 Task: Design a concept for a retro-style video game cover art with pixel art elements.
Action: Mouse moved to (909, 316)
Screenshot: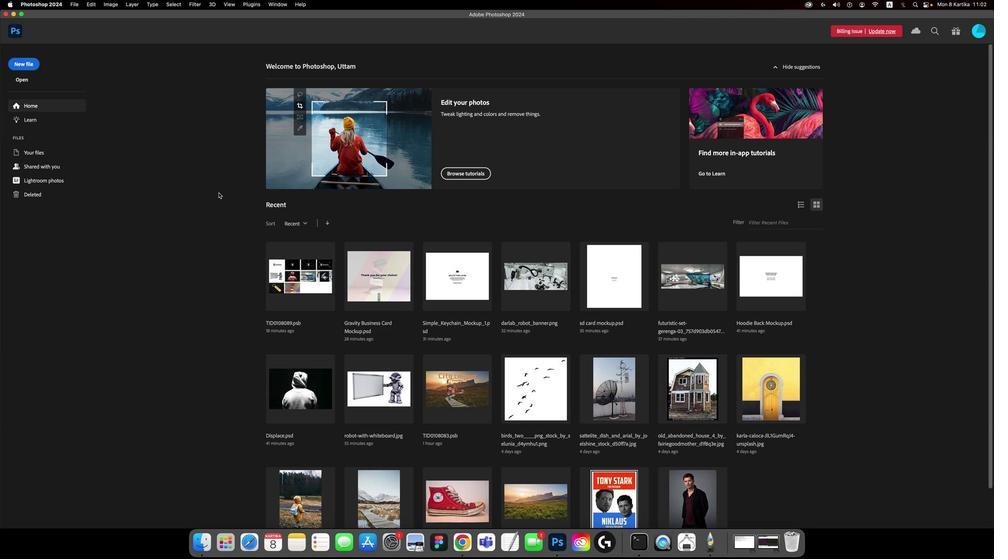 
Action: Mouse pressed left at (909, 316)
Screenshot: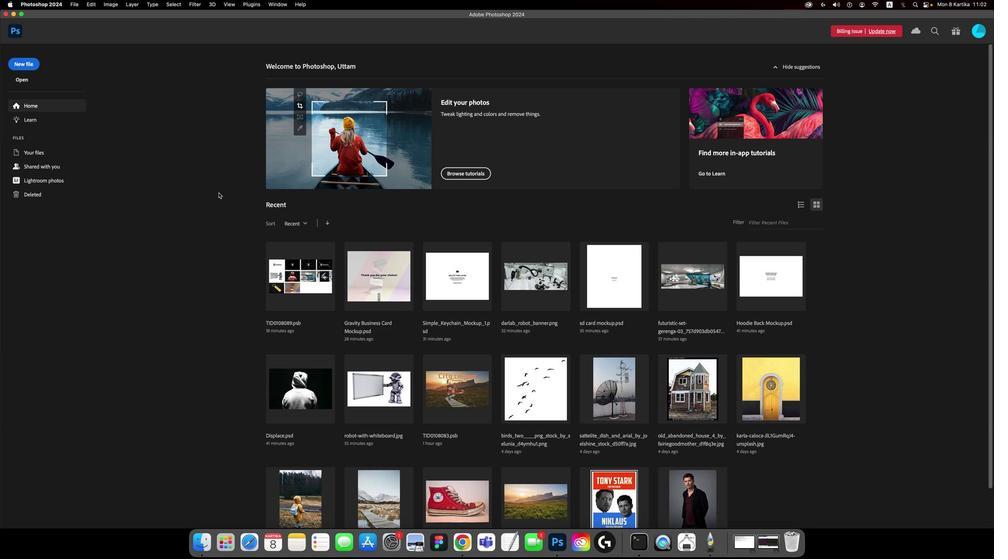 
Action: Mouse moved to (909, 316)
Screenshot: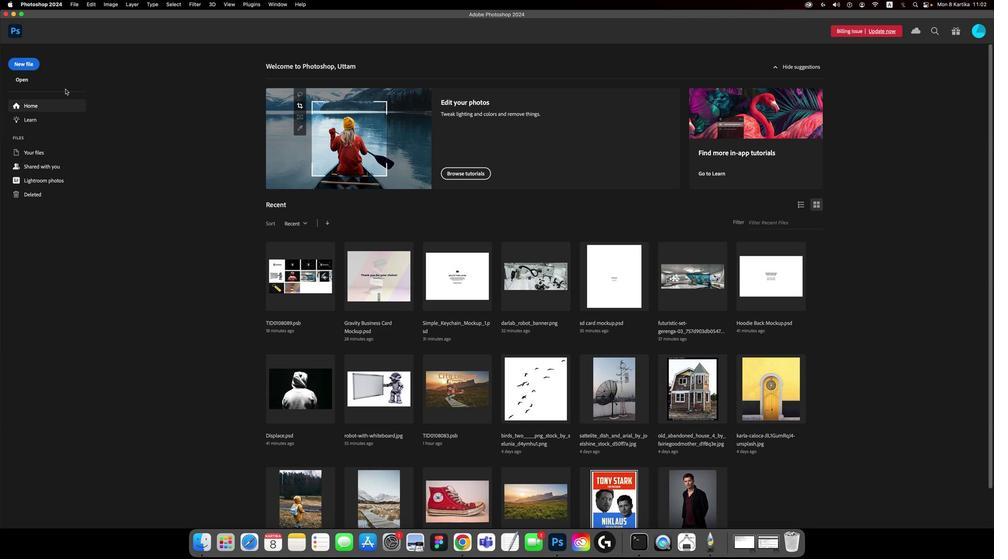 
Action: Mouse pressed left at (909, 316)
Screenshot: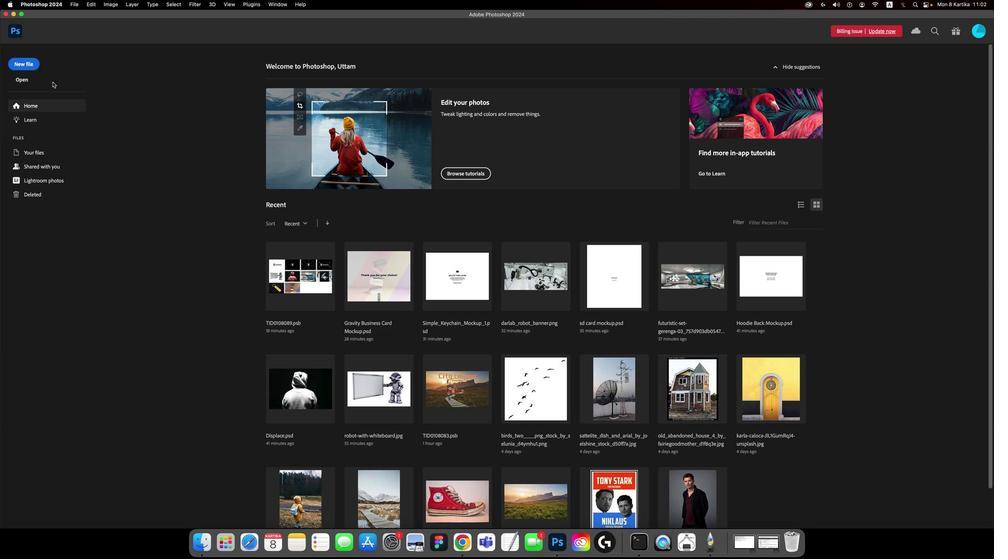 
Action: Mouse moved to (954, 292)
Screenshot: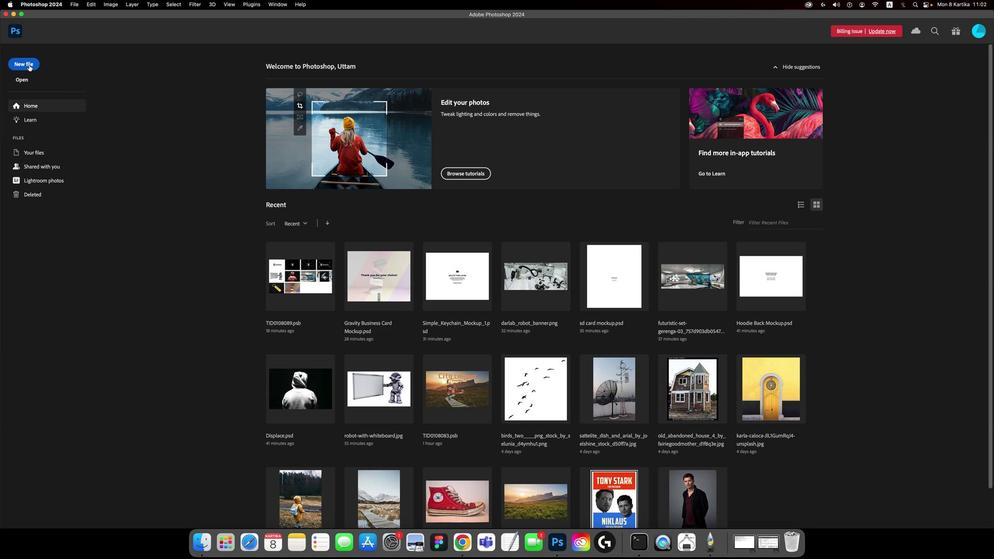 
Action: Mouse pressed left at (954, 292)
Screenshot: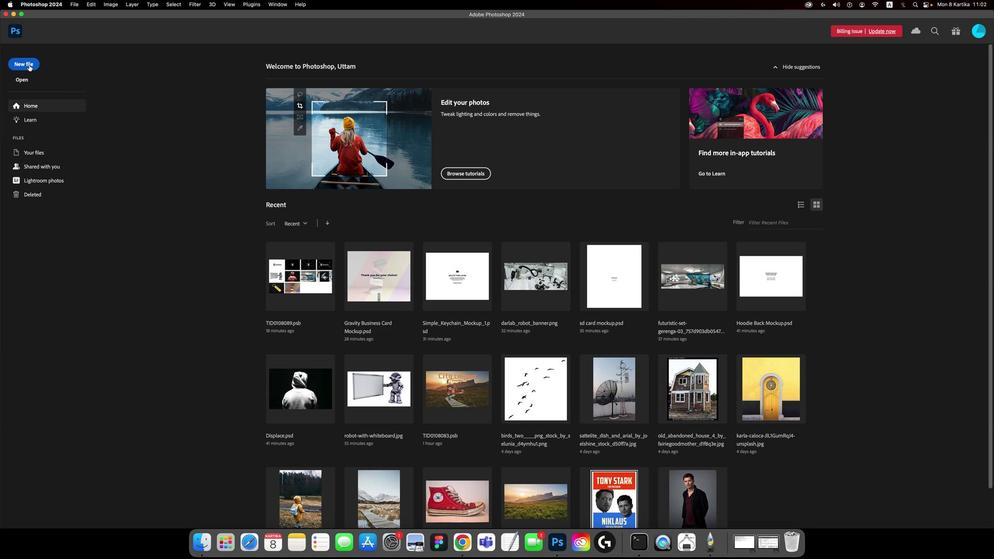 
Action: Mouse moved to (808, 320)
Screenshot: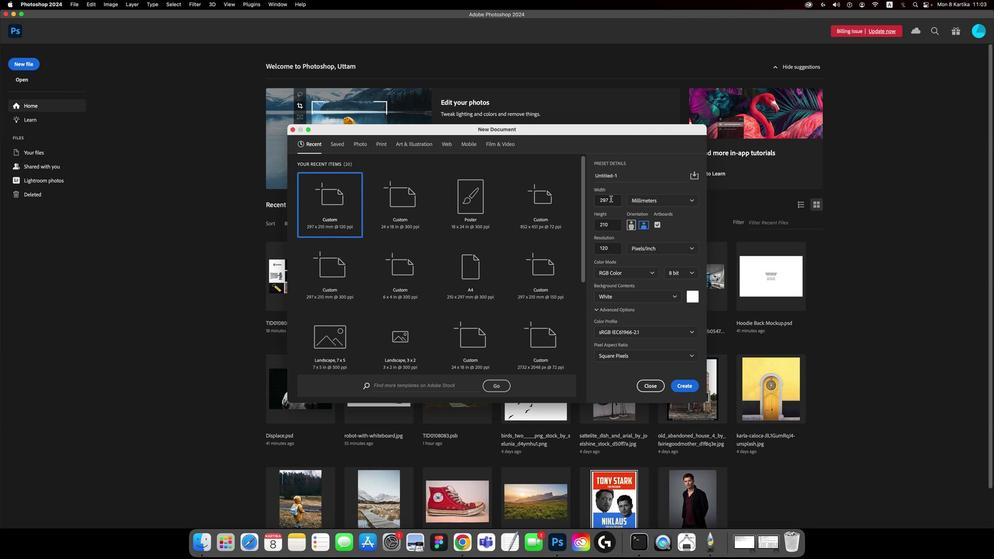 
Action: Mouse pressed left at (808, 320)
Screenshot: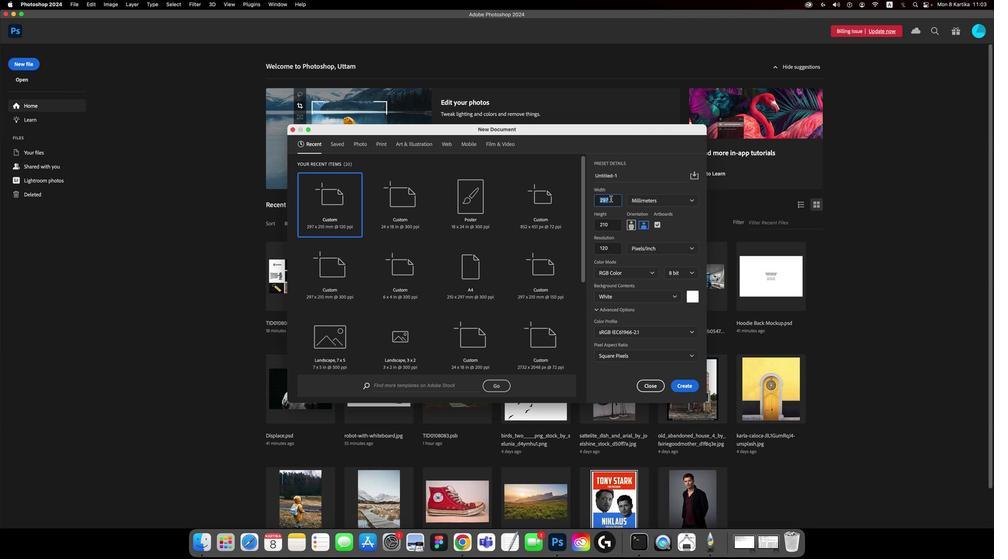 
Action: Mouse moved to (802, 320)
Screenshot: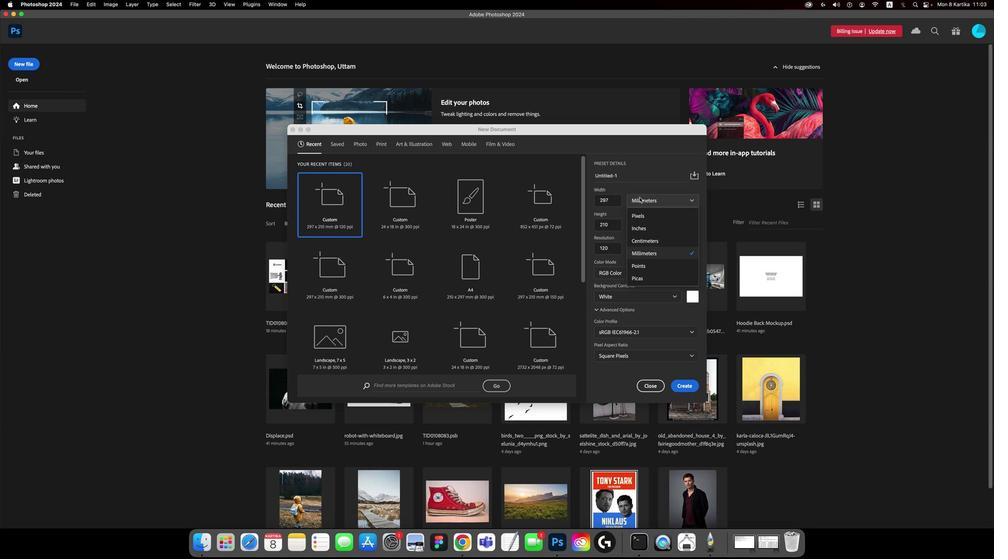 
Action: Mouse pressed left at (802, 320)
Screenshot: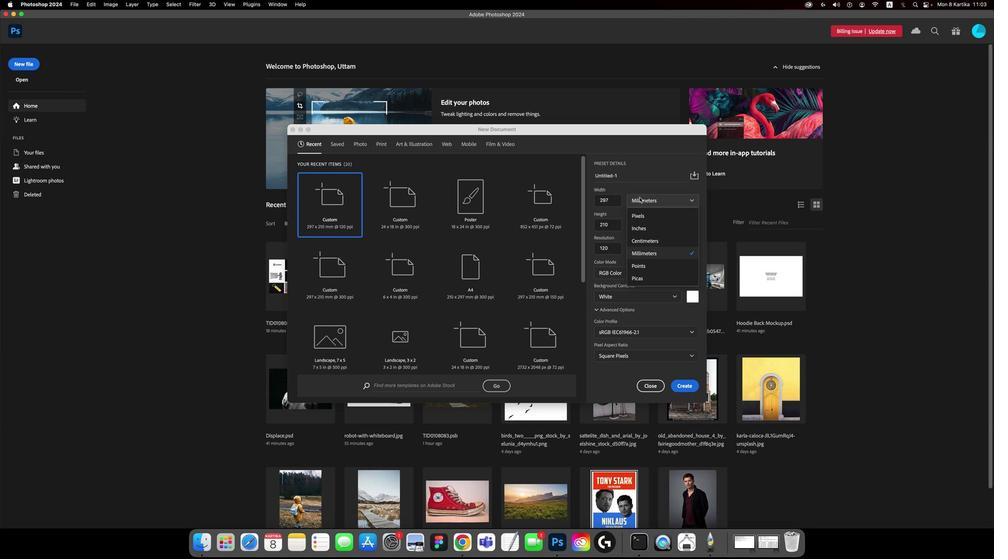 
Action: Mouse moved to (801, 325)
Screenshot: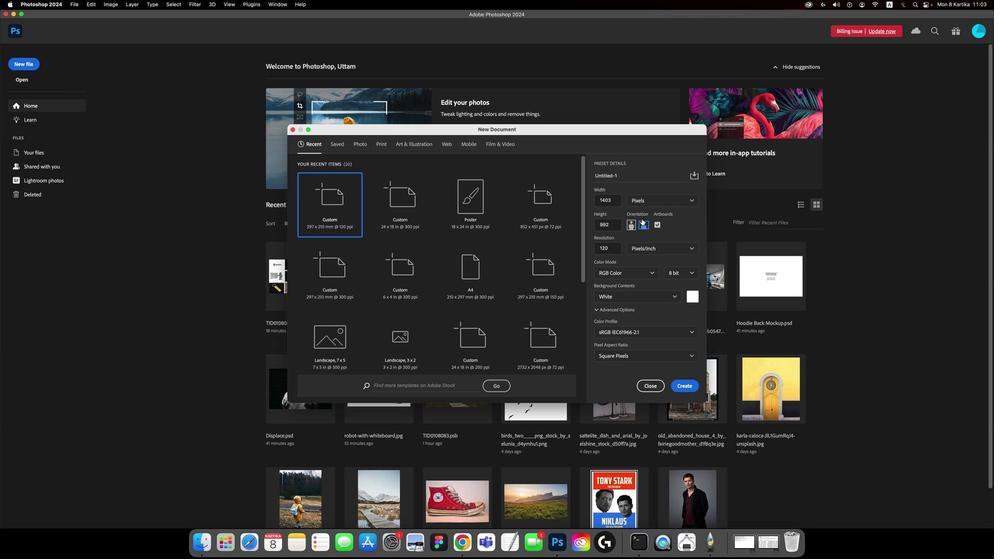
Action: Mouse pressed left at (801, 325)
Screenshot: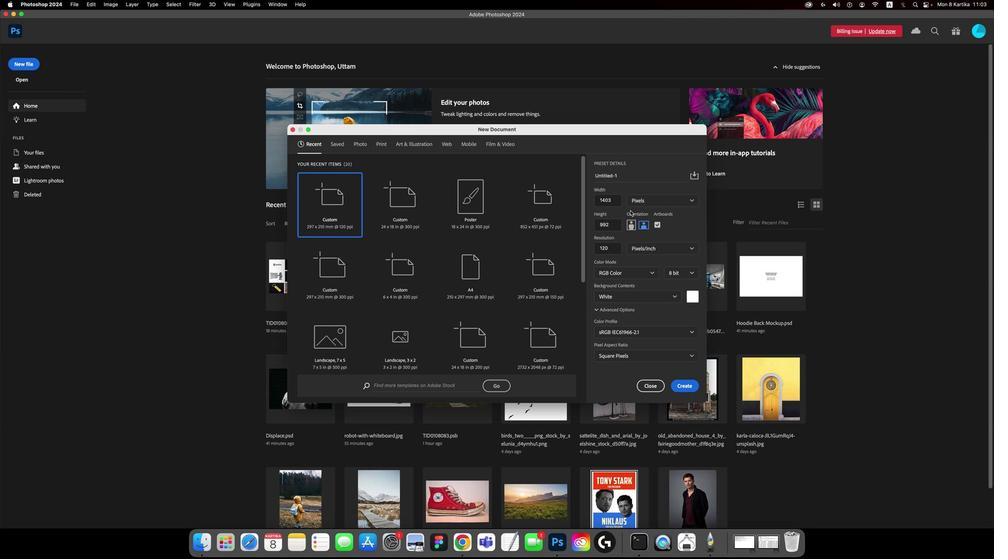 
Action: Mouse moved to (807, 321)
Screenshot: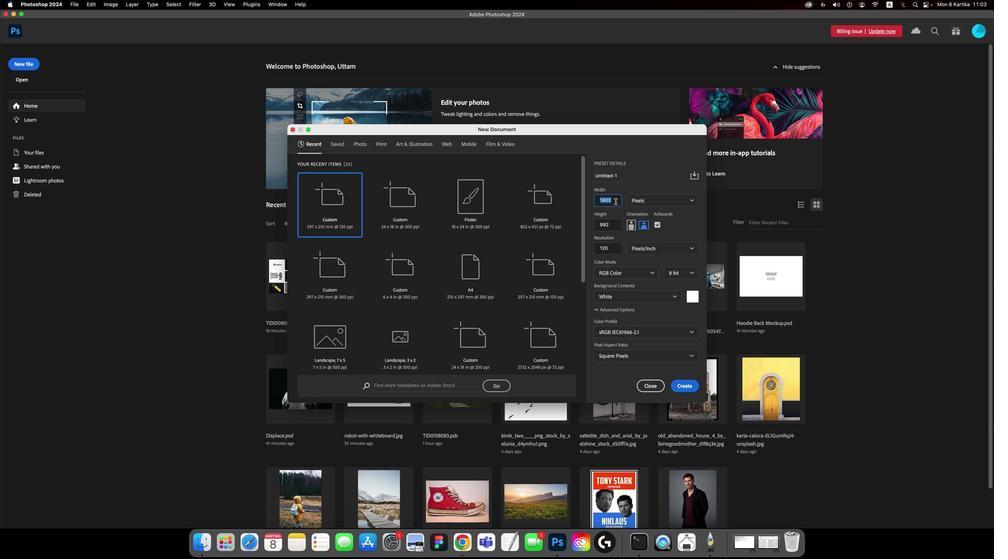 
Action: Mouse pressed left at (807, 321)
Screenshot: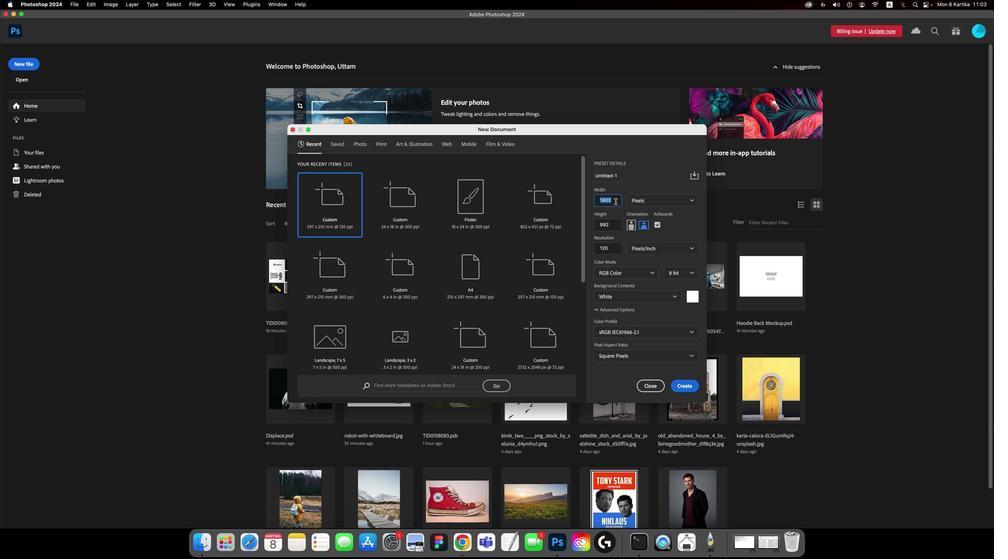 
Action: Key pressed '2''0''8''0'
Screenshot: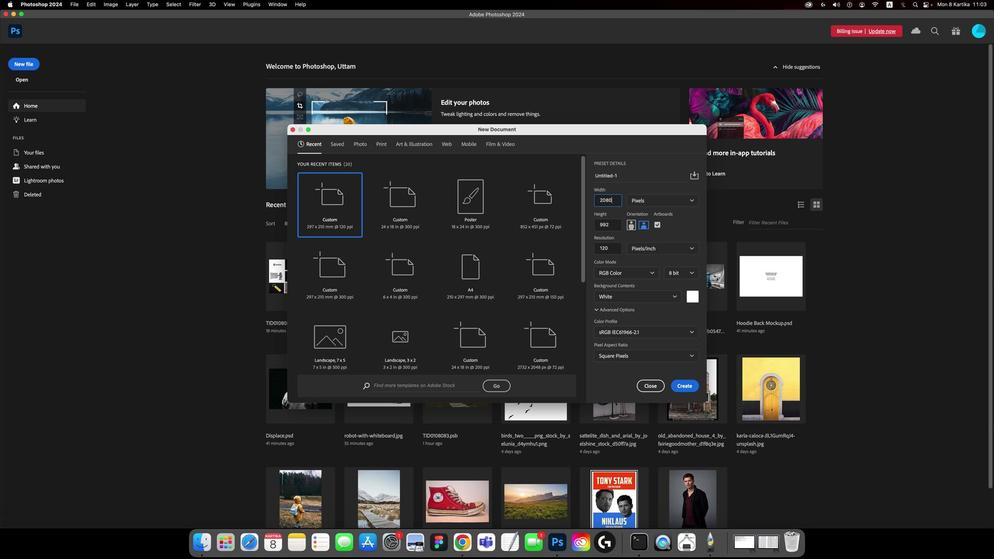 
Action: Mouse moved to (808, 326)
Screenshot: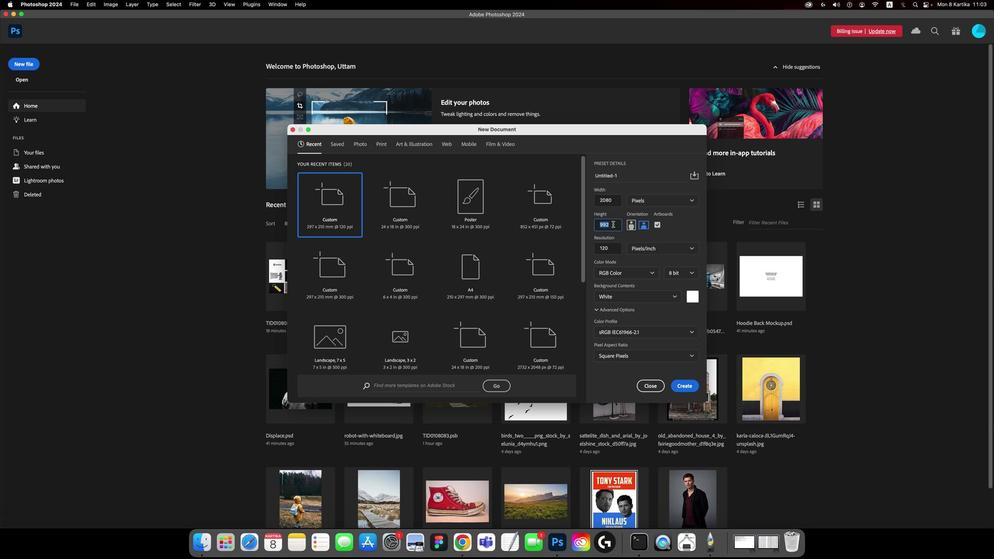 
Action: Mouse pressed left at (808, 326)
Screenshot: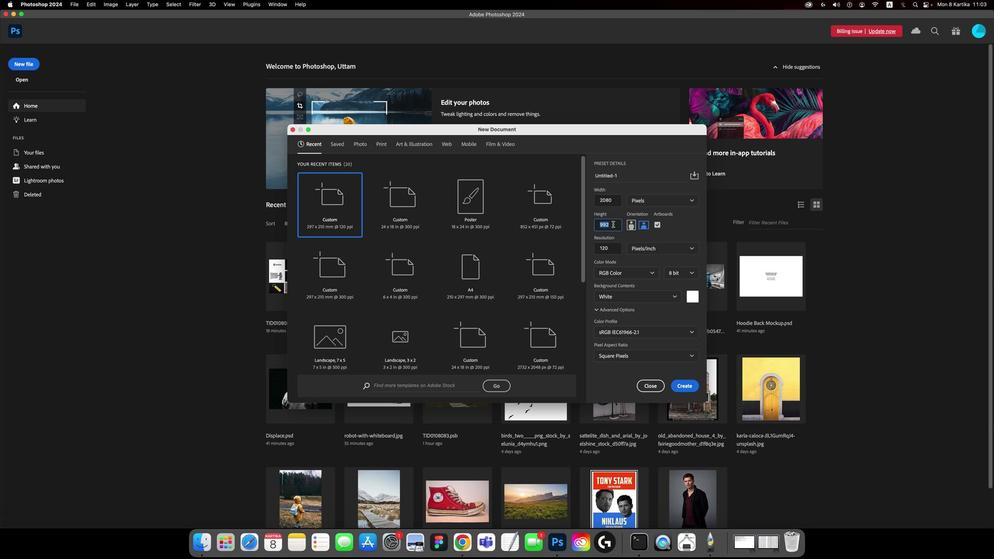 
Action: Key pressed '2''0''8''0'
Screenshot: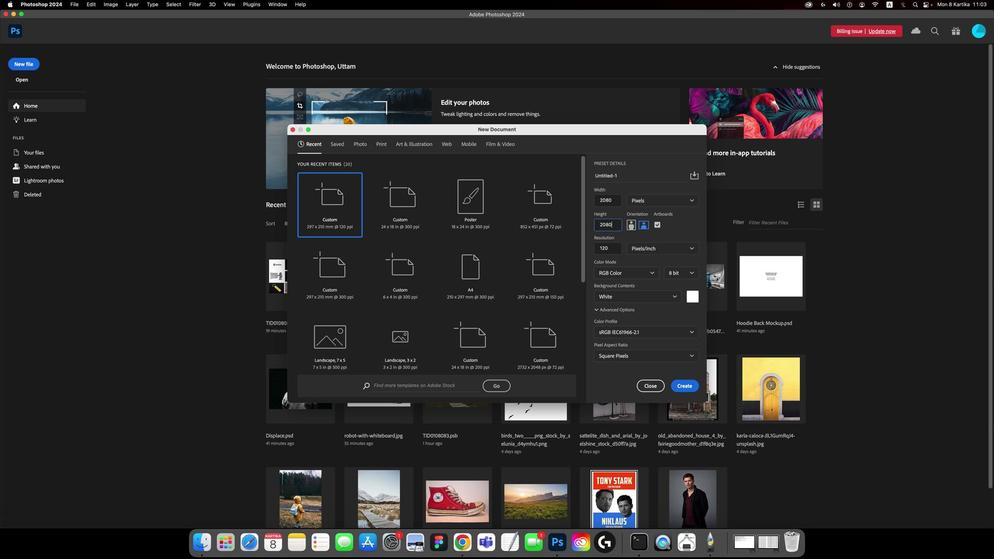 
Action: Mouse moved to (796, 326)
Screenshot: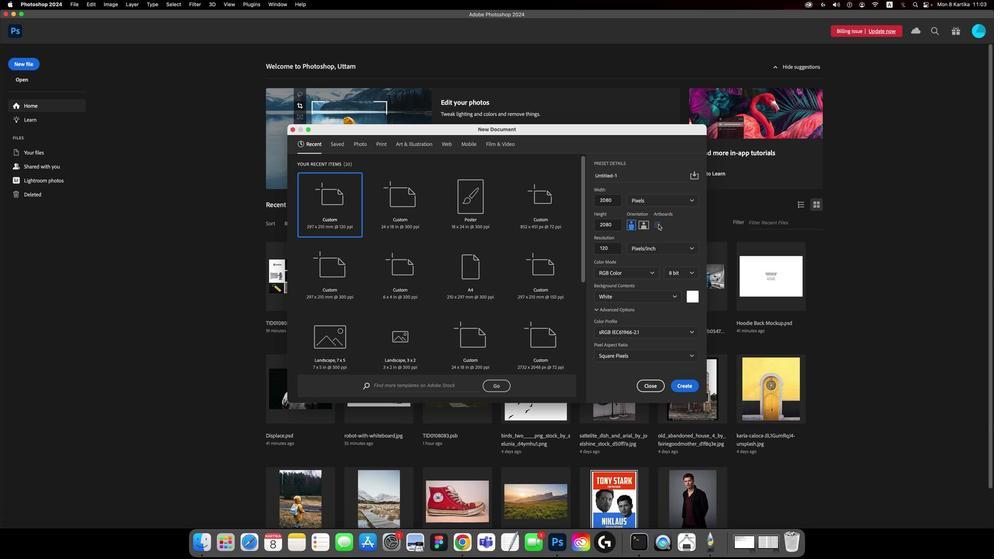 
Action: Mouse pressed left at (796, 326)
Screenshot: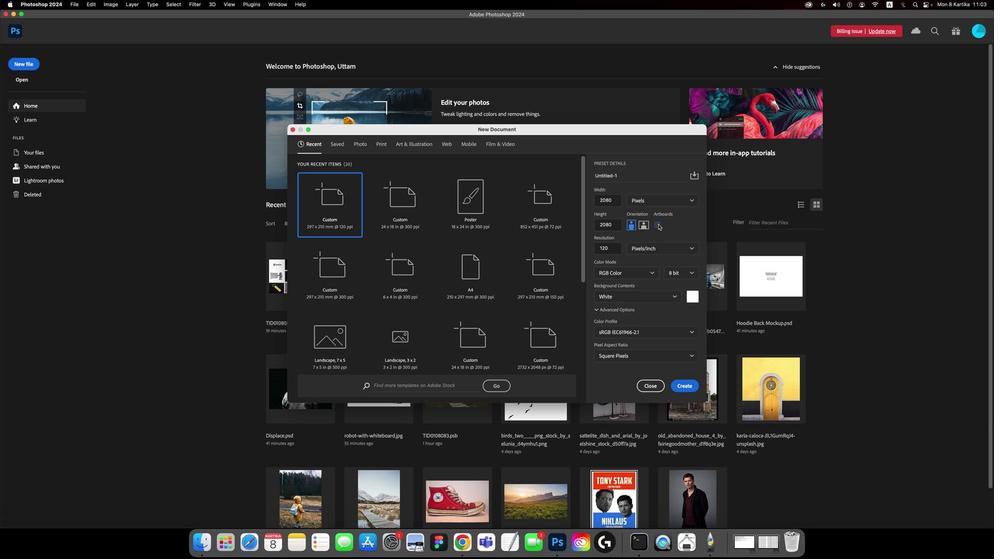 
Action: Mouse moved to (791, 361)
Screenshot: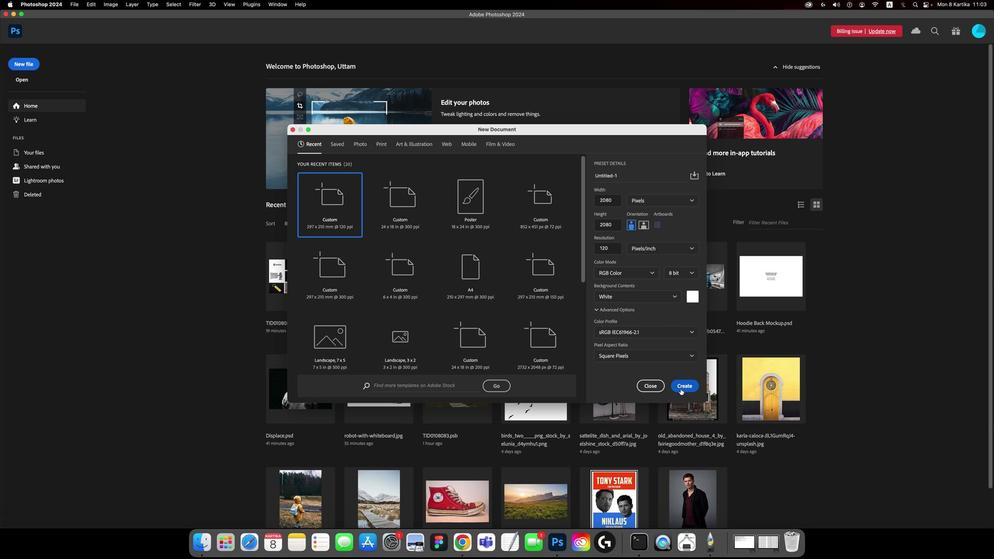 
Action: Mouse pressed left at (791, 361)
Screenshot: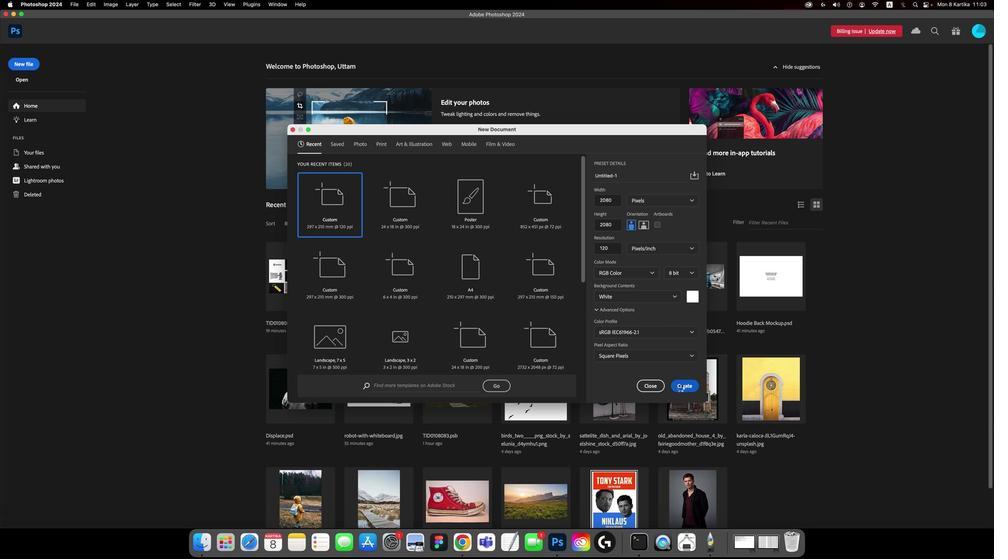 
Action: Mouse moved to (930, 305)
Screenshot: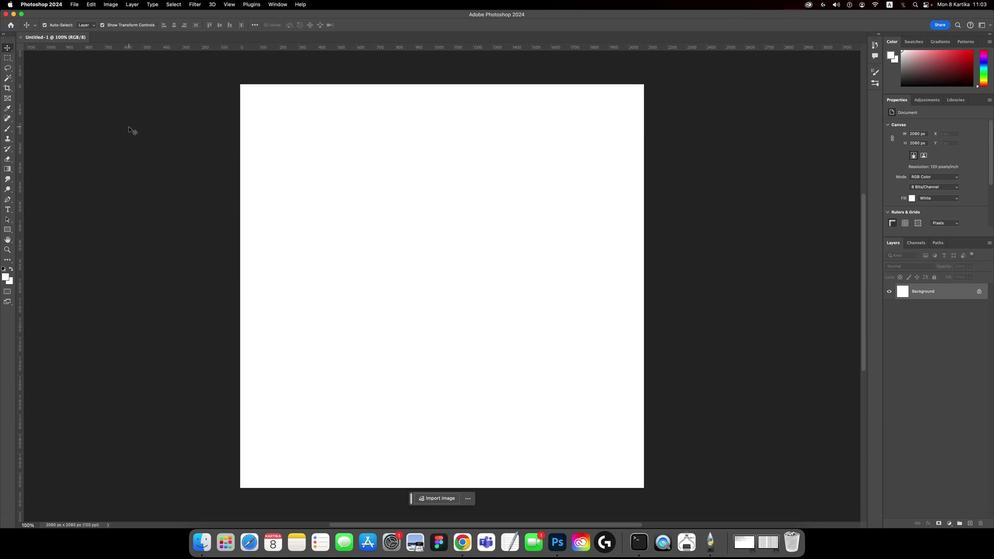 
Action: Mouse pressed left at (930, 305)
Screenshot: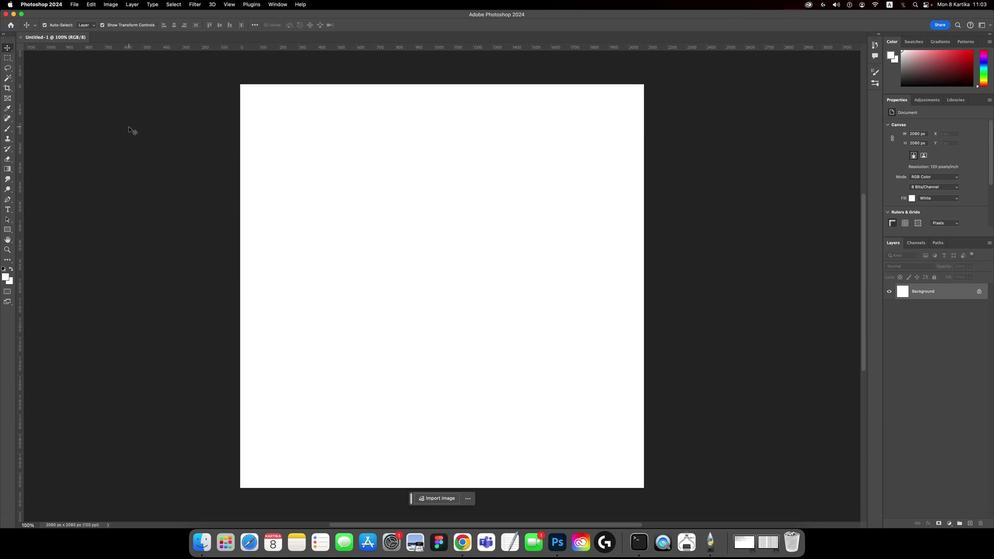 
Action: Mouse moved to (932, 304)
Screenshot: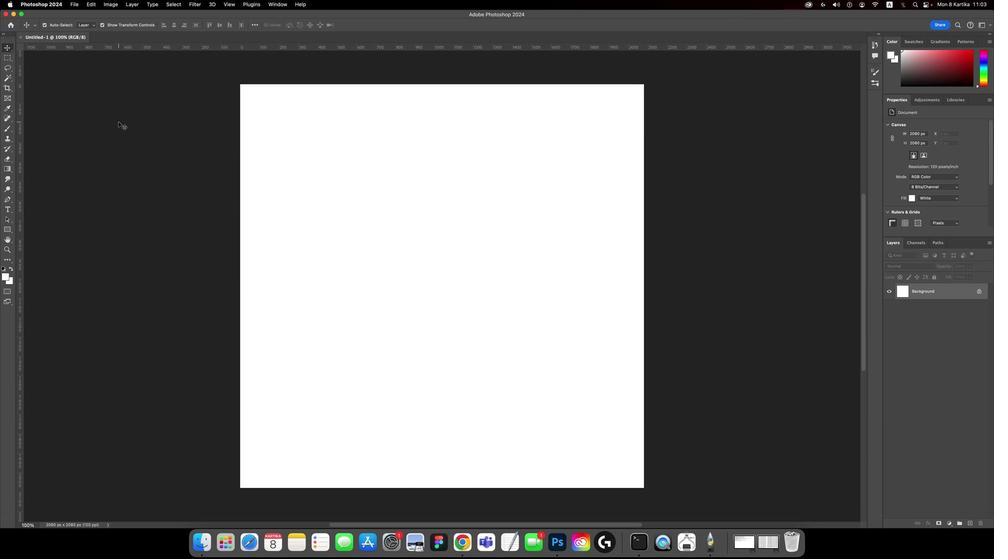 
Action: Mouse pressed left at (932, 304)
Screenshot: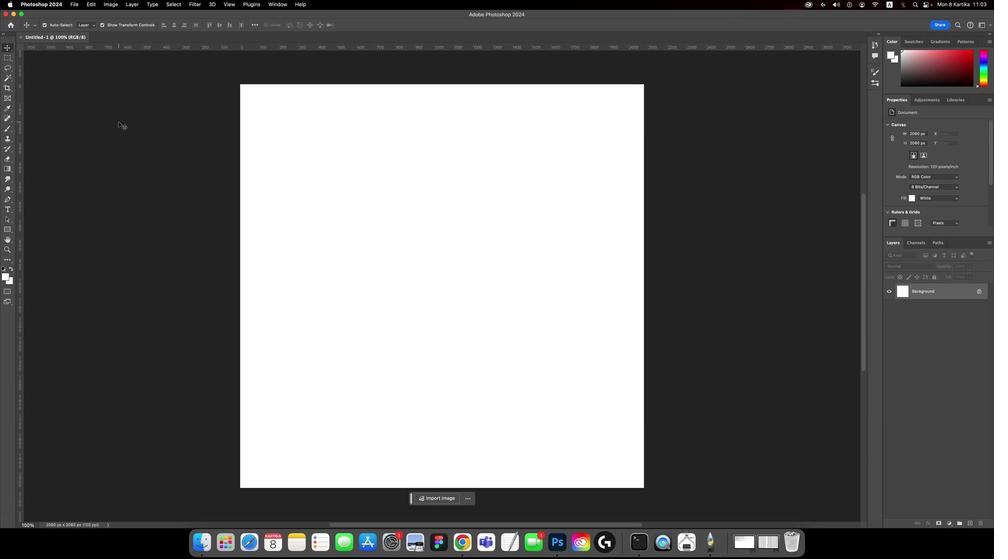 
Action: Mouse moved to (961, 327)
Screenshot: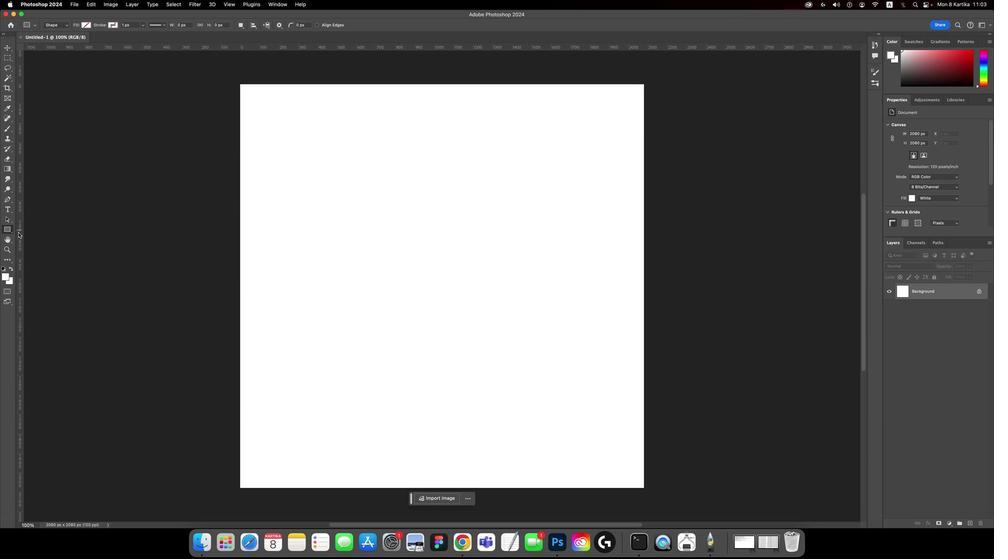 
Action: Mouse pressed left at (961, 327)
Screenshot: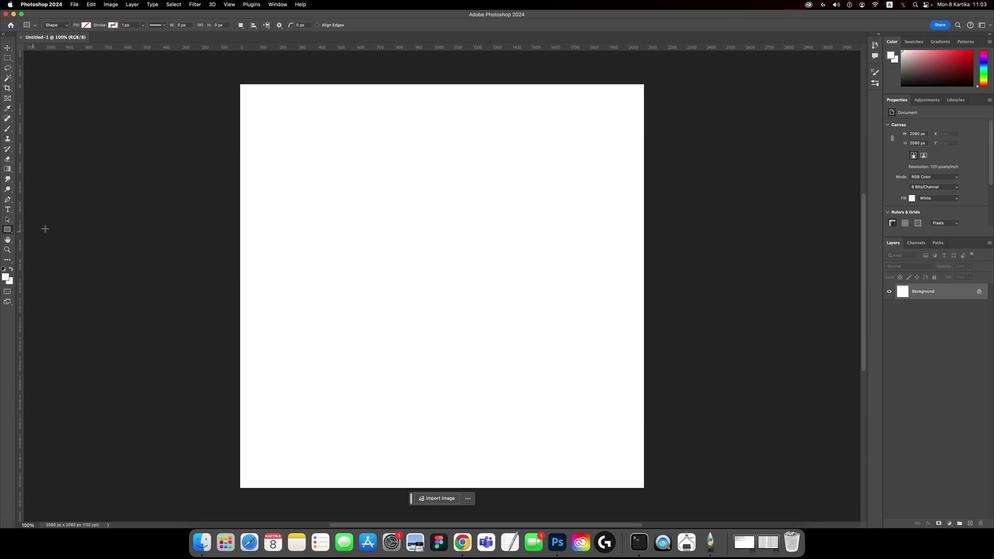 
Action: Mouse moved to (902, 296)
Screenshot: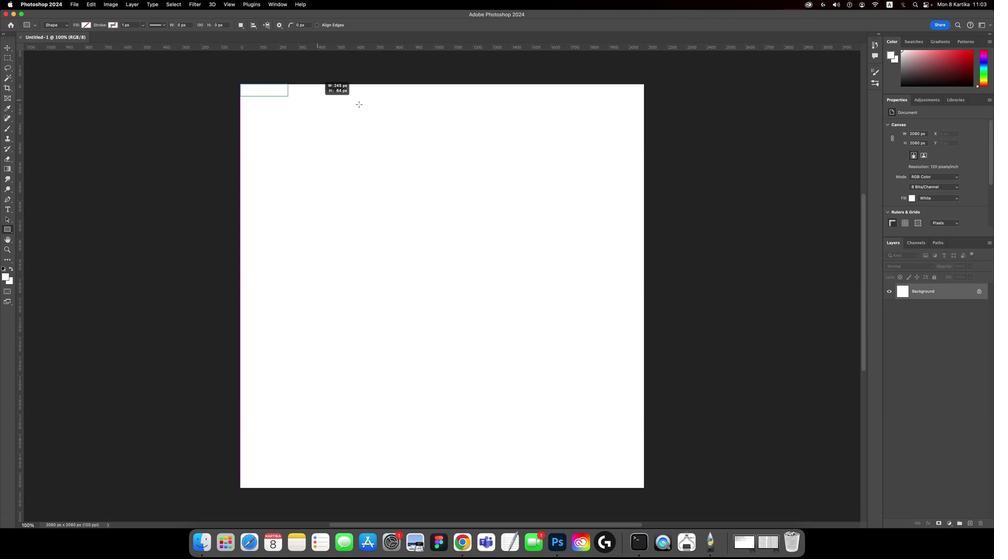 
Action: Mouse pressed left at (902, 296)
Screenshot: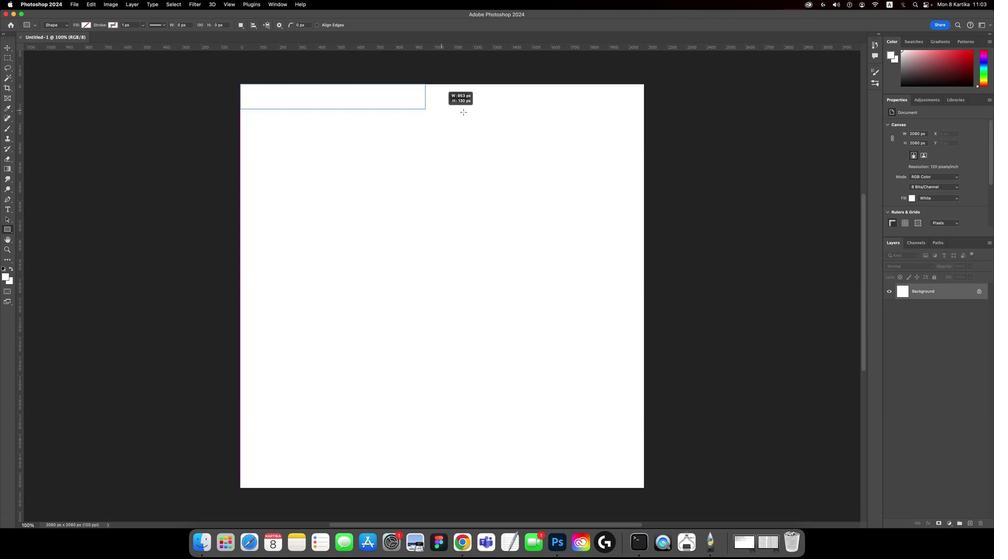 
Action: Mouse moved to (734, 317)
Screenshot: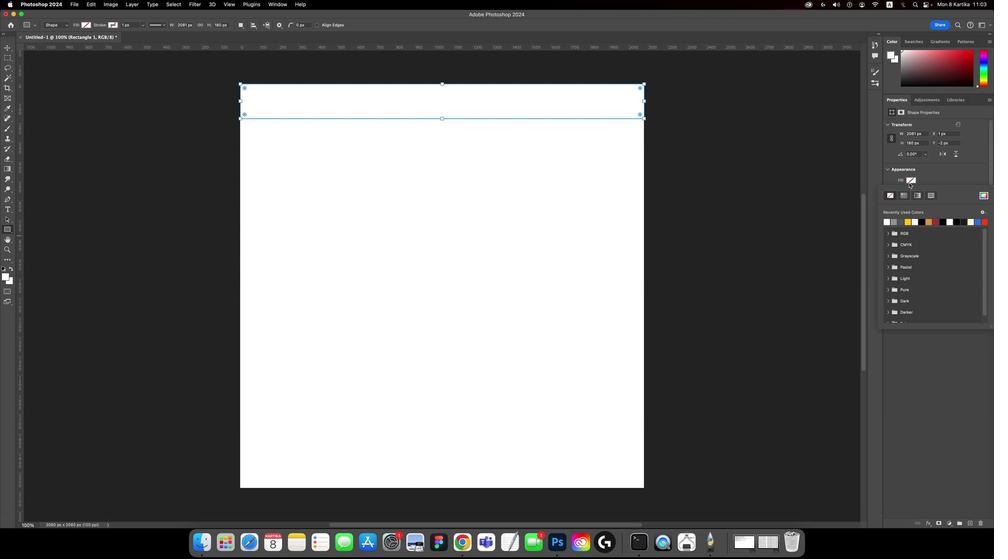 
Action: Mouse pressed left at (734, 317)
Screenshot: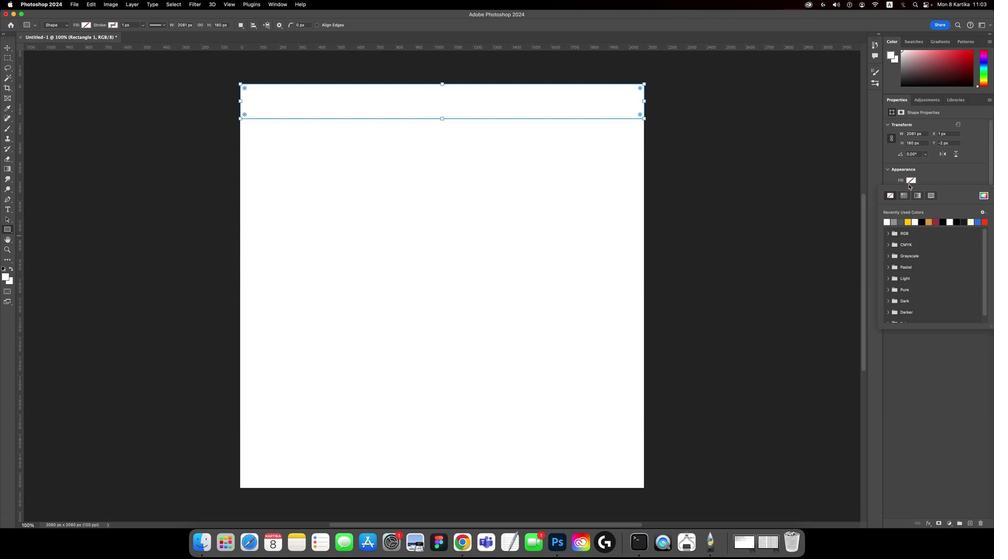 
Action: Mouse moved to (734, 325)
Screenshot: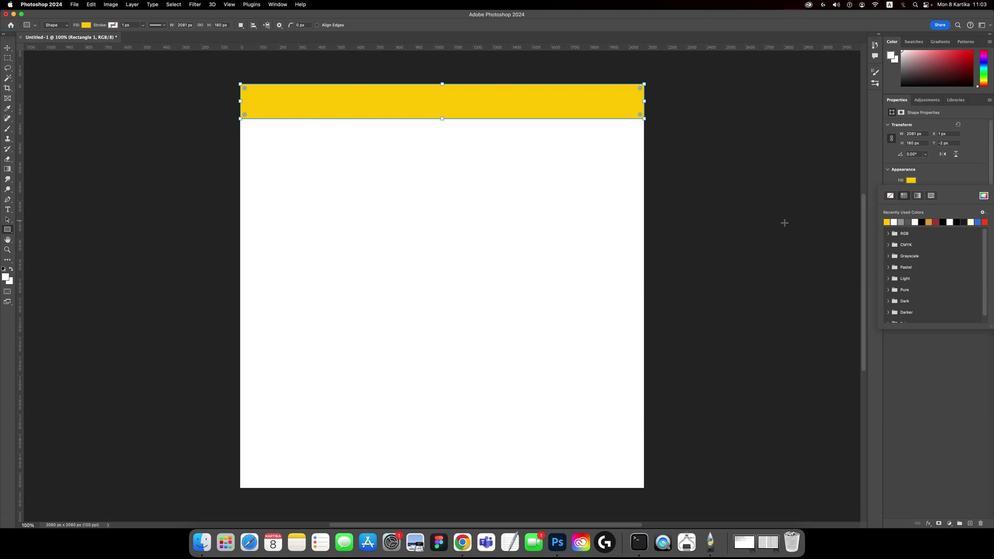 
Action: Mouse pressed left at (734, 325)
Screenshot: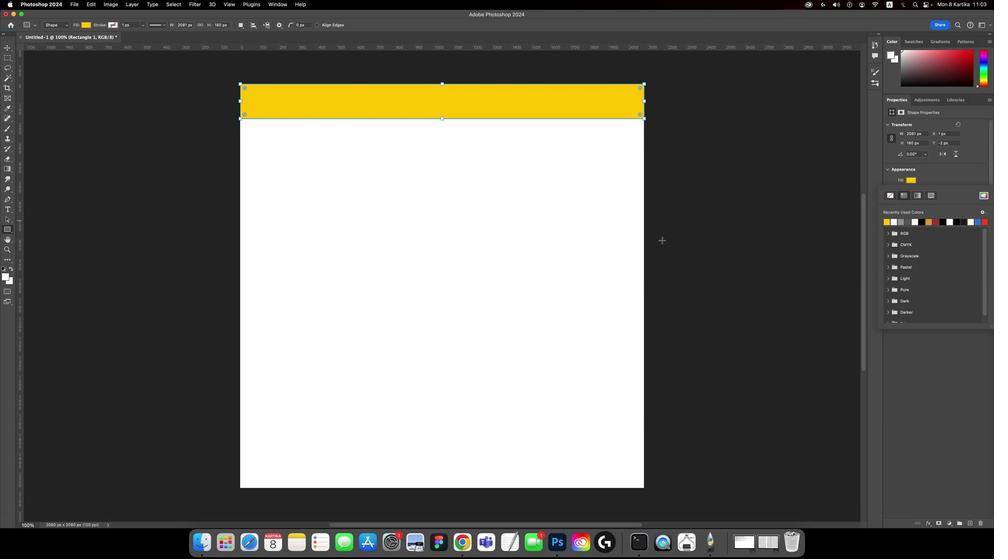 
Action: Mouse moved to (795, 329)
Screenshot: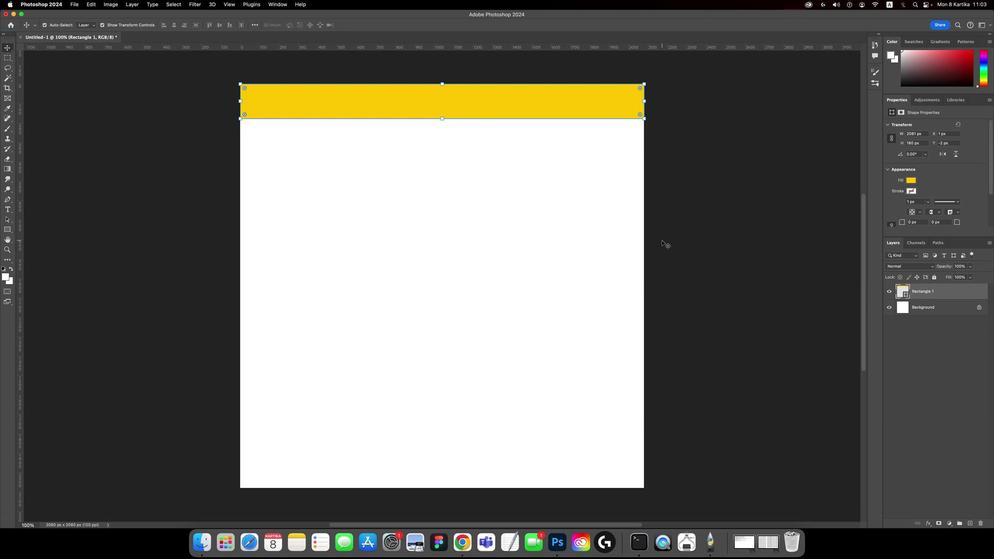 
Action: Key pressed 'v'
Screenshot: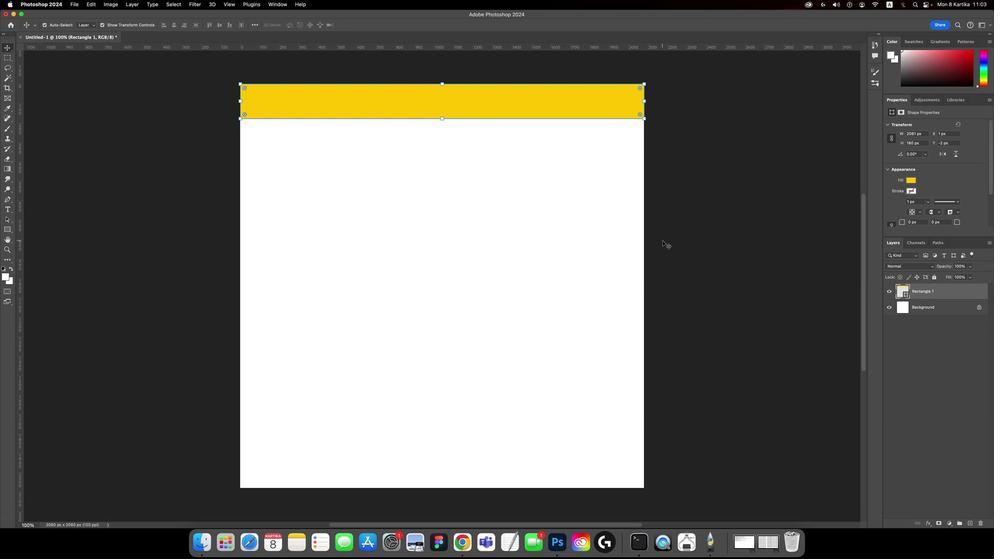 
Action: Mouse moved to (798, 331)
Screenshot: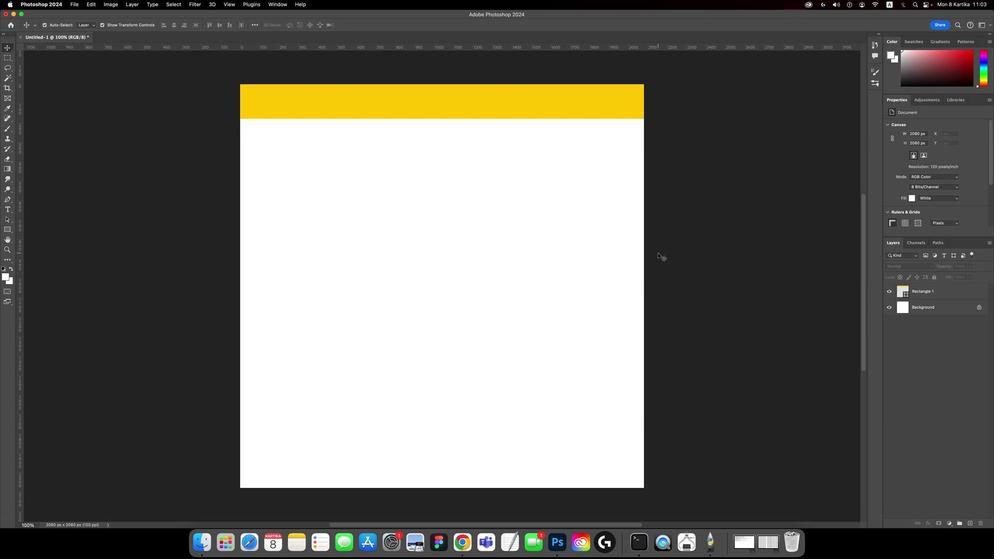 
Action: Mouse pressed left at (798, 331)
Screenshot: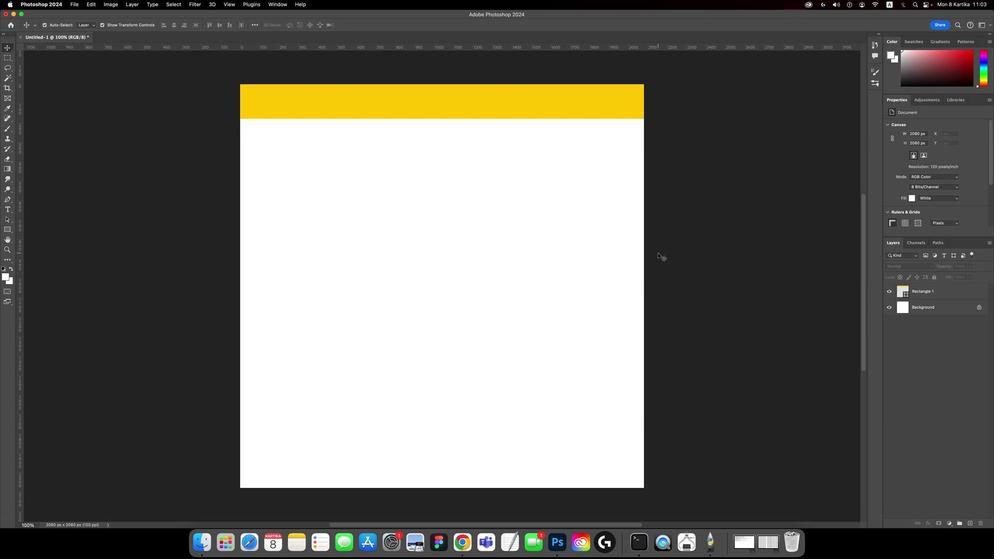 
Action: Mouse moved to (943, 279)
Screenshot: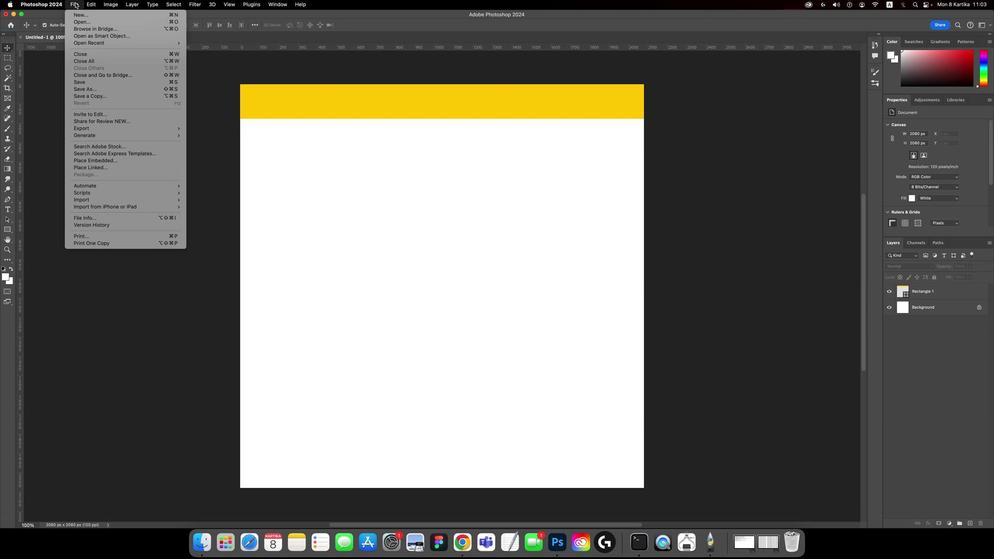 
Action: Mouse pressed left at (943, 279)
Screenshot: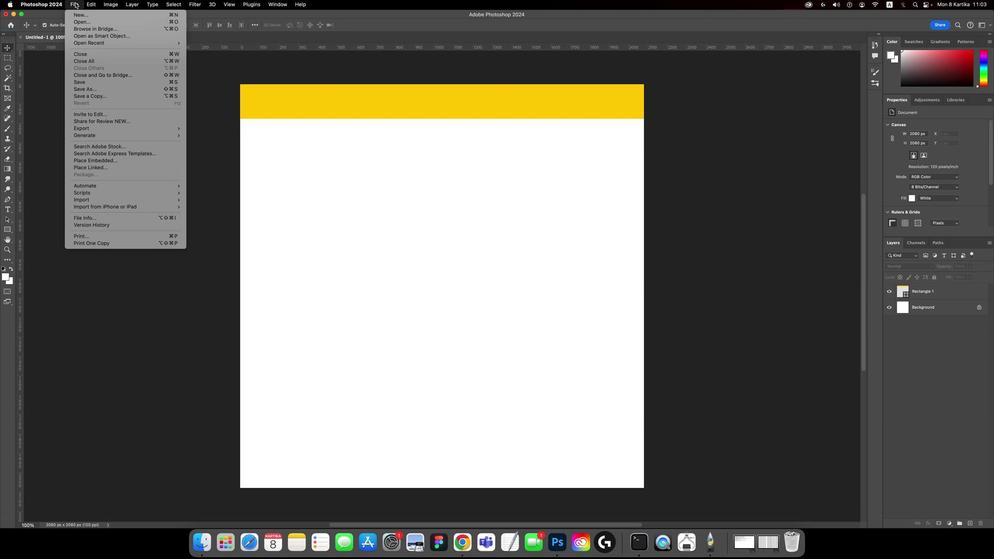 
Action: Mouse moved to (943, 283)
Screenshot: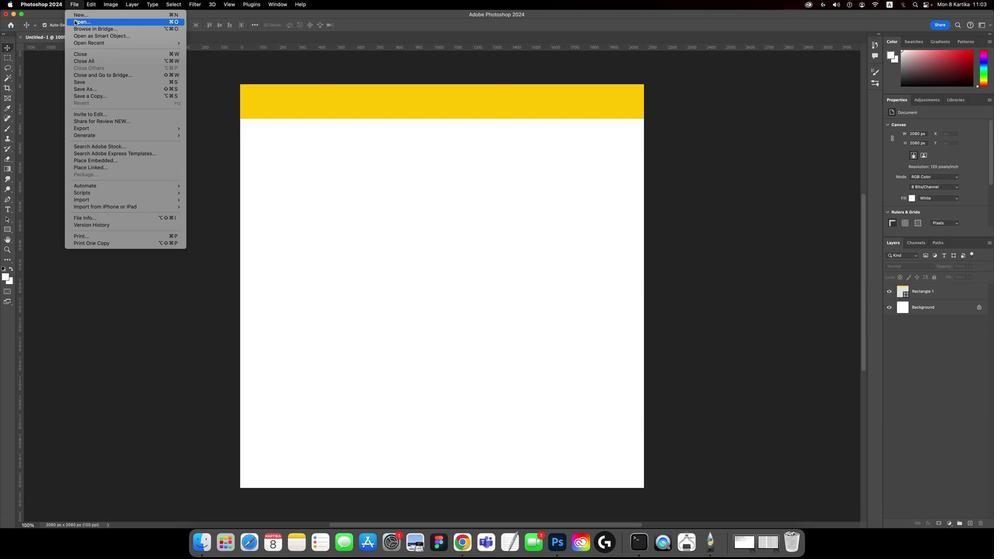 
Action: Mouse pressed left at (943, 283)
Screenshot: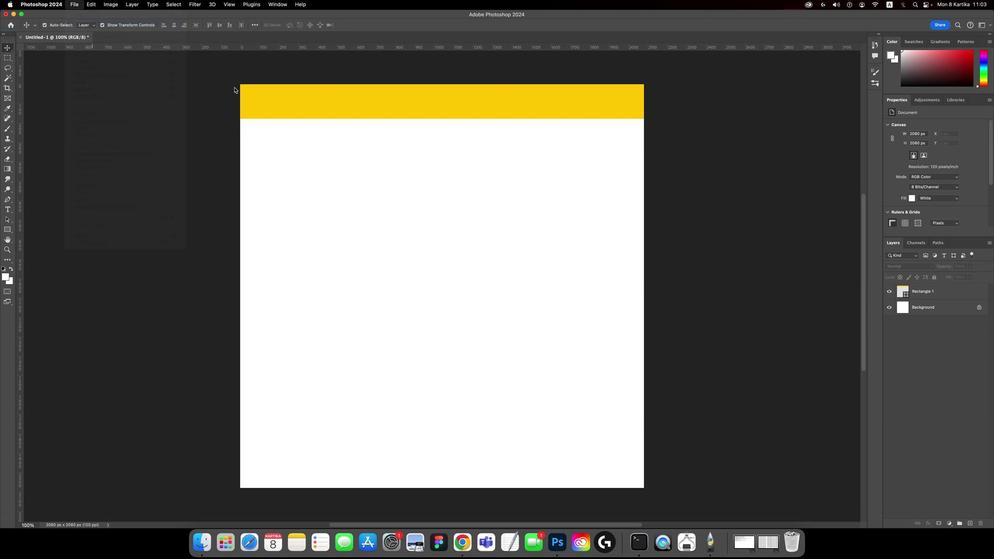 
Action: Mouse moved to (871, 312)
Screenshot: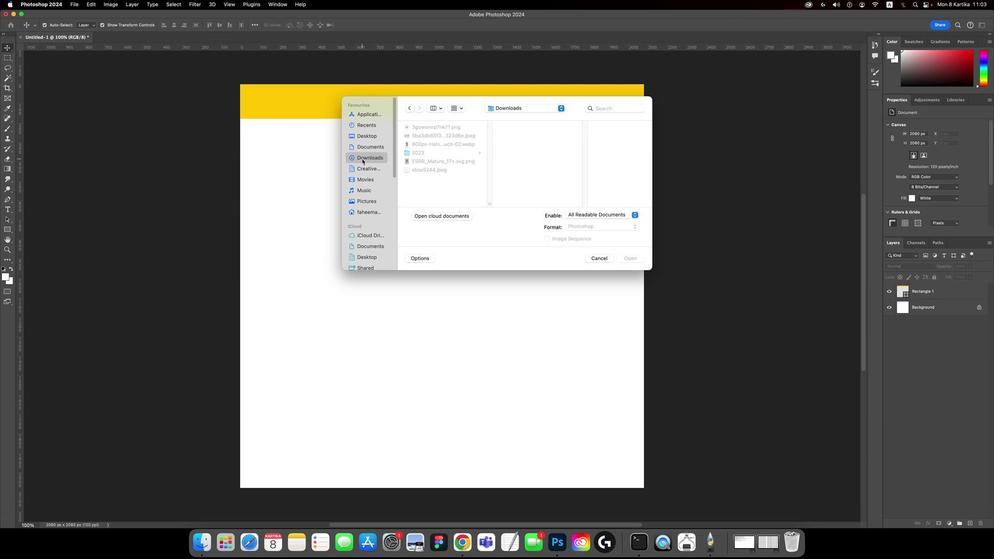 
Action: Mouse pressed left at (871, 312)
Screenshot: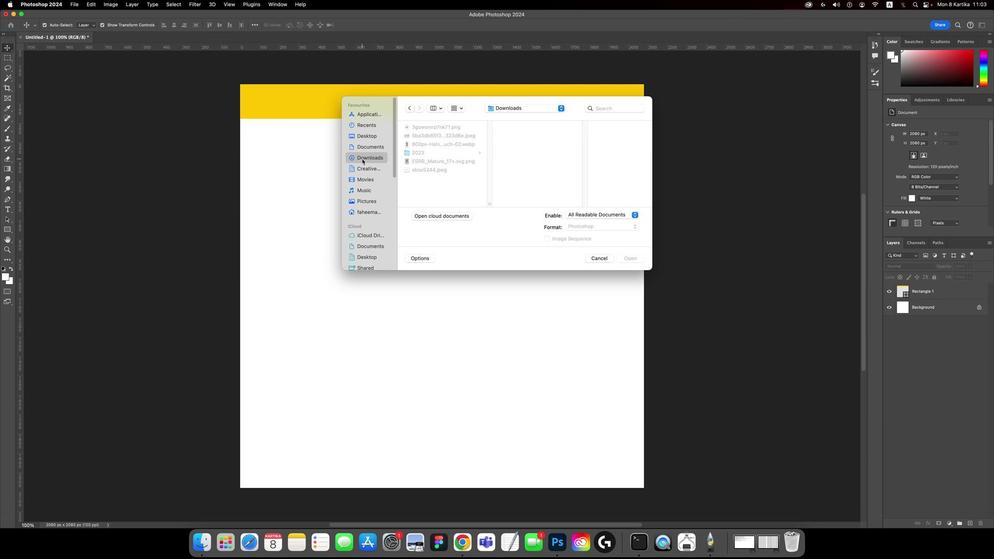 
Action: Mouse moved to (856, 305)
Screenshot: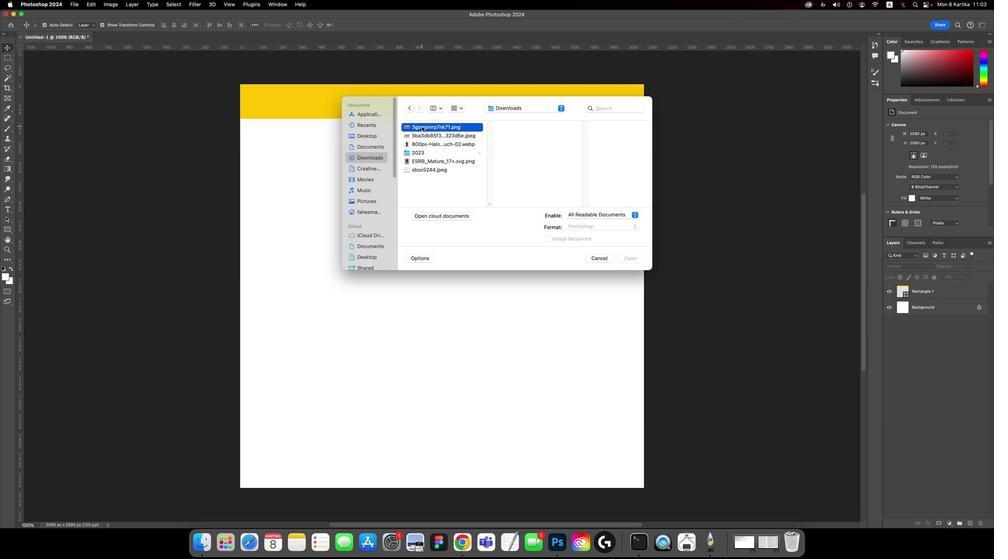 
Action: Mouse pressed left at (856, 305)
Screenshot: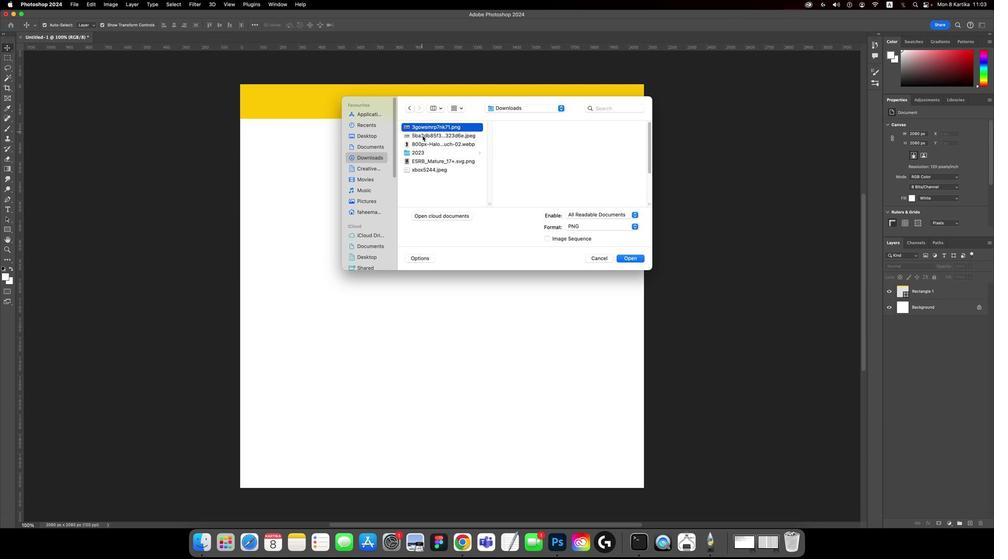
Action: Mouse moved to (855, 308)
Screenshot: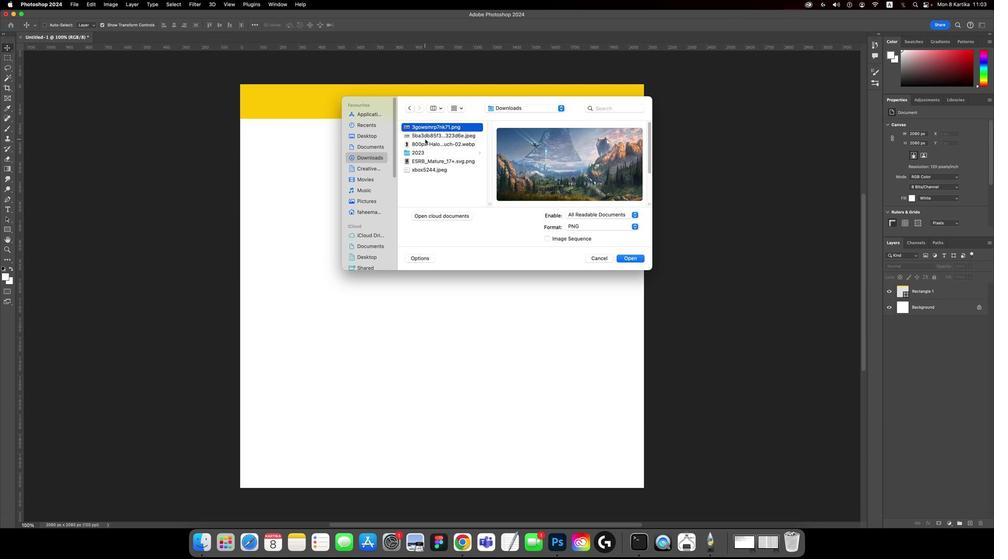 
Action: Key pressed Key.cmd
Screenshot: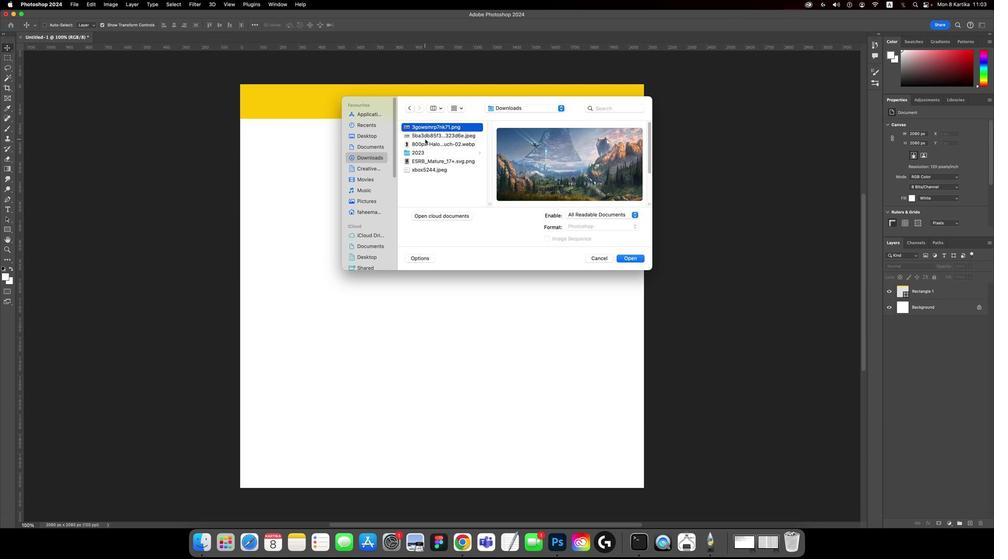 
Action: Mouse moved to (855, 308)
Screenshot: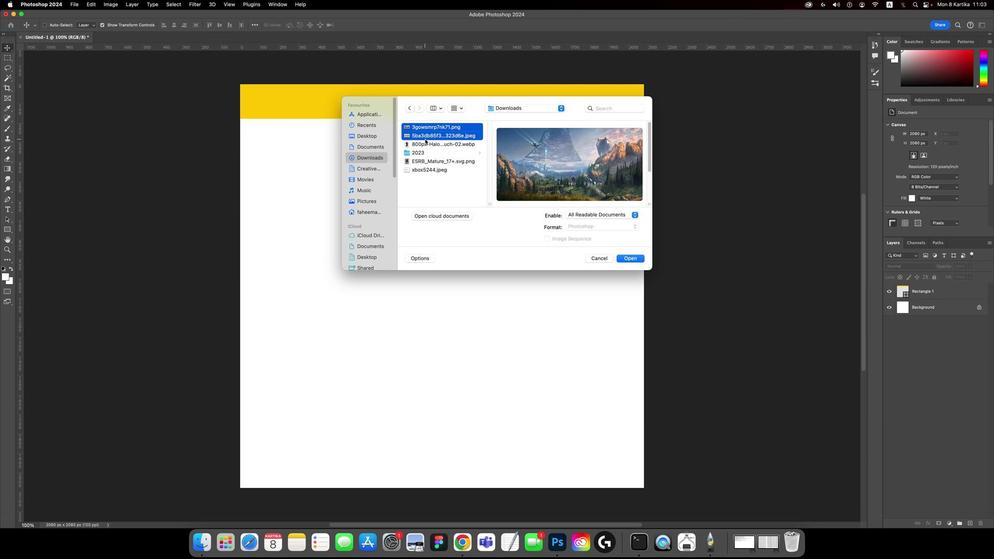
Action: Mouse pressed left at (855, 308)
Screenshot: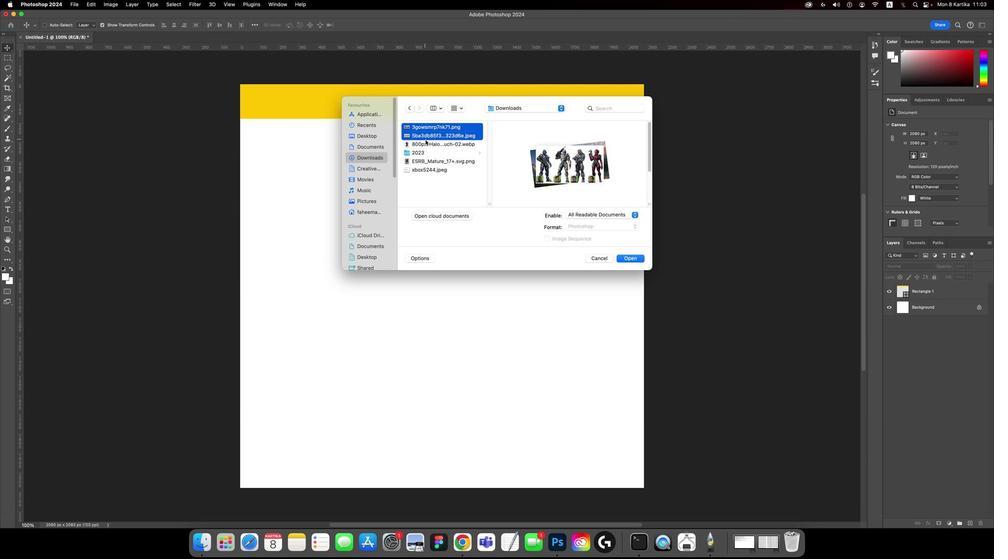 
Action: Mouse moved to (855, 309)
Screenshot: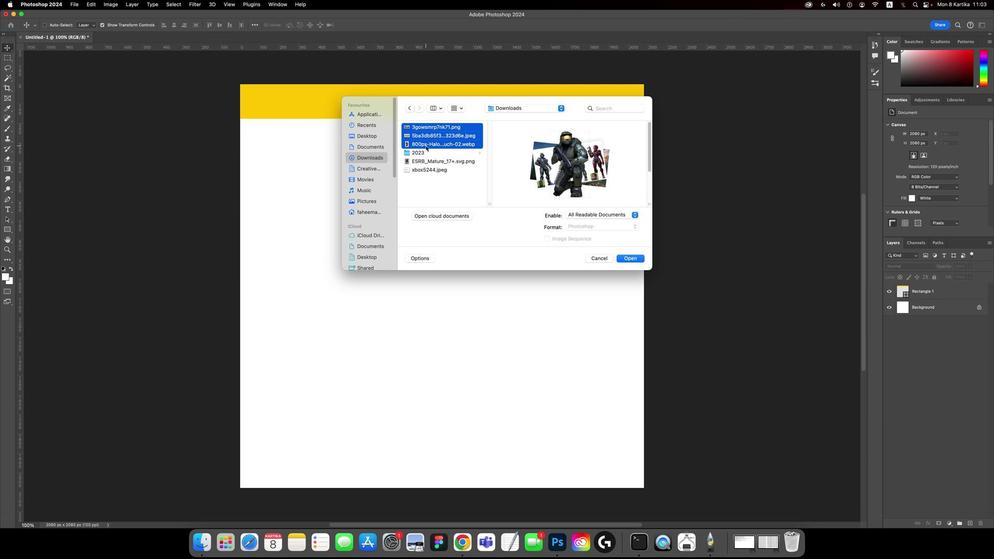 
Action: Mouse pressed left at (855, 309)
Screenshot: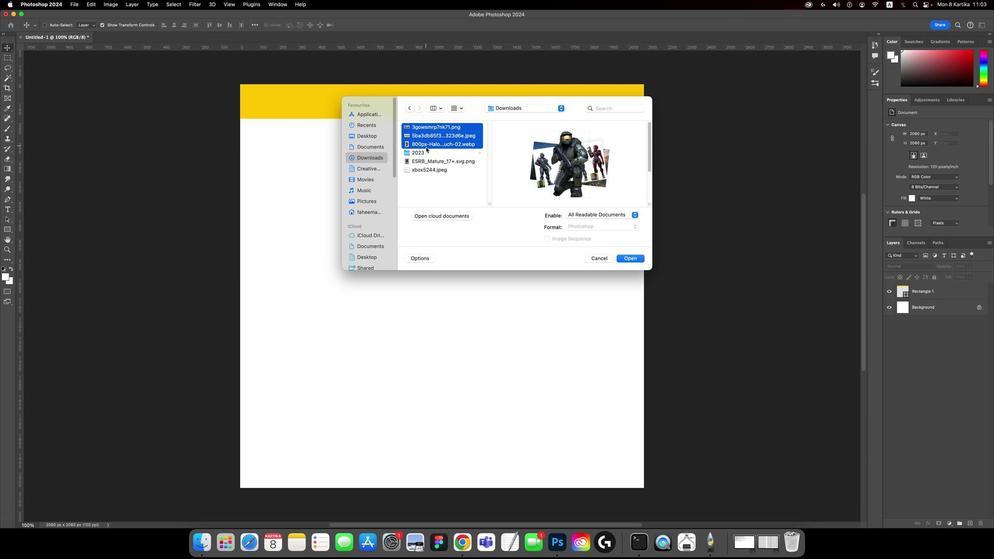 
Action: Mouse moved to (856, 313)
Screenshot: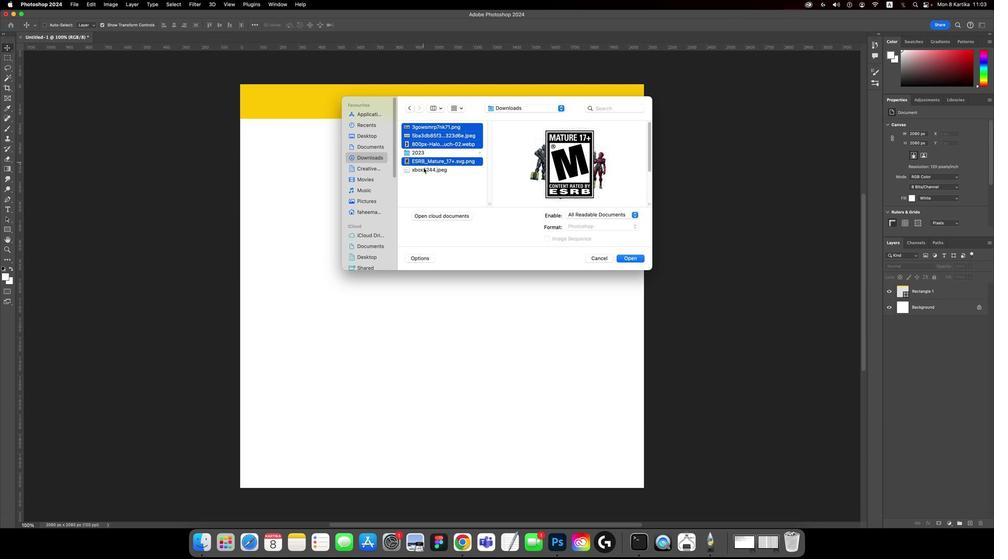 
Action: Mouse pressed left at (856, 313)
Screenshot: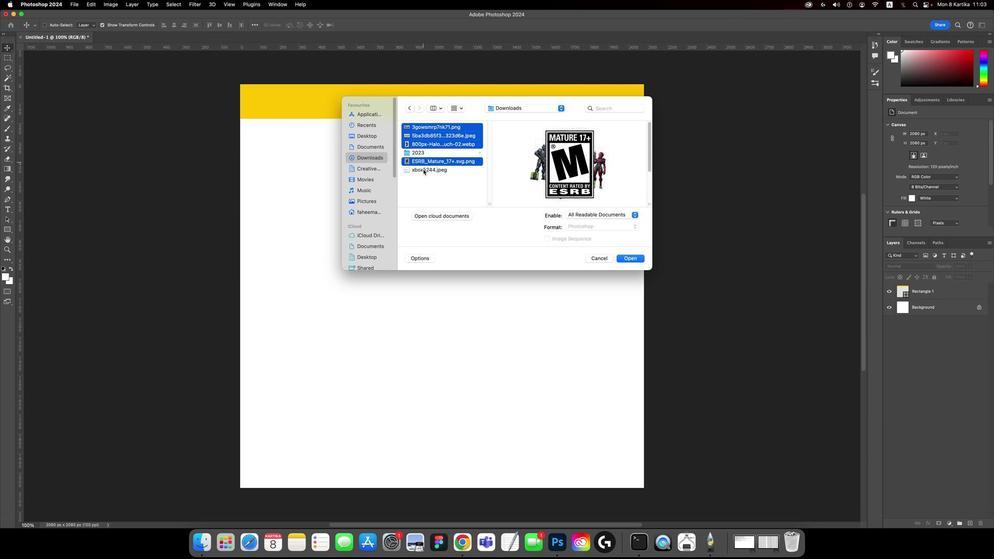 
Action: Mouse moved to (856, 315)
Screenshot: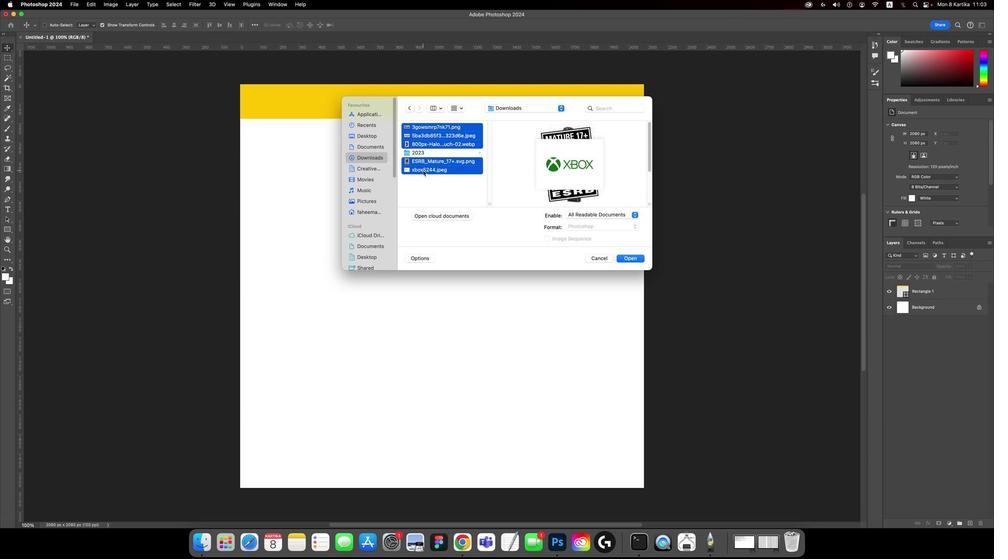 
Action: Mouse pressed left at (856, 315)
Screenshot: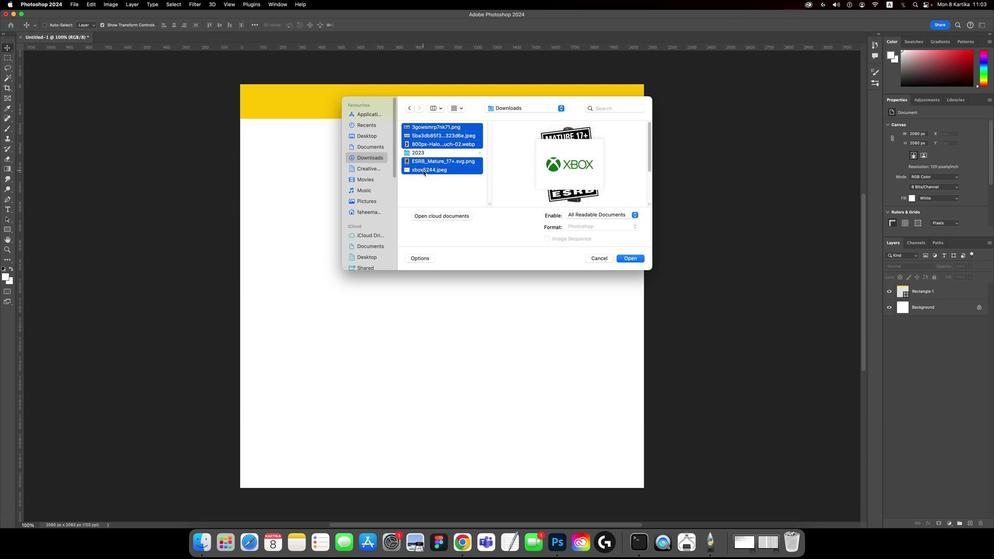 
Action: Key pressed Key.enter
Screenshot: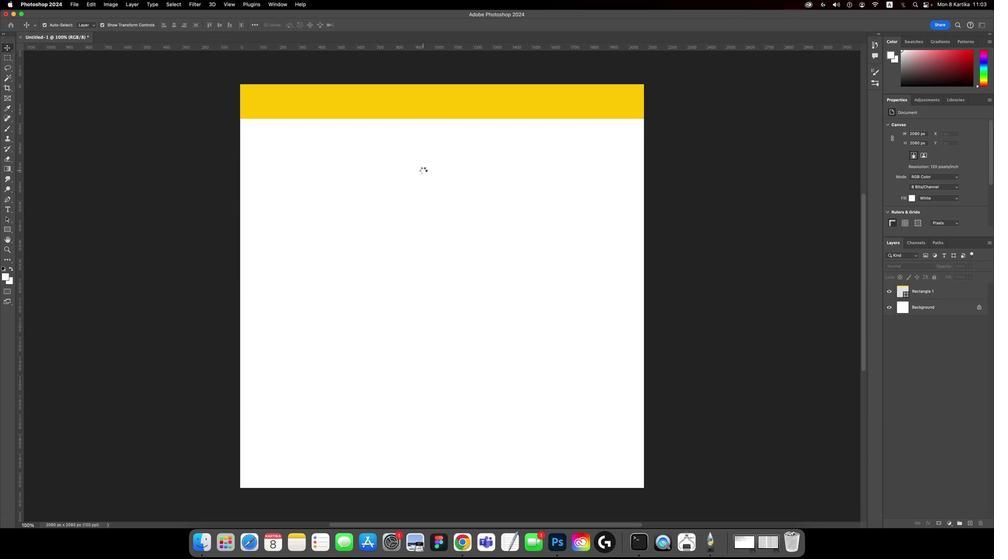 
Action: Mouse moved to (852, 350)
Screenshot: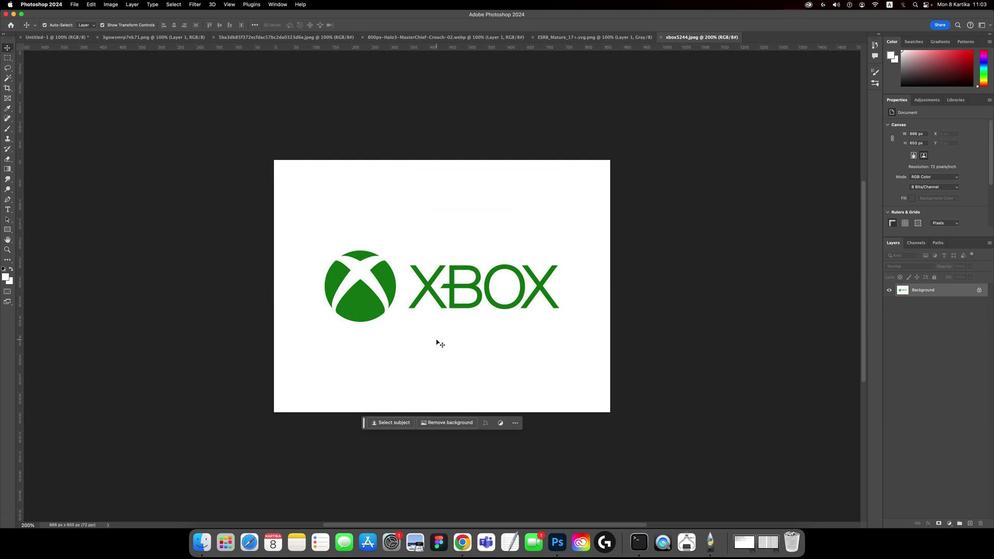 
Action: Key pressed Key.cmd
Screenshot: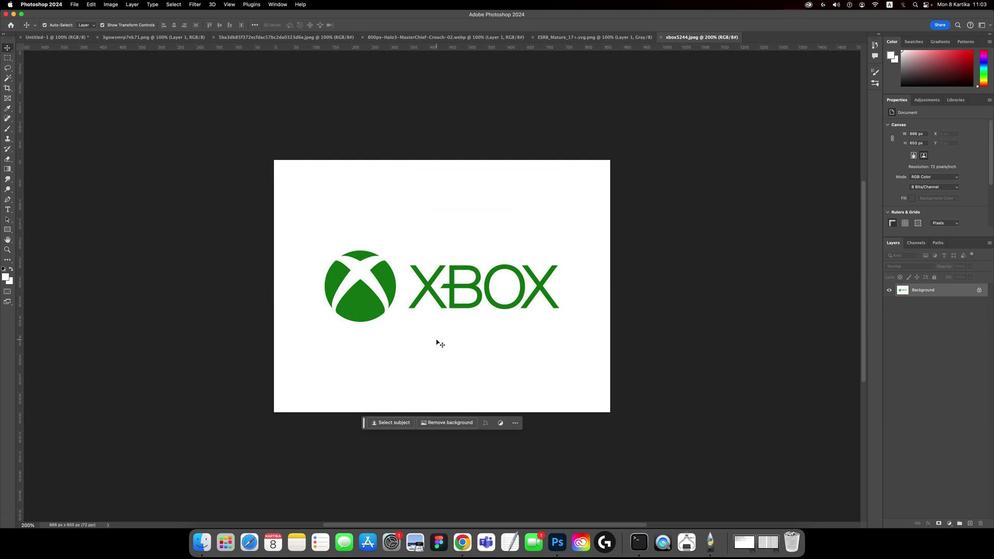
Action: Mouse moved to (852, 350)
Screenshot: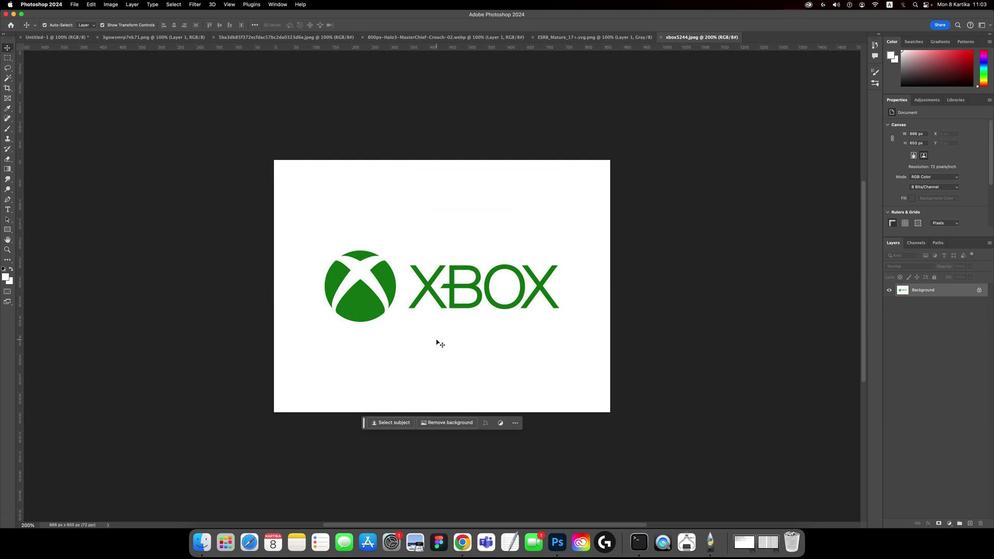 
Action: Key pressed '='
Screenshot: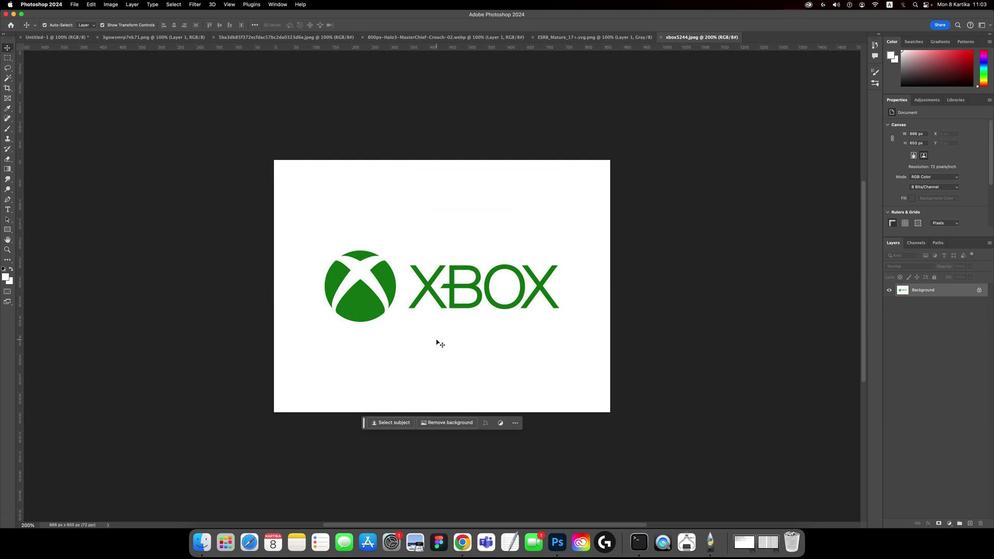 
Action: Mouse moved to (852, 350)
Screenshot: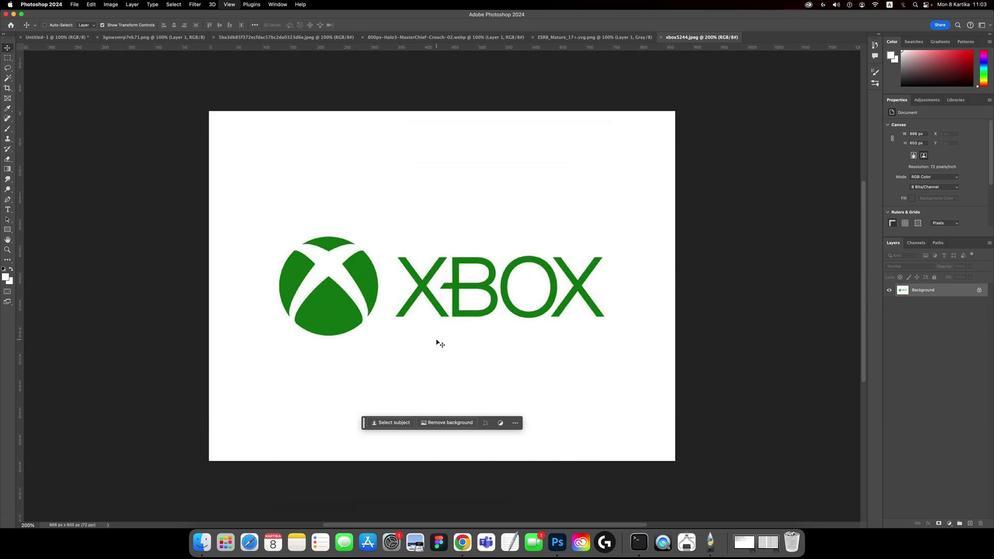 
Action: Key pressed Key.cmd'='
Screenshot: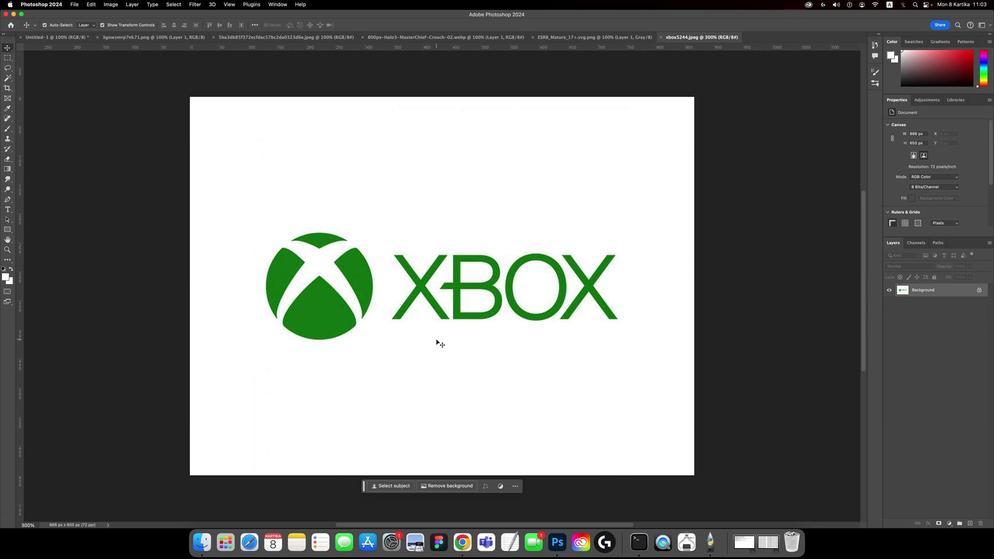 
Action: Mouse moved to (822, 328)
Screenshot: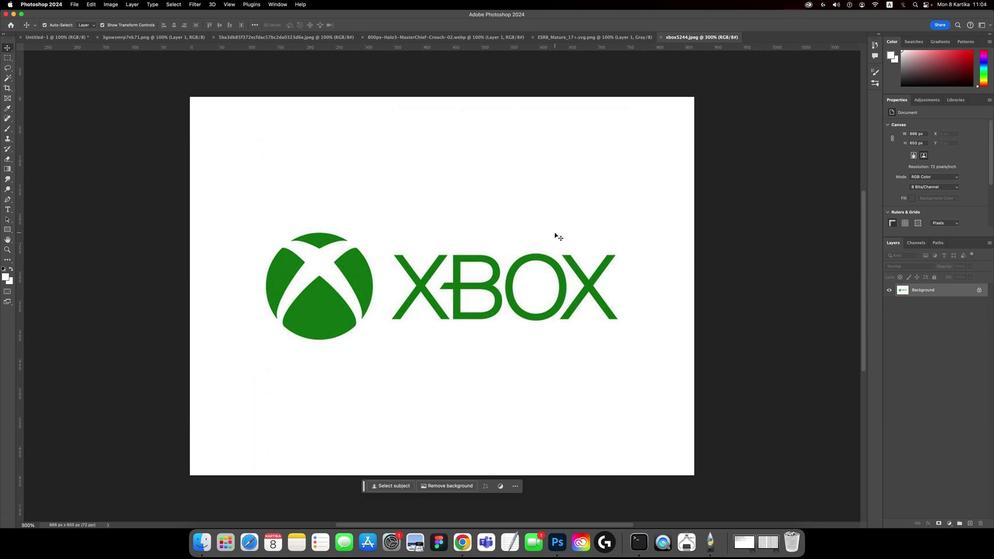 
Action: Mouse pressed left at (822, 328)
Screenshot: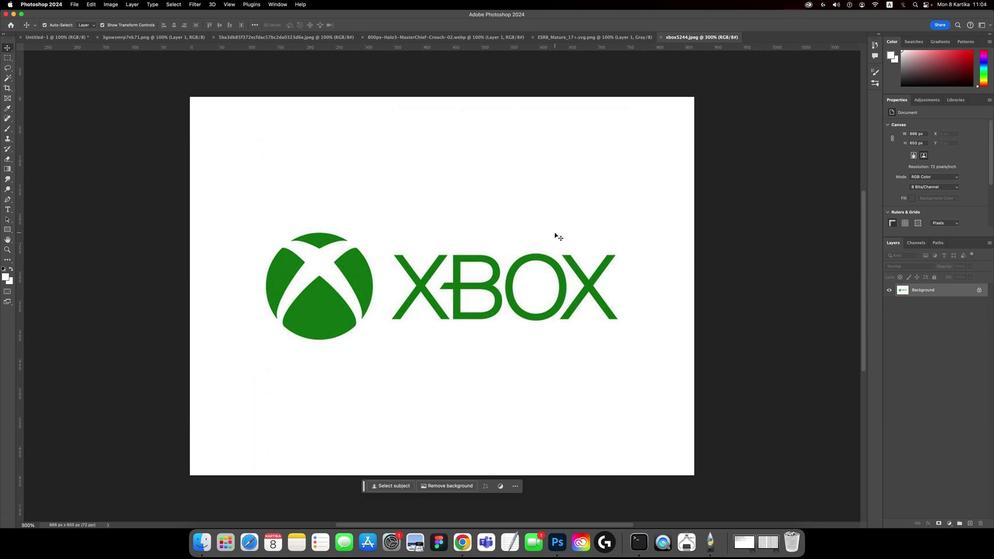 
Action: Mouse moved to (883, 319)
Screenshot: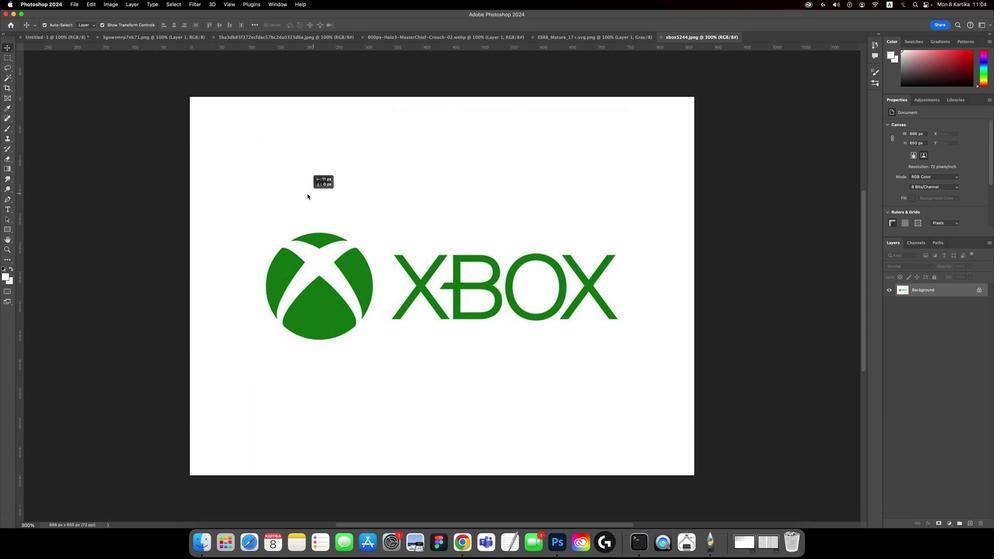 
Action: Mouse pressed left at (883, 319)
Screenshot: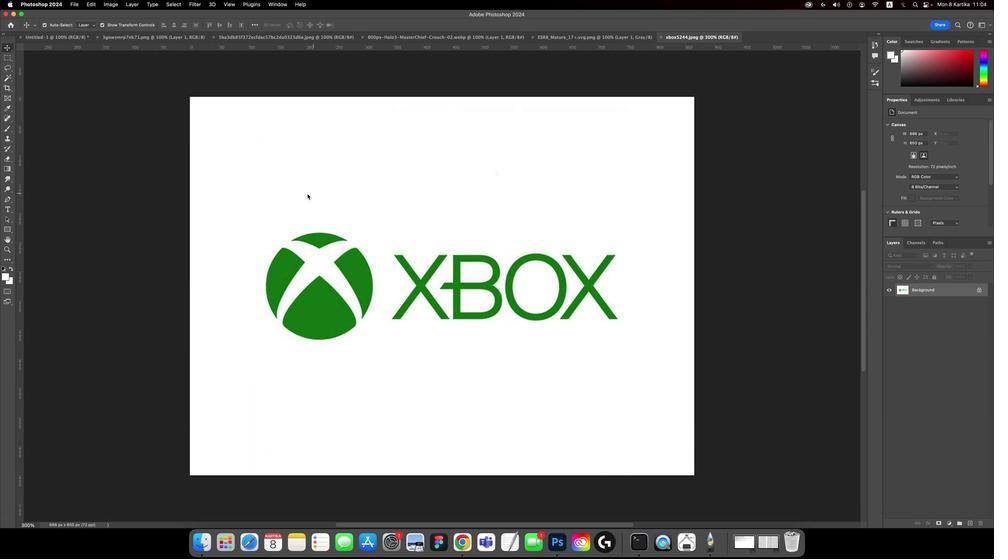 
Action: Mouse moved to (841, 324)
Screenshot: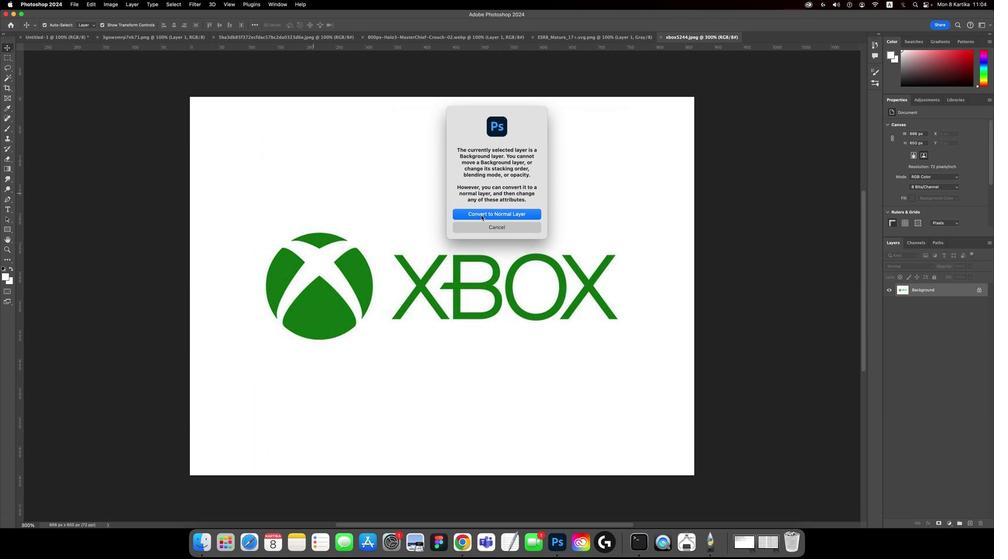
Action: Mouse pressed left at (841, 324)
Screenshot: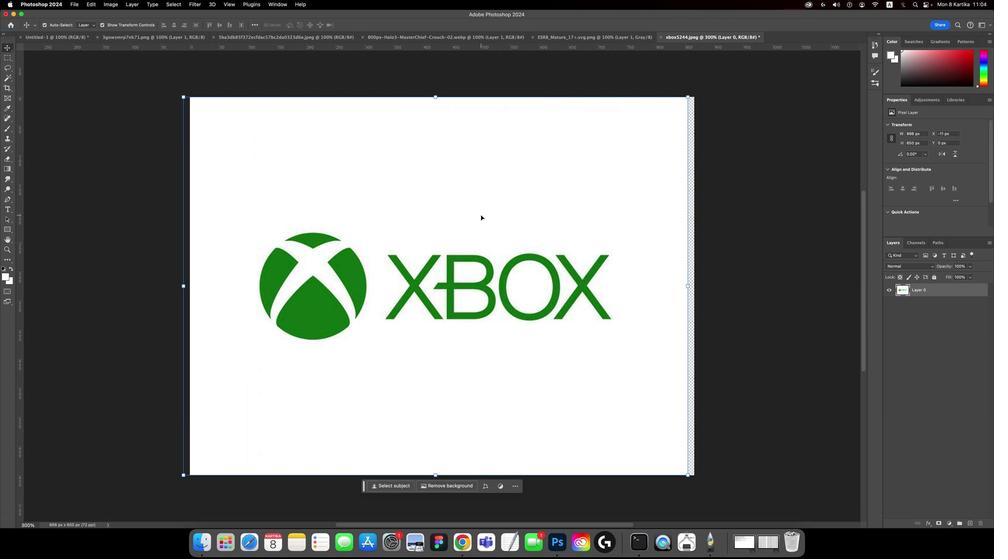 
Action: Mouse moved to (848, 327)
Screenshot: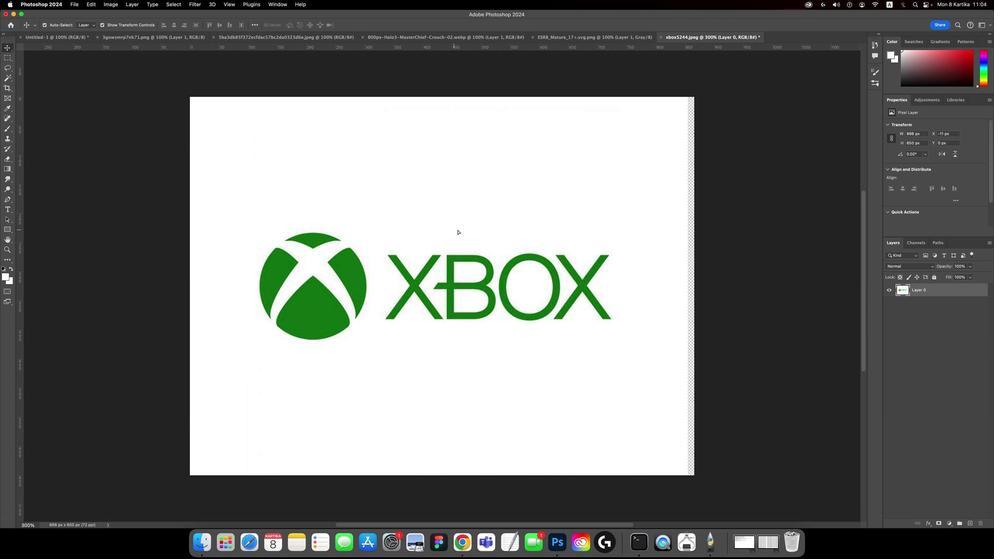 
Action: Mouse pressed left at (848, 327)
Screenshot: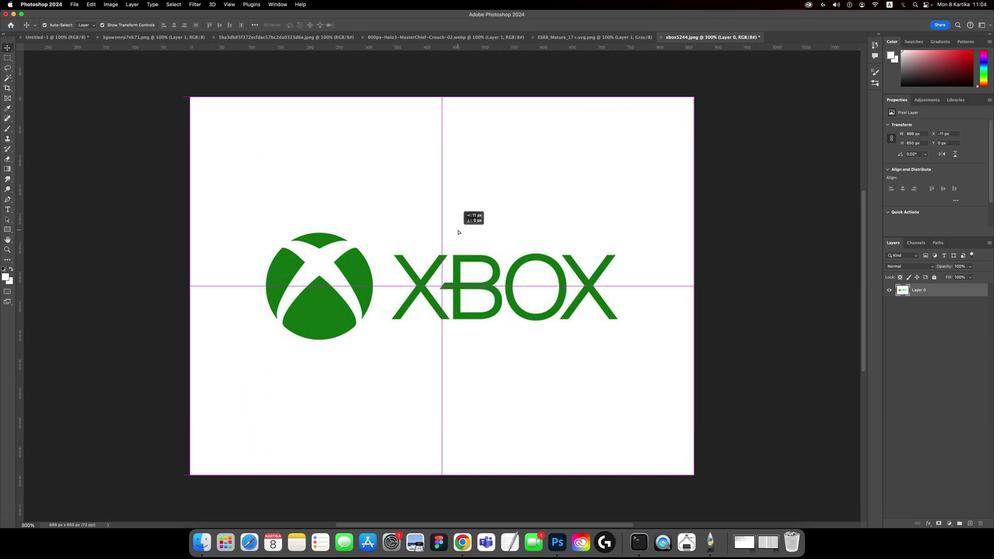 
Action: Mouse moved to (961, 295)
Screenshot: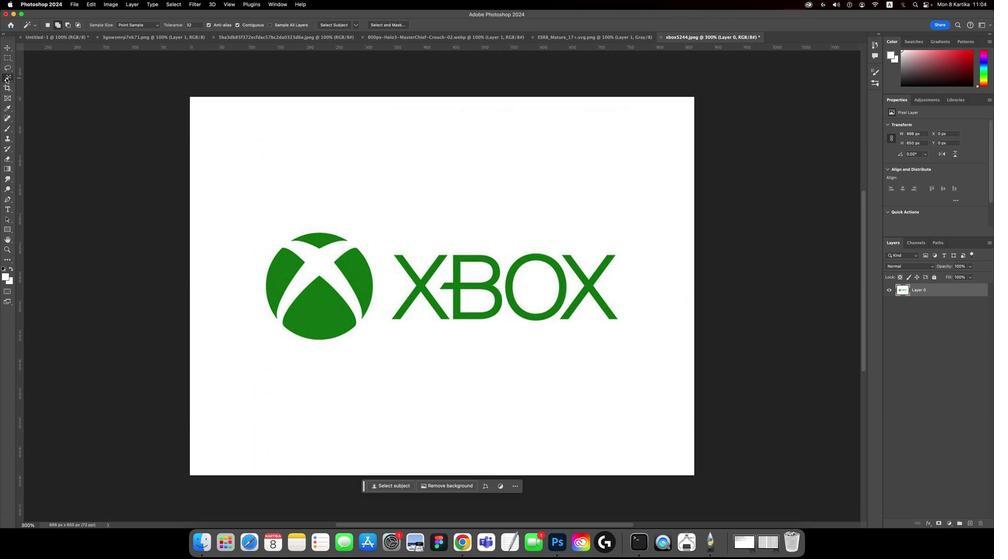 
Action: Mouse pressed left at (961, 295)
Screenshot: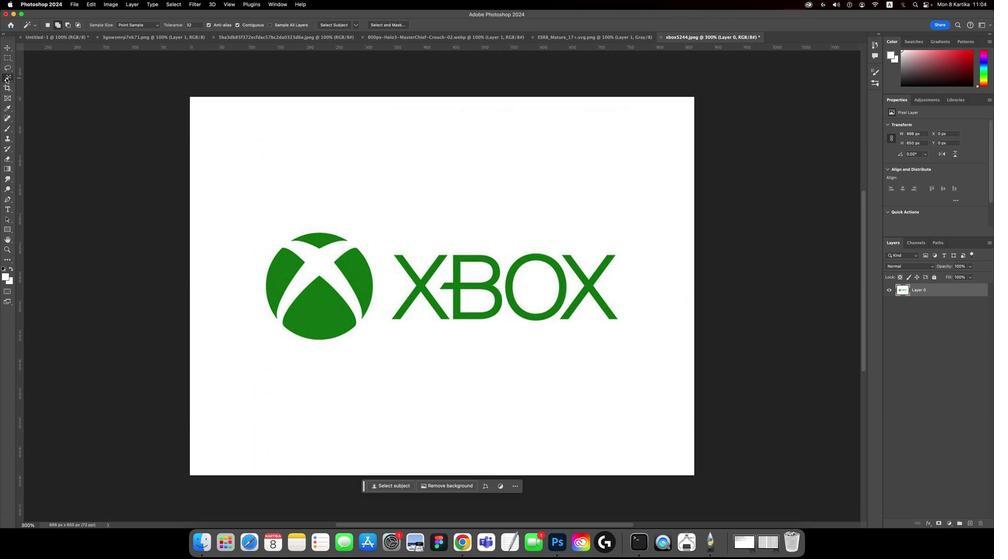 
Action: Mouse pressed left at (961, 295)
Screenshot: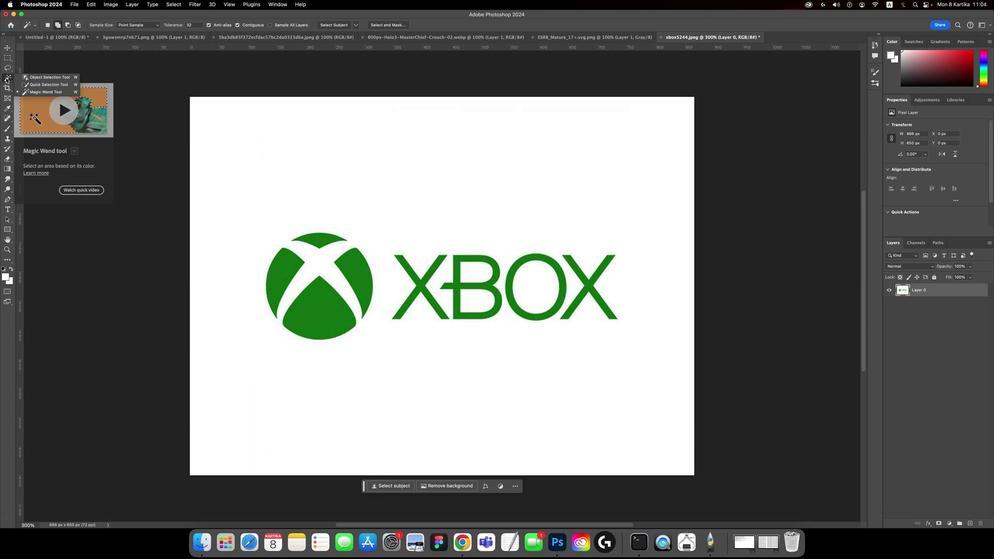 
Action: Mouse pressed left at (961, 295)
Screenshot: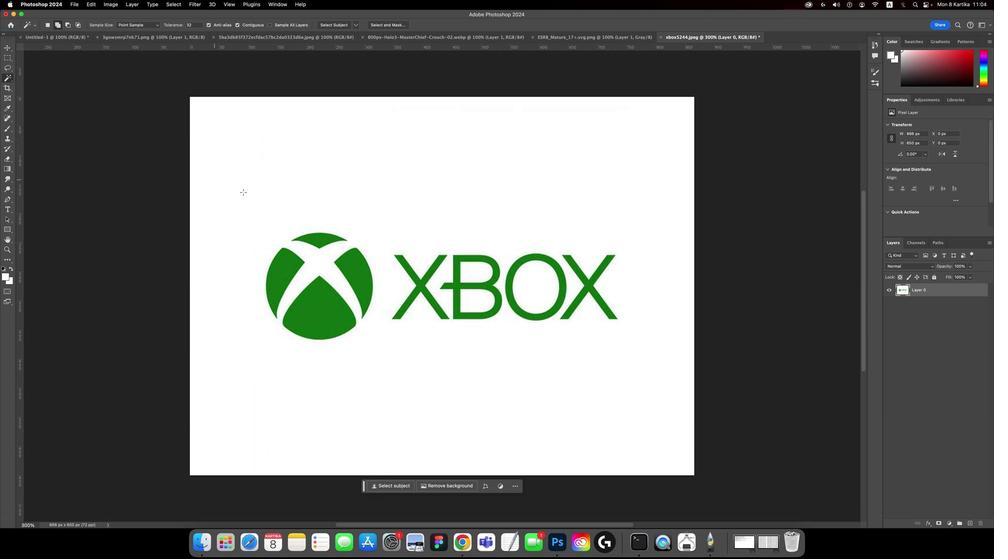 
Action: Mouse moved to (892, 321)
Screenshot: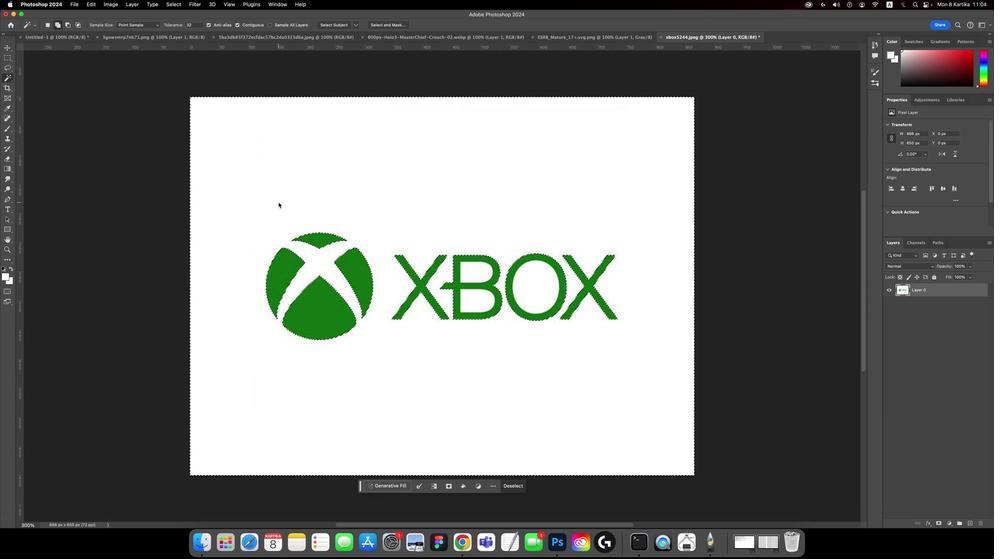 
Action: Mouse pressed left at (892, 321)
Screenshot: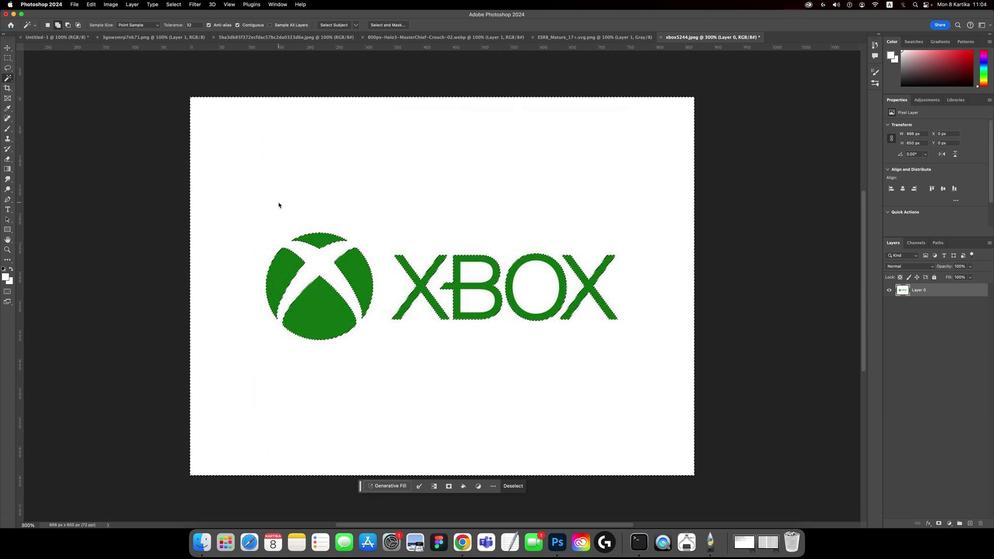 
Action: Key pressed Key.backspace
Screenshot: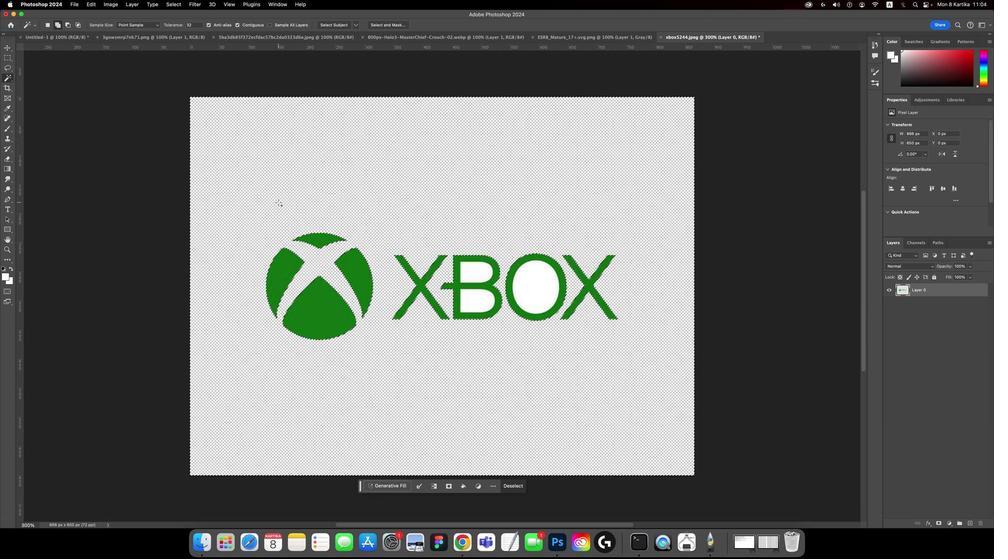 
Action: Mouse moved to (843, 336)
Screenshot: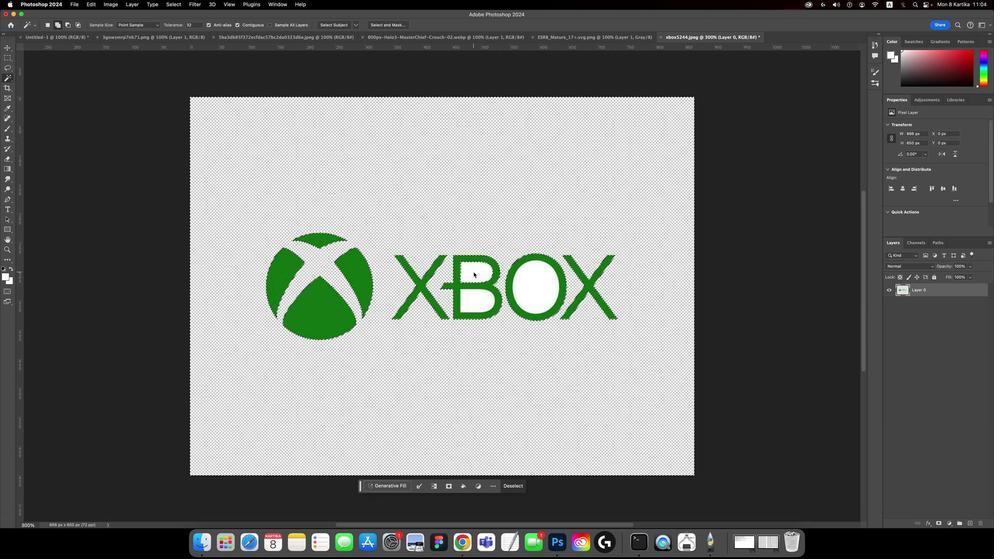 
Action: Mouse pressed left at (843, 336)
Screenshot: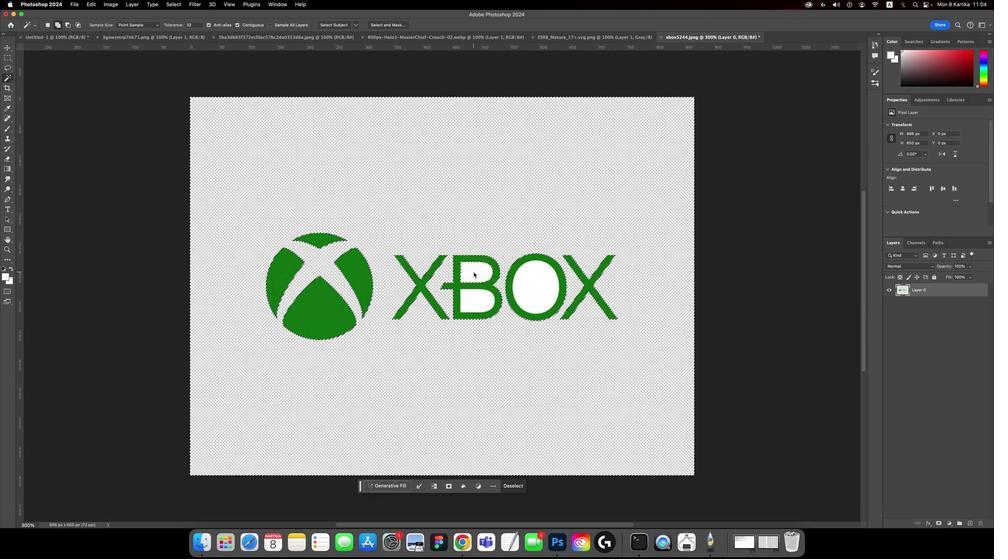 
Action: Mouse moved to (843, 336)
Screenshot: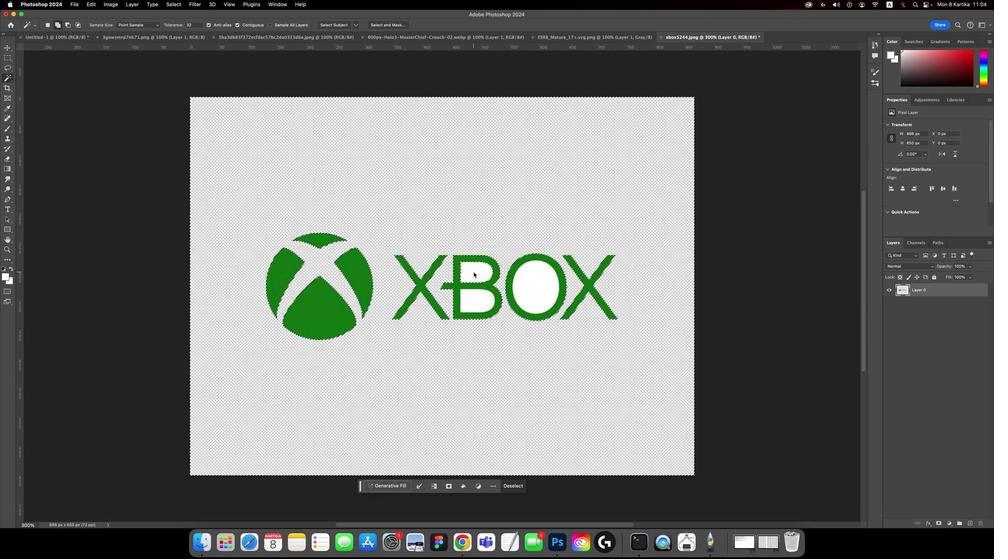 
Action: Key pressed Key.backspace
Screenshot: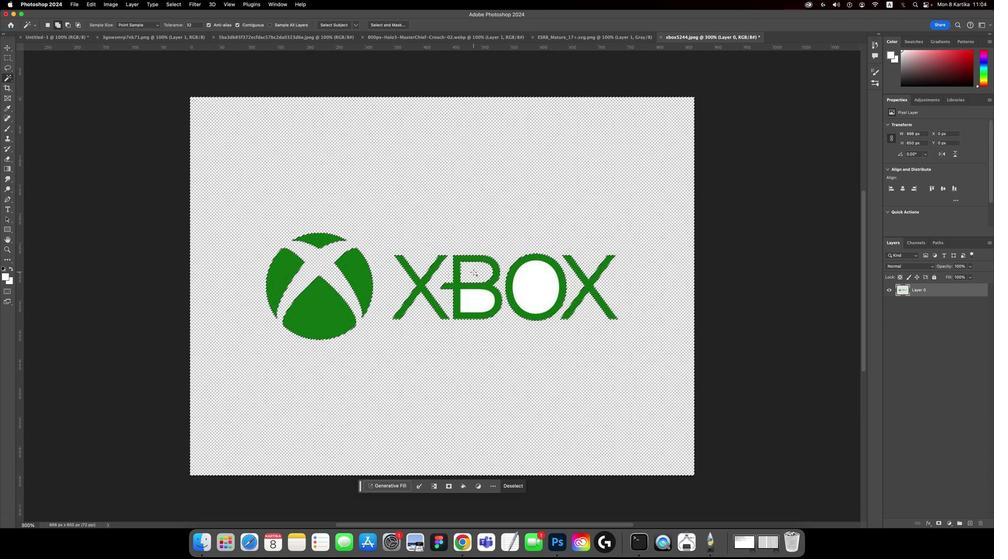 
Action: Mouse moved to (842, 341)
Screenshot: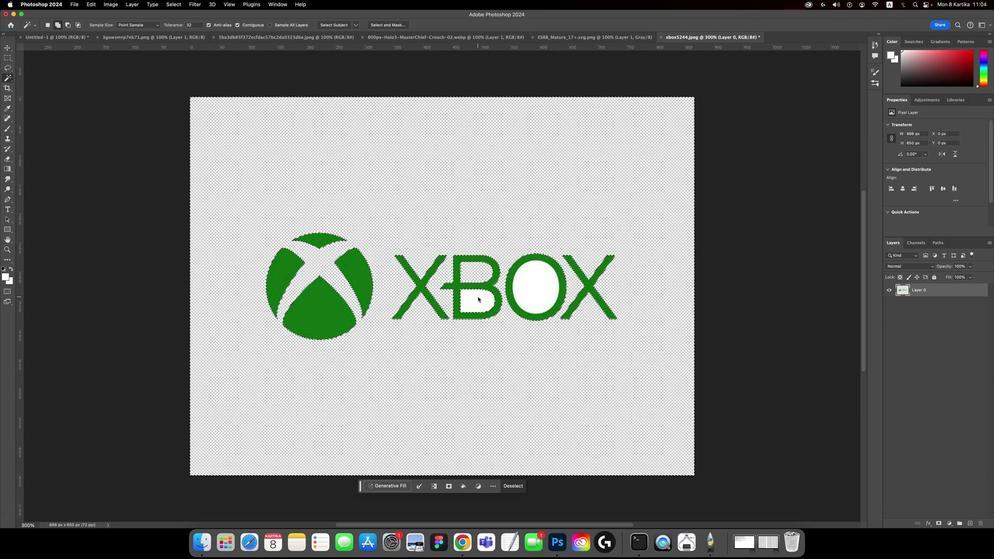 
Action: Mouse pressed left at (842, 341)
Screenshot: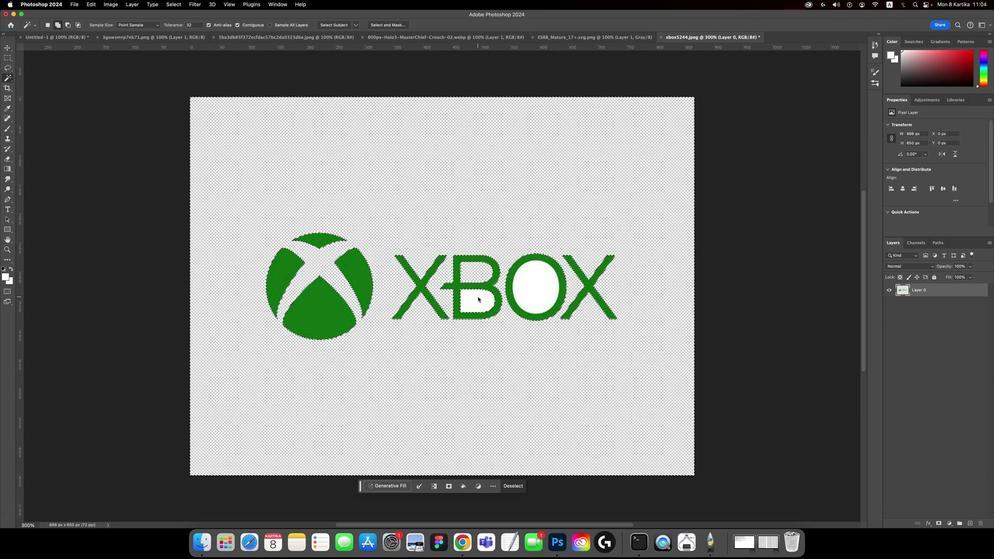 
Action: Key pressed Key.backspace
Screenshot: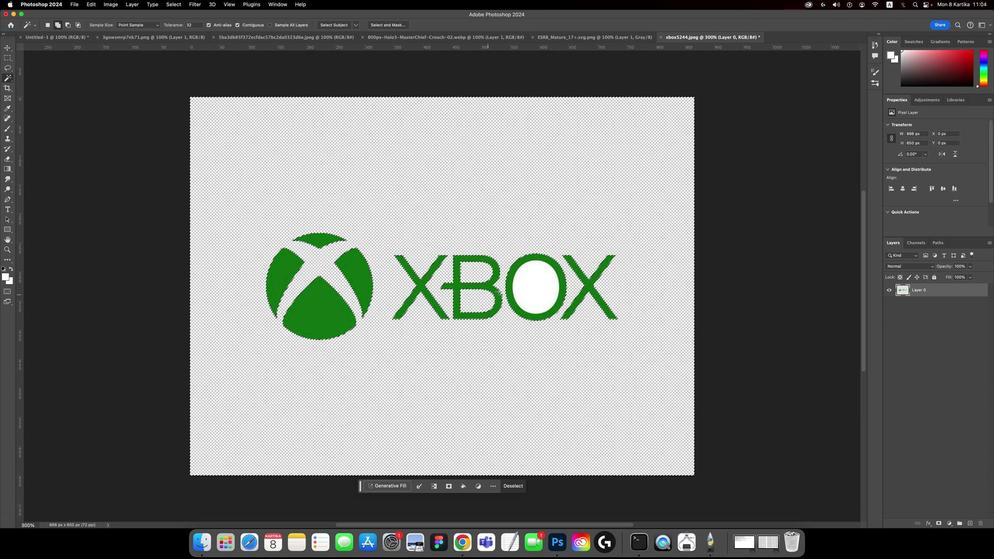 
Action: Mouse moved to (828, 337)
Screenshot: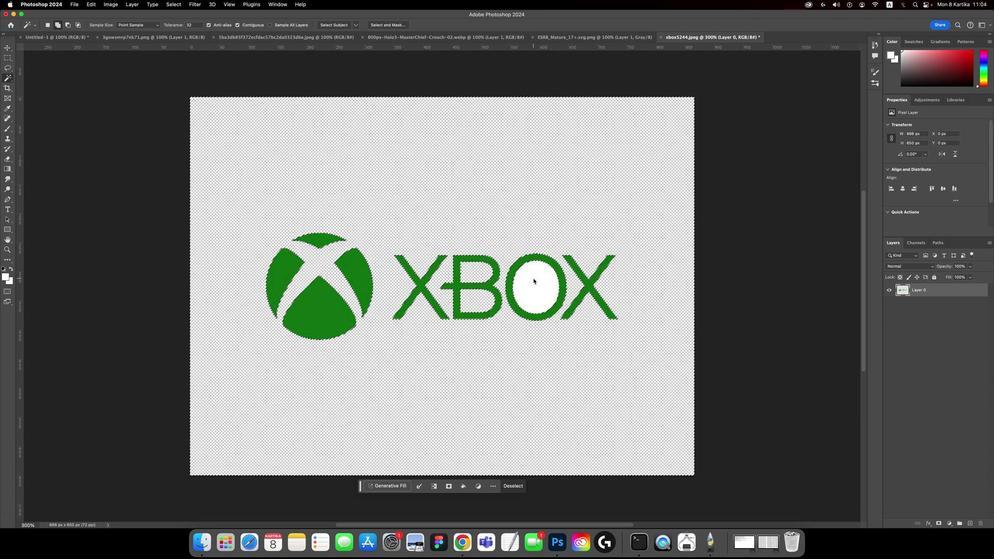 
Action: Mouse pressed left at (828, 337)
Screenshot: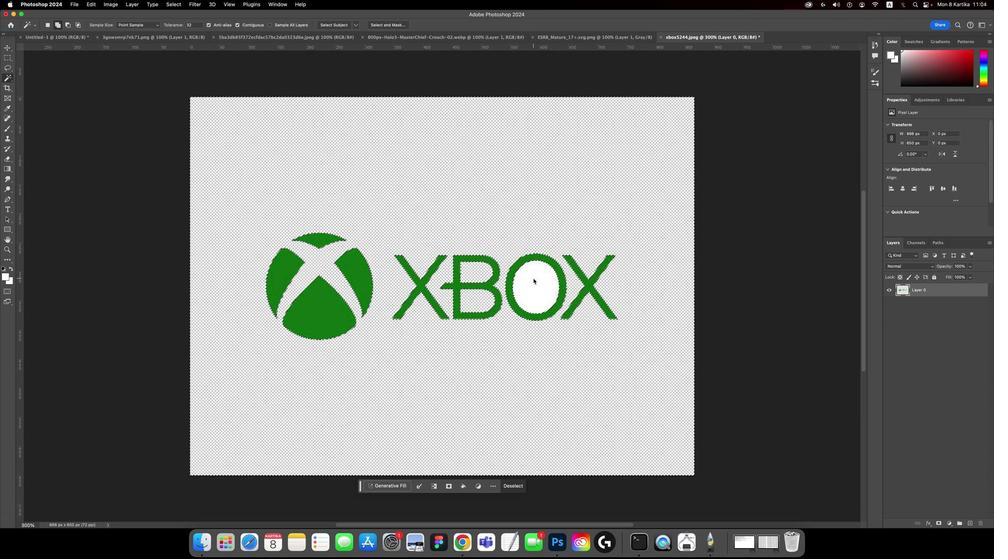 
Action: Key pressed Key.backspaceKey.cmd'd'
Screenshot: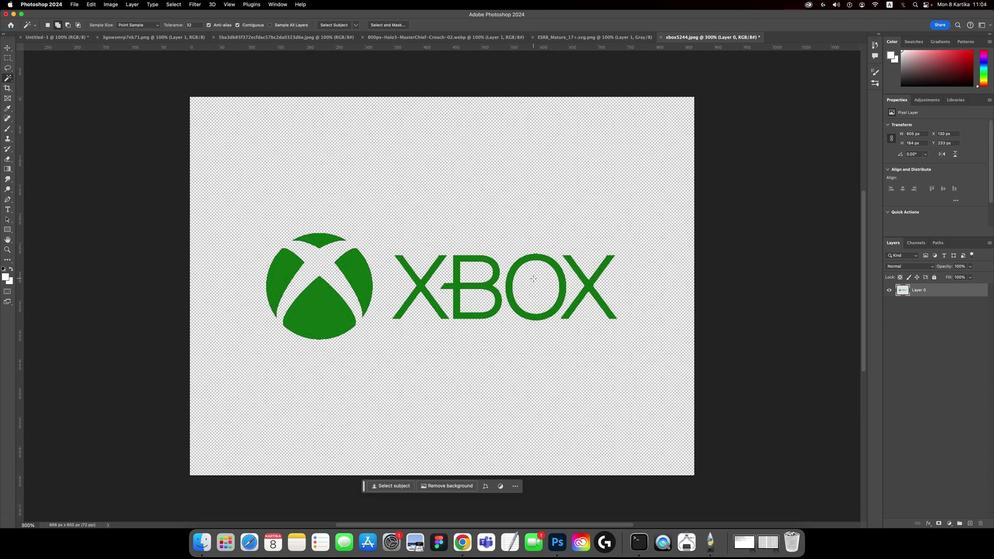 
Action: Mouse moved to (838, 333)
Screenshot: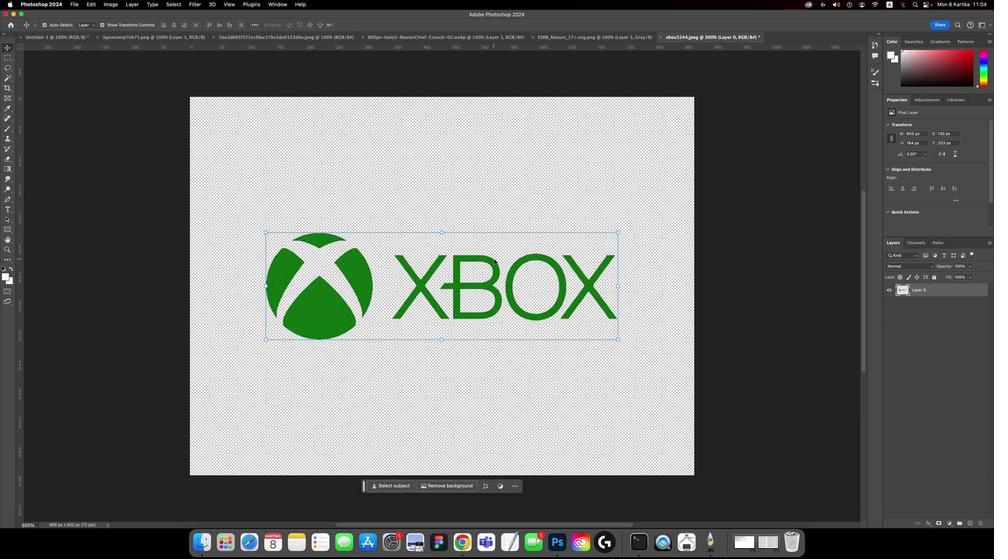
Action: Key pressed 'v'
Screenshot: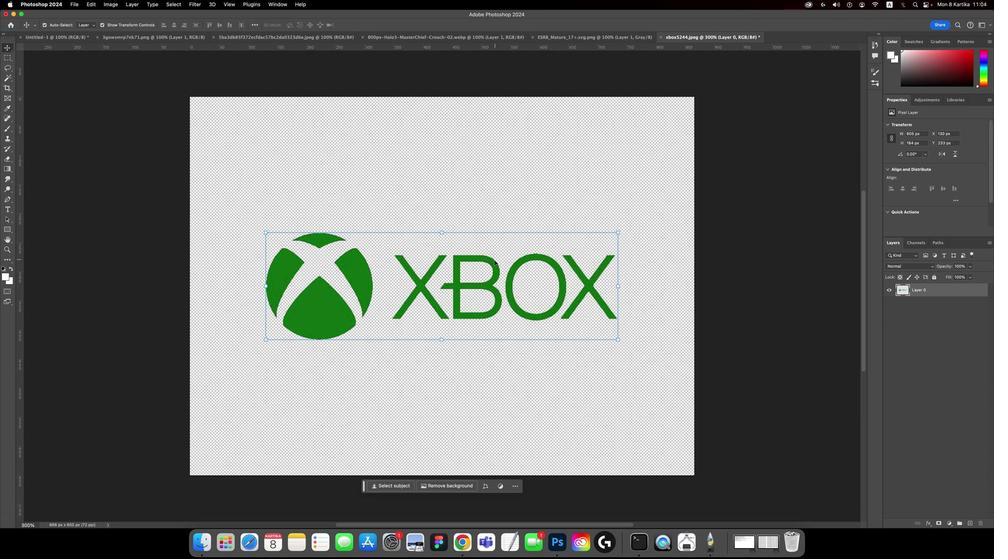 
Action: Mouse moved to (848, 336)
Screenshot: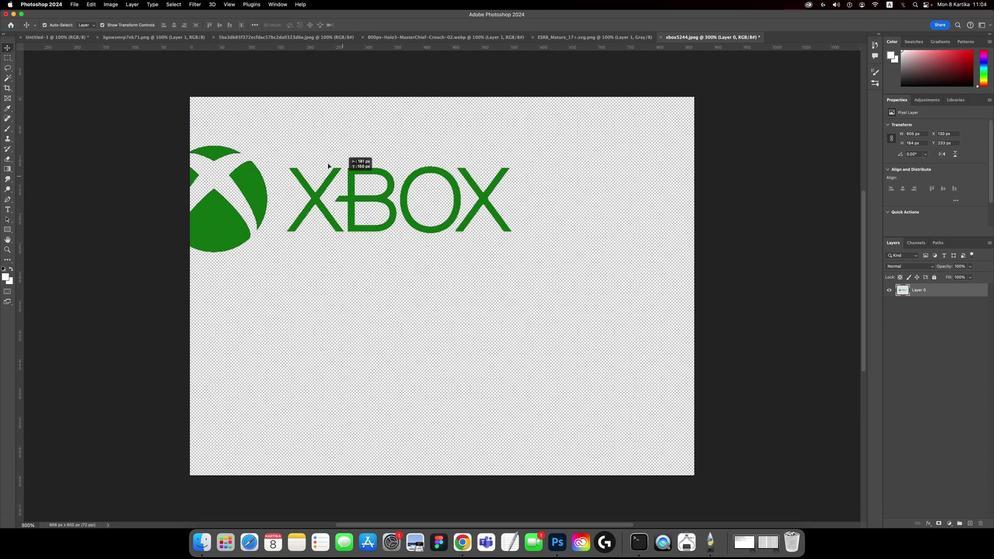 
Action: Mouse pressed left at (848, 336)
Screenshot: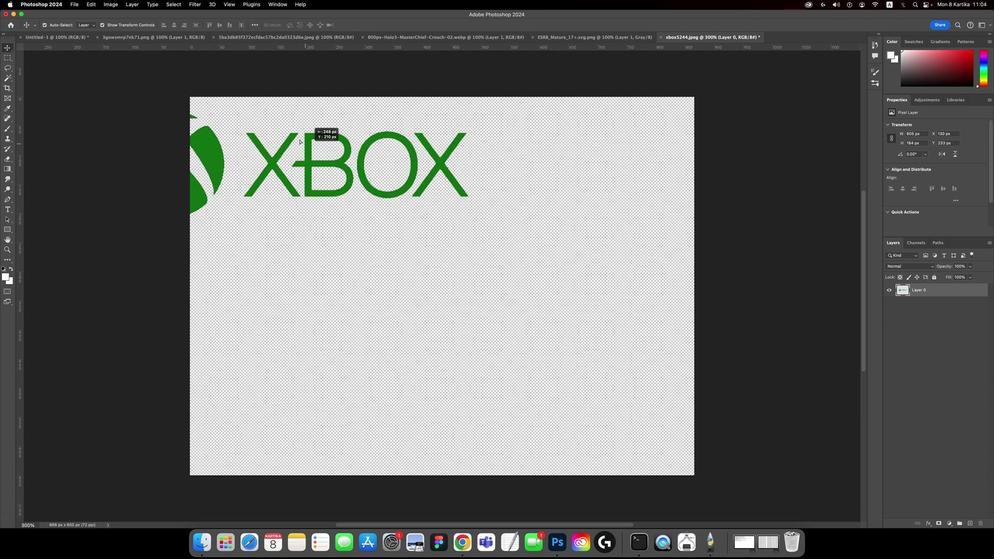 
Action: Mouse moved to (933, 295)
Screenshot: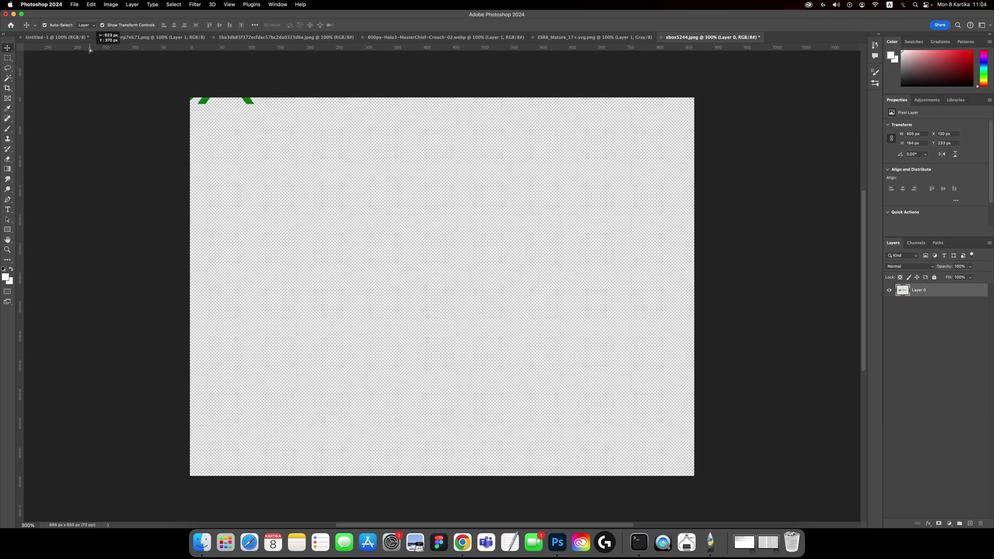 
Action: Key pressed Key.space
Screenshot: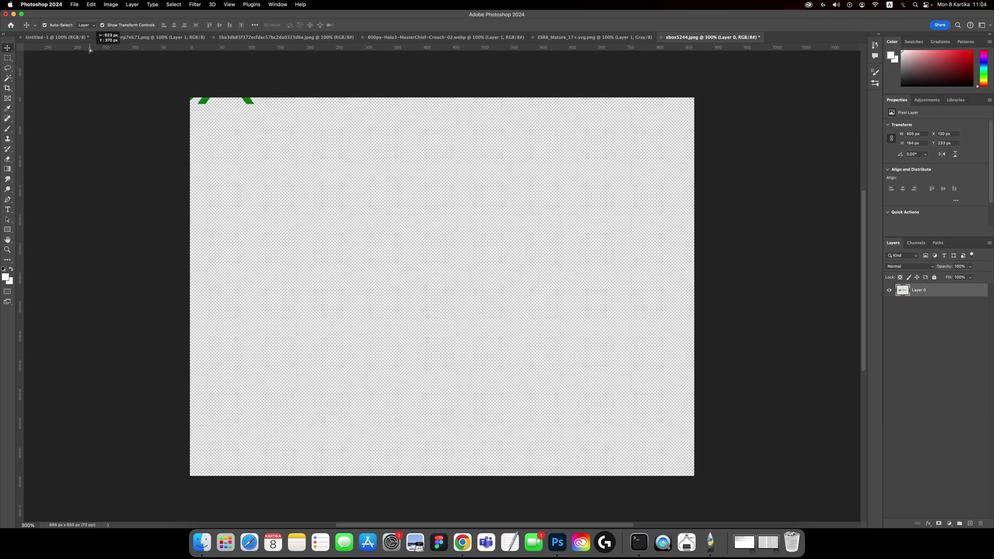 
Action: Mouse moved to (945, 287)
Screenshot: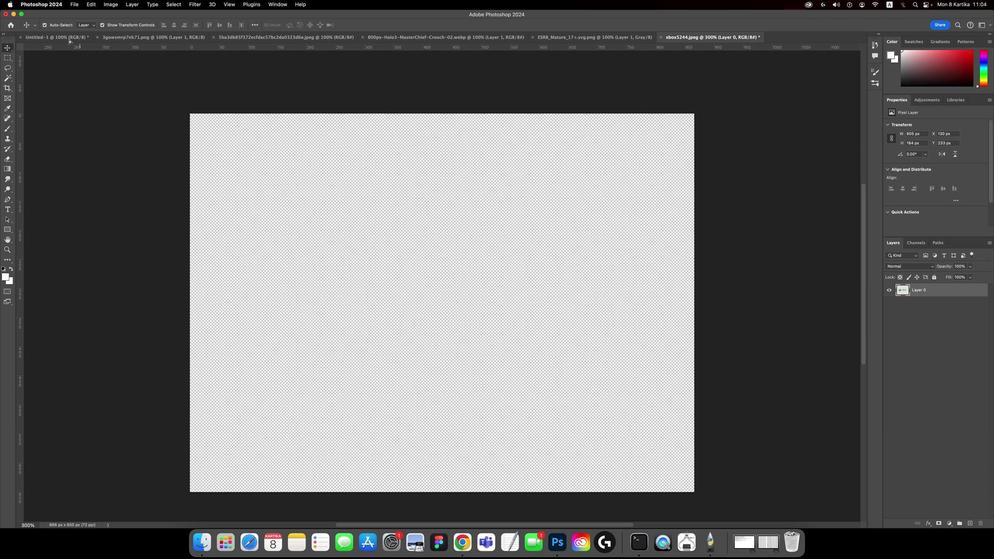 
Action: Key pressed Key.space
Screenshot: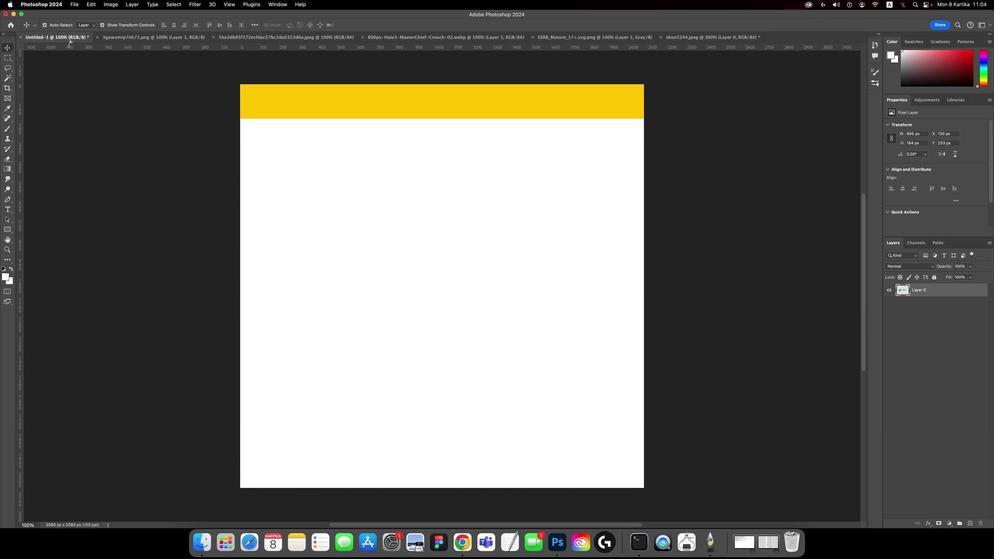 
Action: Mouse moved to (890, 296)
Screenshot: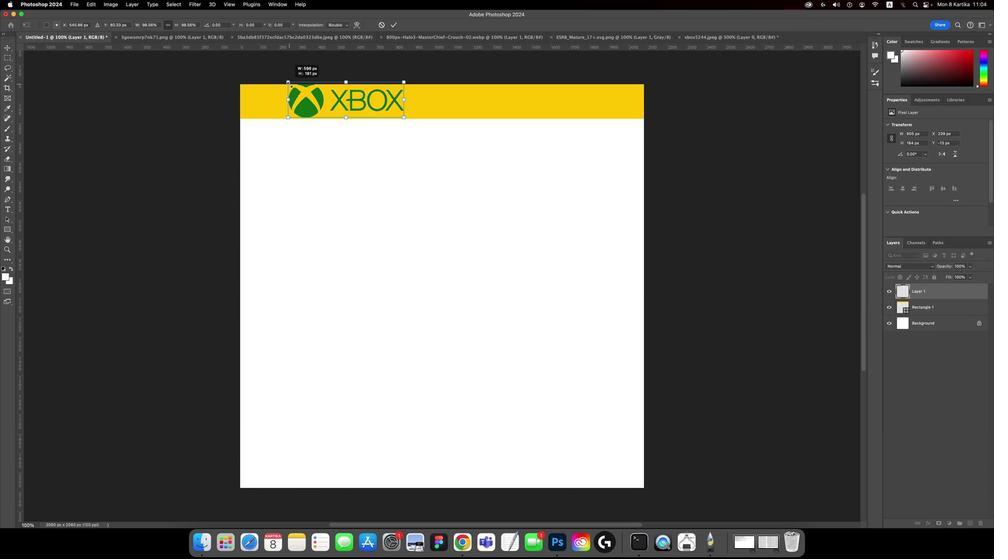 
Action: Mouse pressed left at (890, 296)
Screenshot: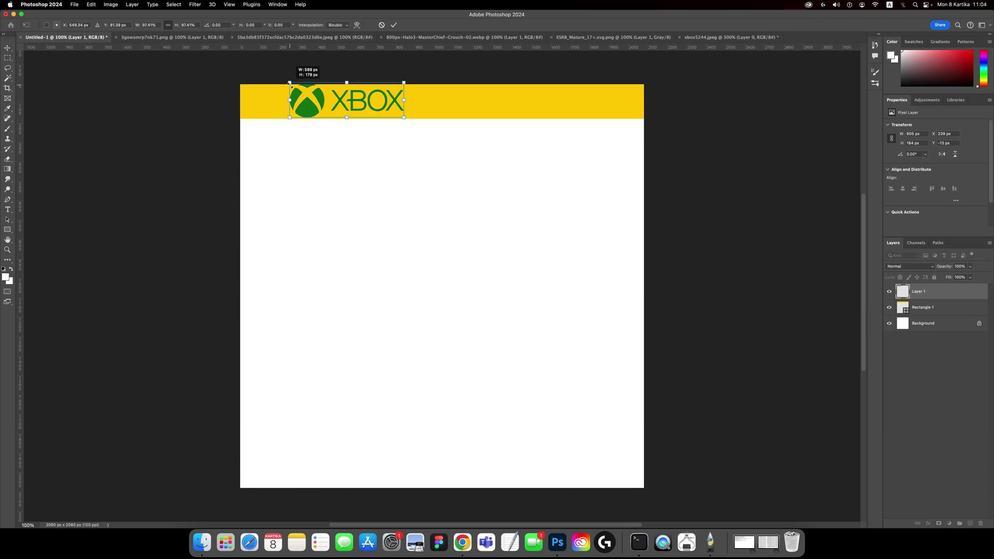 
Action: Mouse moved to (875, 300)
Screenshot: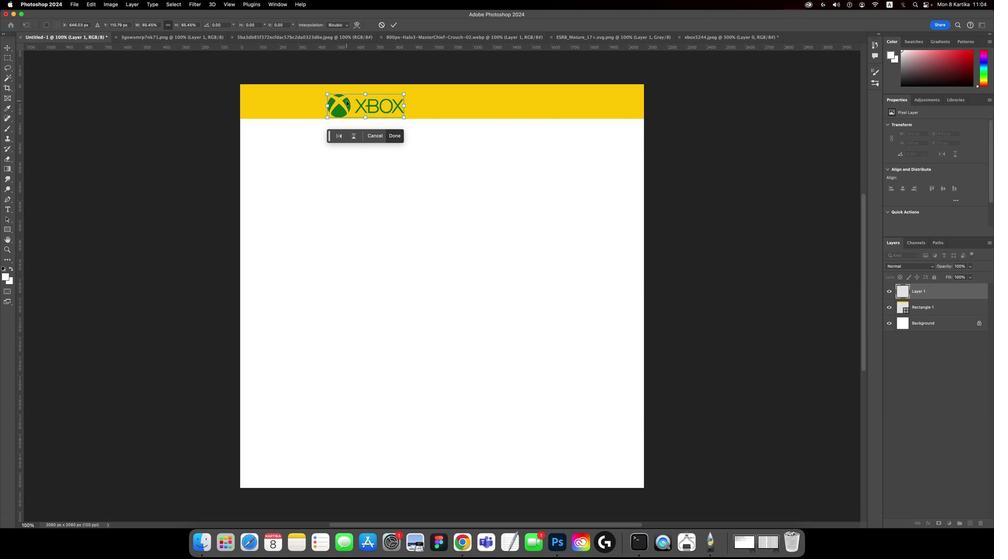 
Action: Mouse pressed left at (875, 300)
Screenshot: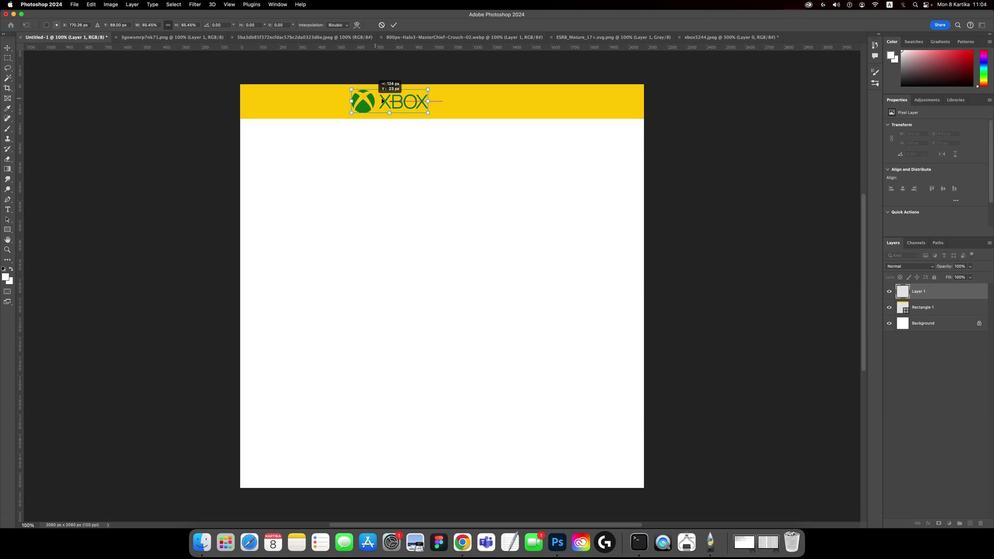 
Action: Mouse moved to (769, 331)
Screenshot: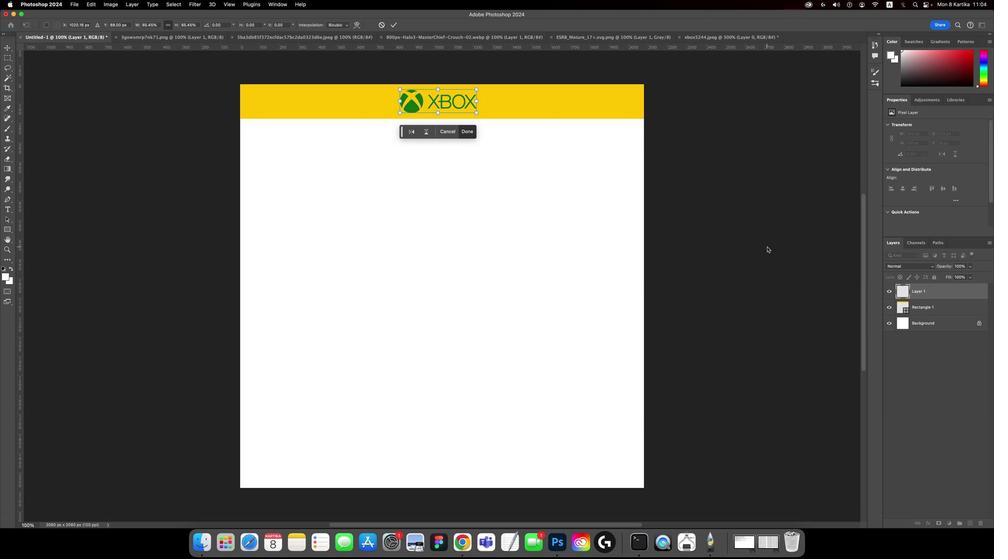 
Action: Key pressed Key.enter
Screenshot: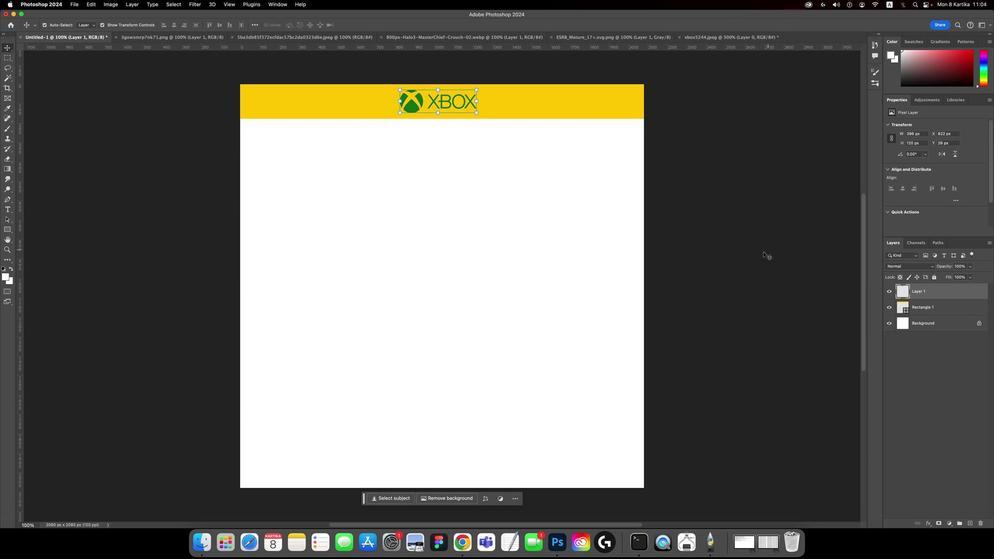 
Action: Mouse moved to (730, 344)
Screenshot: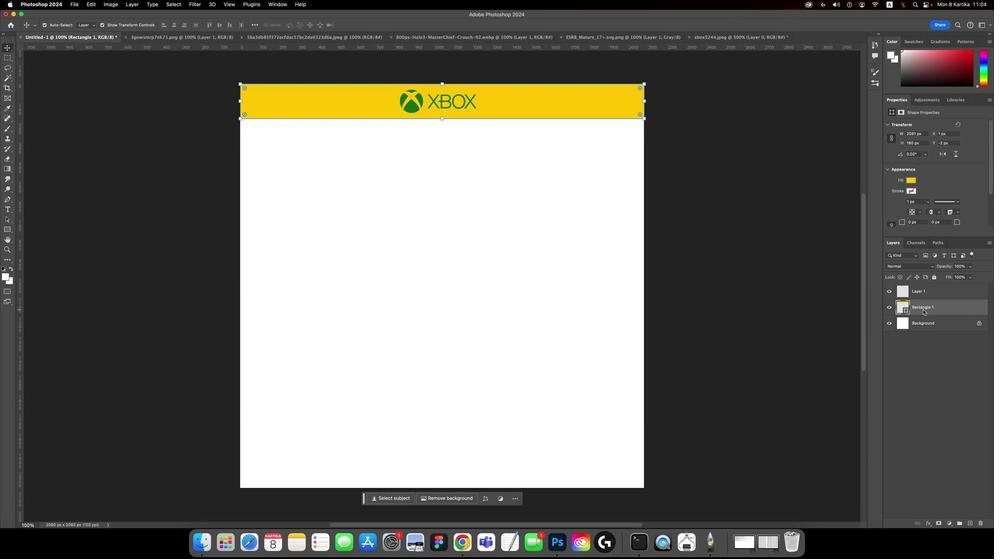 
Action: Mouse pressed left at (730, 344)
Screenshot: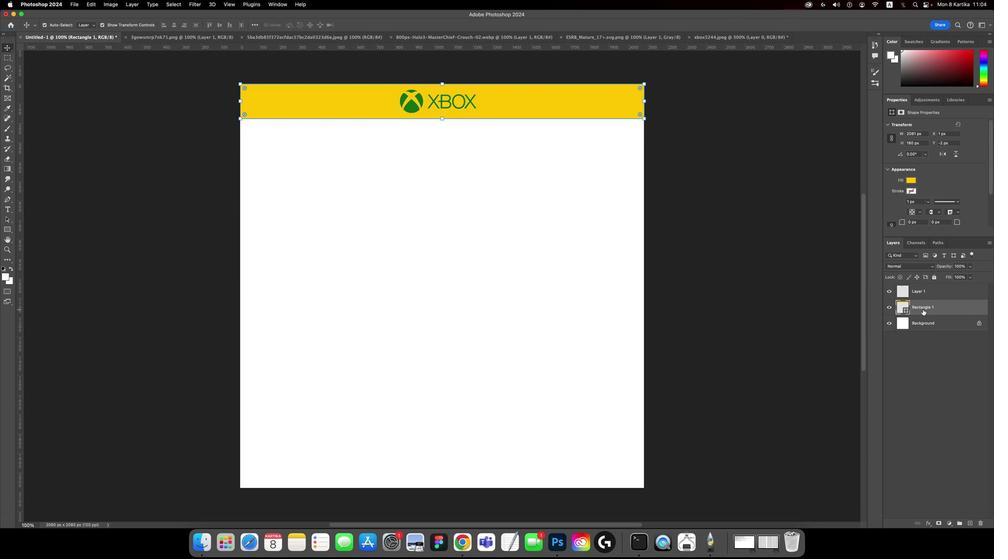 
Action: Mouse pressed right at (730, 344)
Screenshot: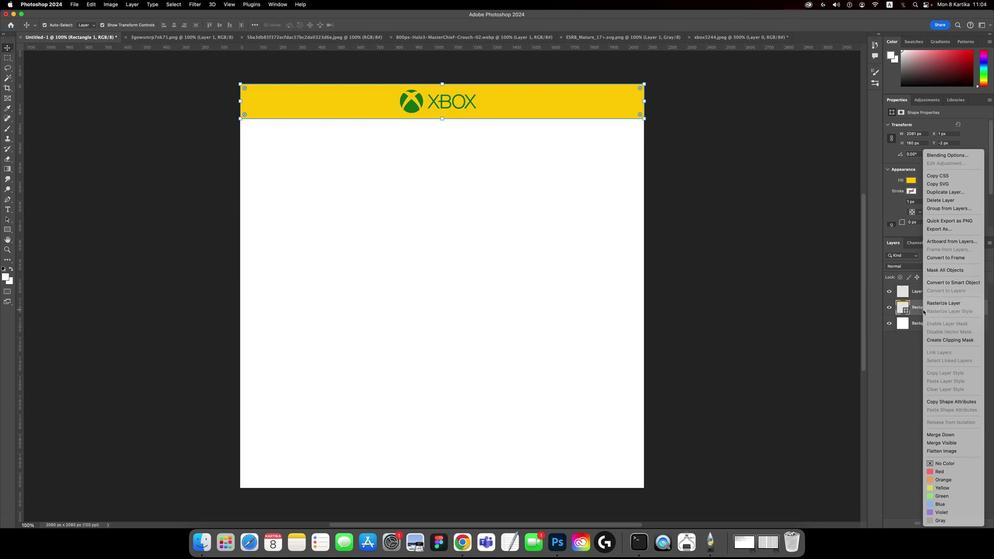 
Action: Mouse moved to (736, 315)
Screenshot: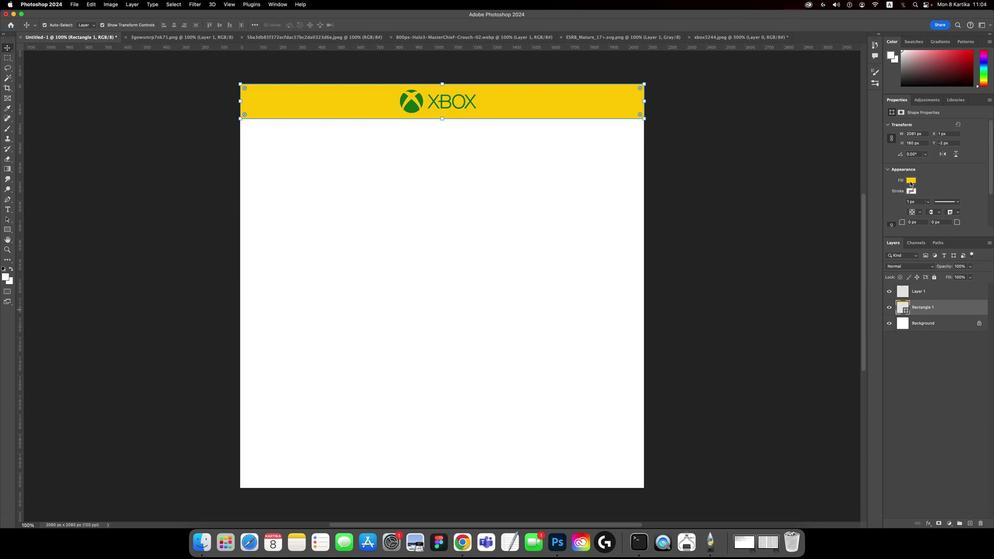 
Action: Mouse pressed left at (736, 315)
Screenshot: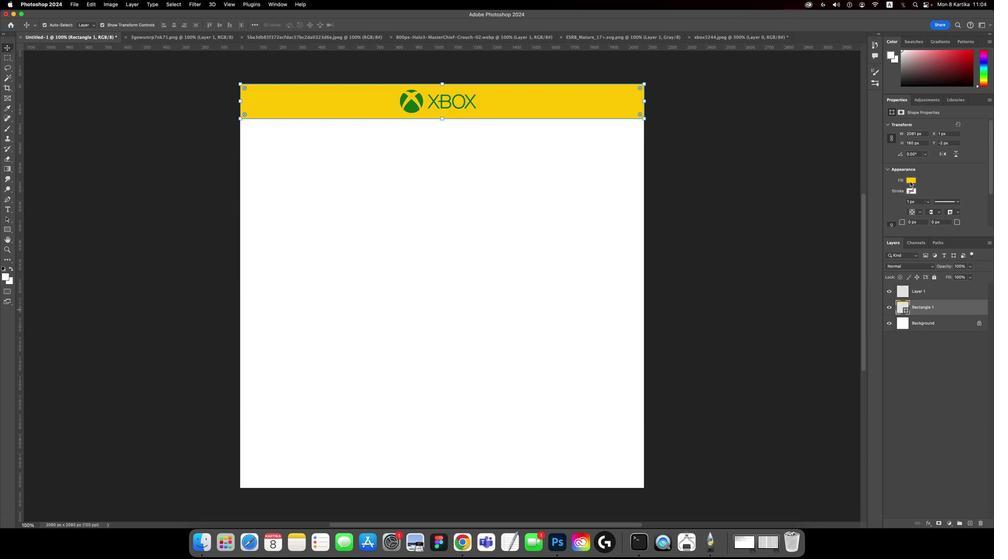 
Action: Mouse moved to (733, 317)
Screenshot: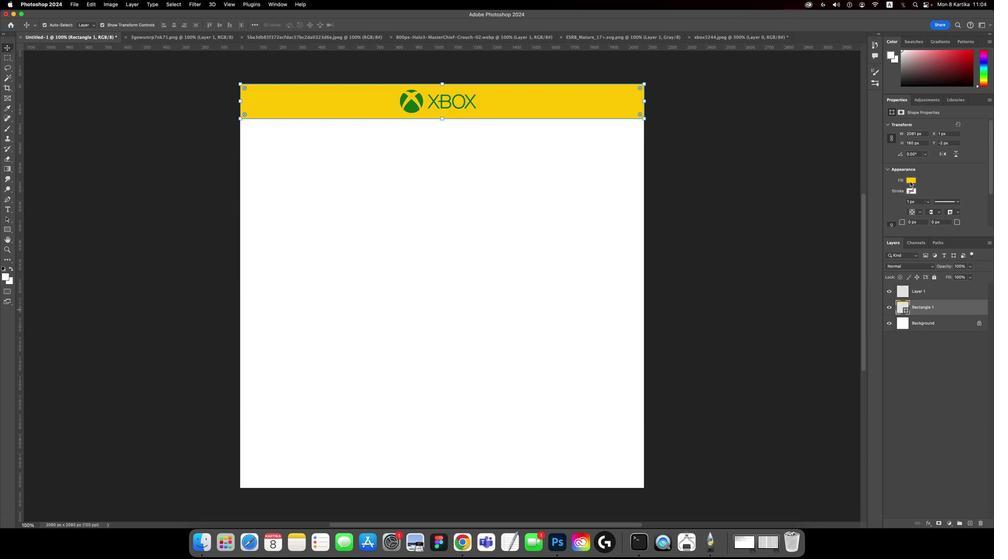 
Action: Mouse pressed left at (733, 317)
Screenshot: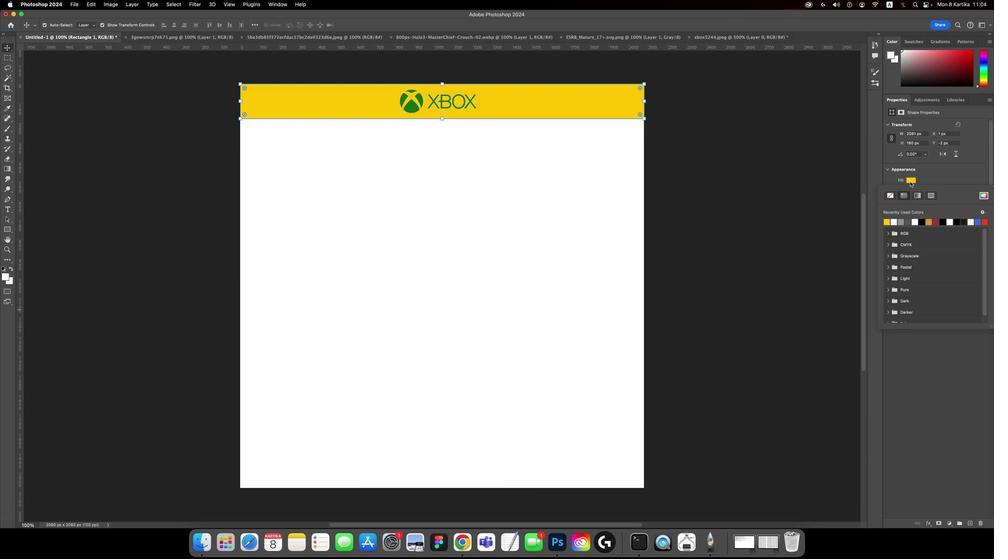 
Action: Mouse moved to (715, 320)
Screenshot: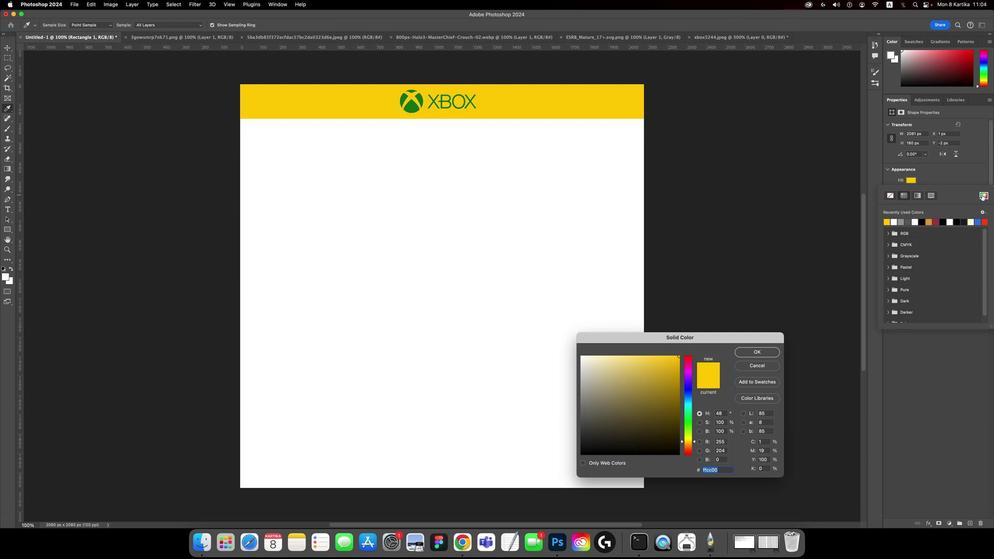 
Action: Mouse pressed left at (715, 320)
Screenshot: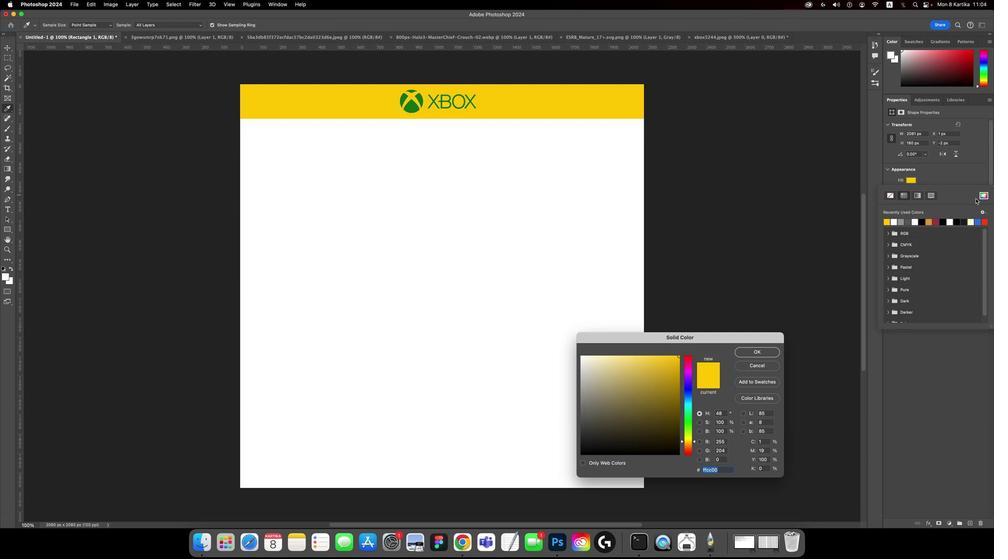 
Action: Mouse moved to (864, 298)
Screenshot: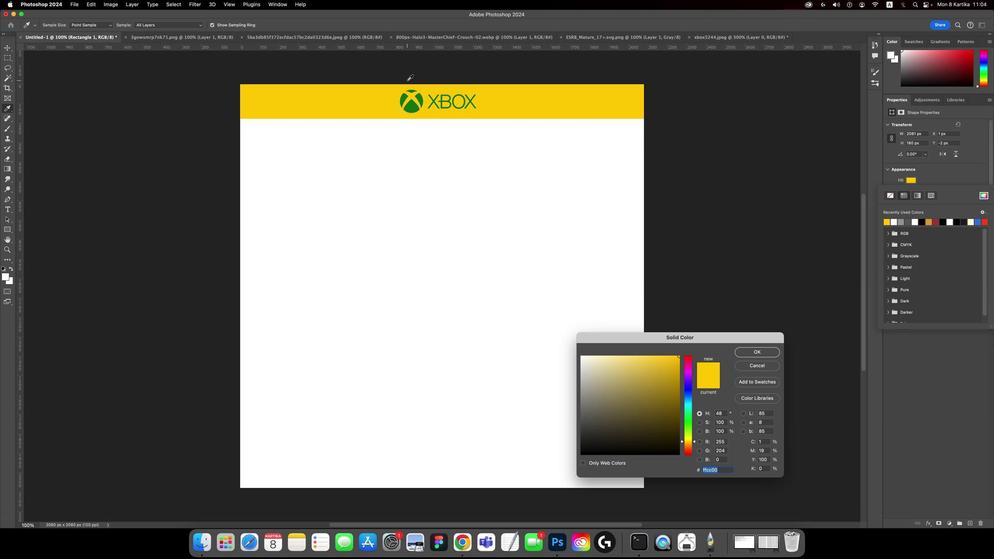 
Action: Key pressed Key.caps_lock
Screenshot: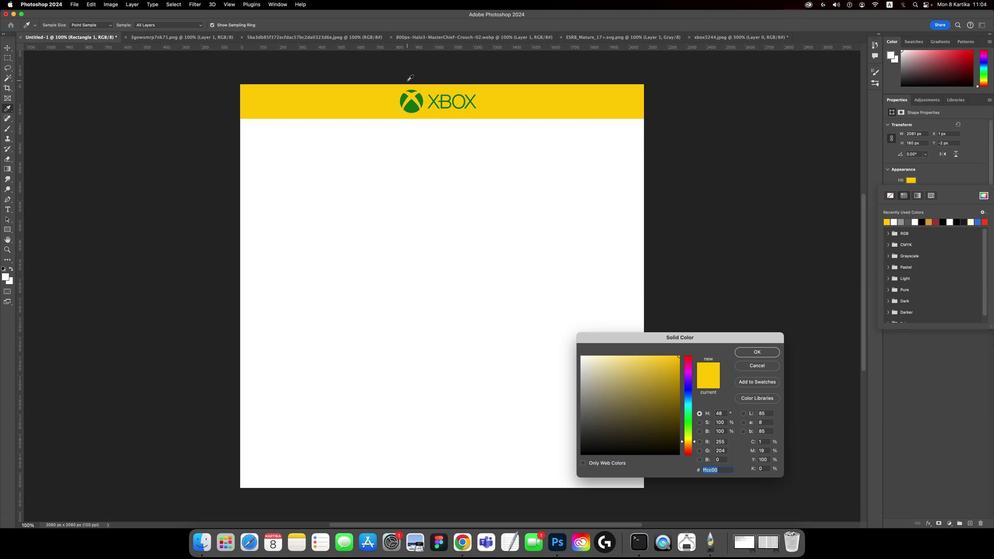 
Action: Mouse moved to (859, 301)
Screenshot: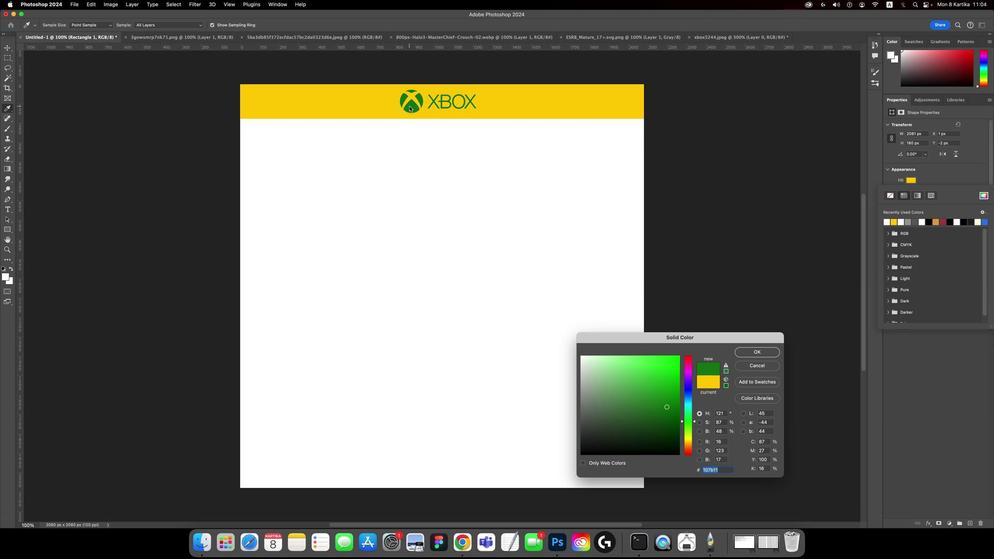 
Action: Mouse pressed left at (859, 301)
Screenshot: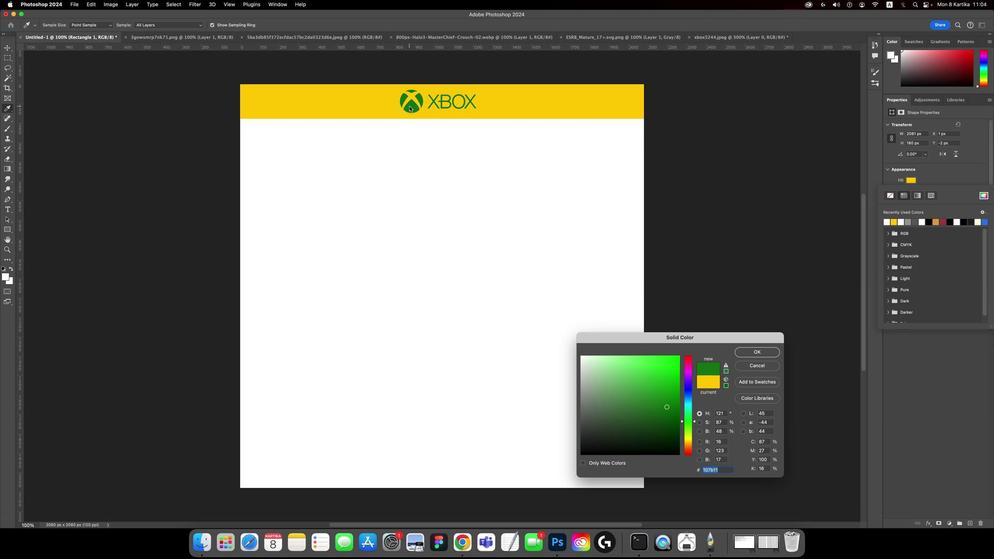 
Action: Mouse moved to (772, 353)
Screenshot: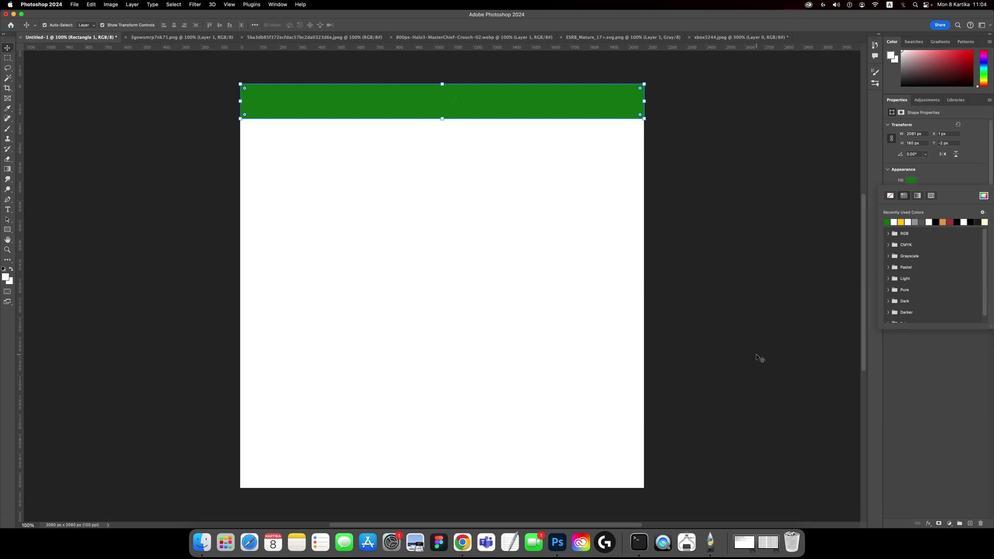 
Action: Mouse pressed left at (772, 353)
Screenshot: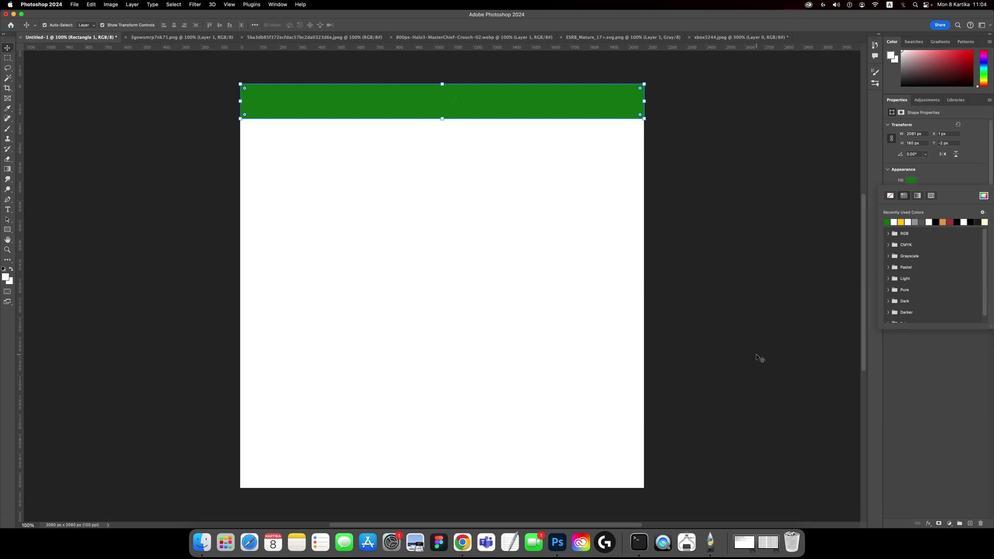 
Action: Mouse moved to (762, 352)
Screenshot: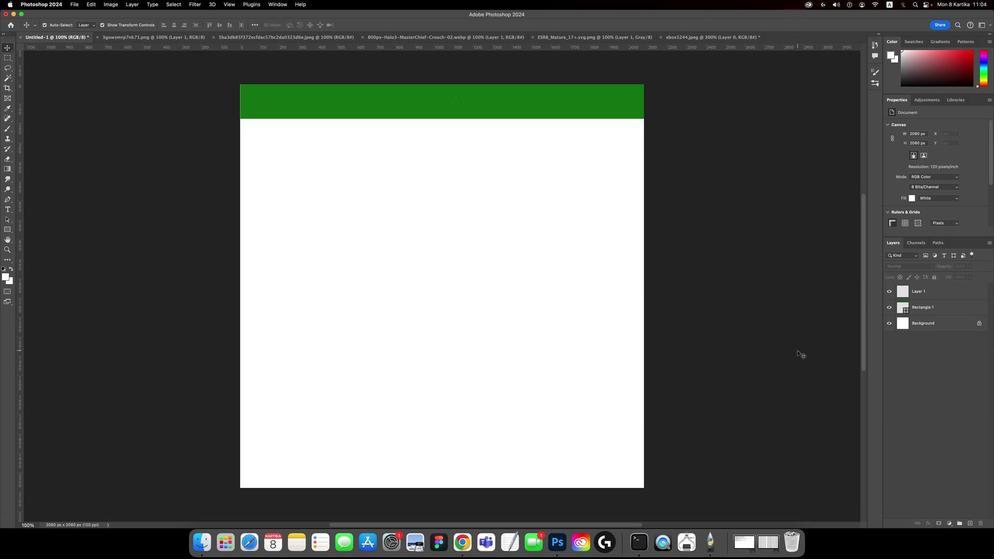 
Action: Mouse pressed left at (762, 352)
Screenshot: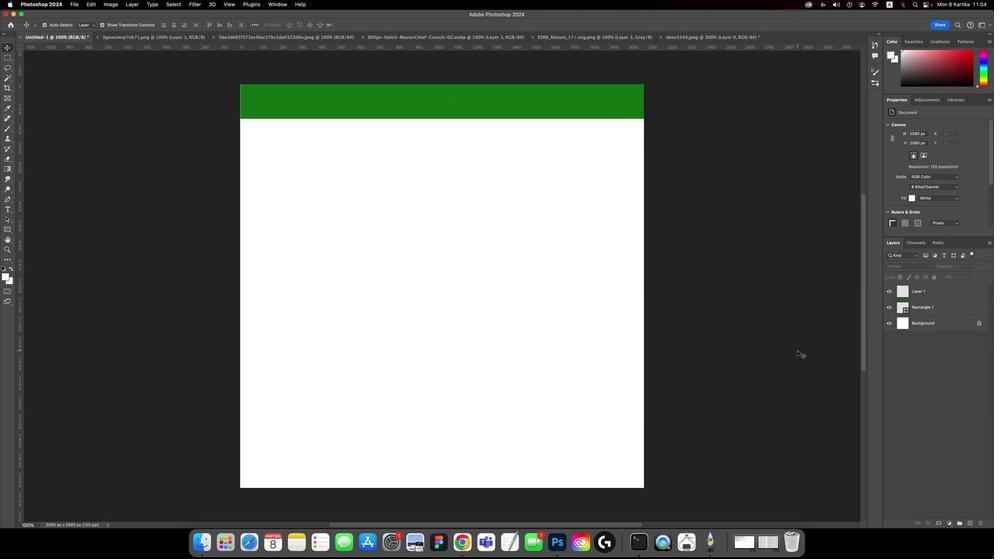 
Action: Mouse moved to (725, 340)
Screenshot: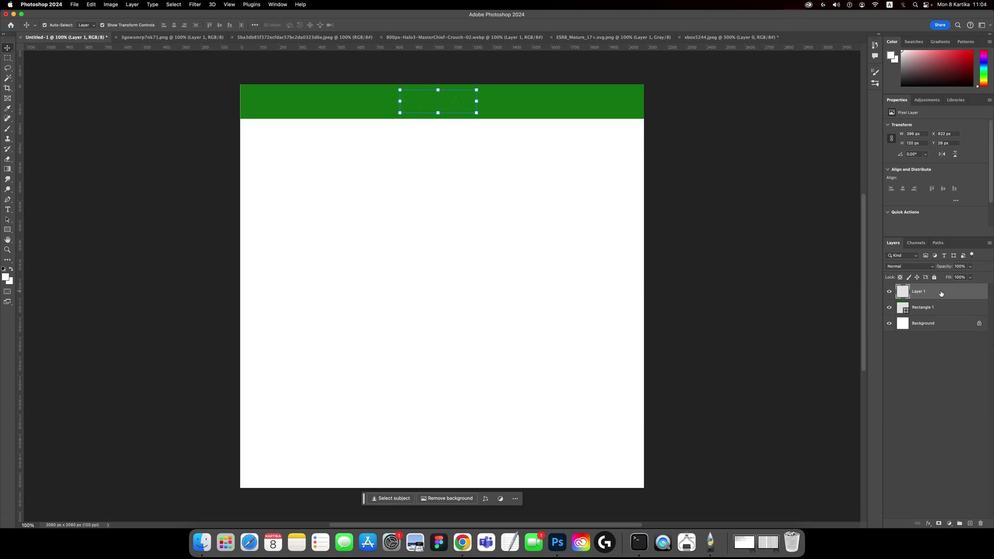 
Action: Mouse pressed left at (725, 340)
Screenshot: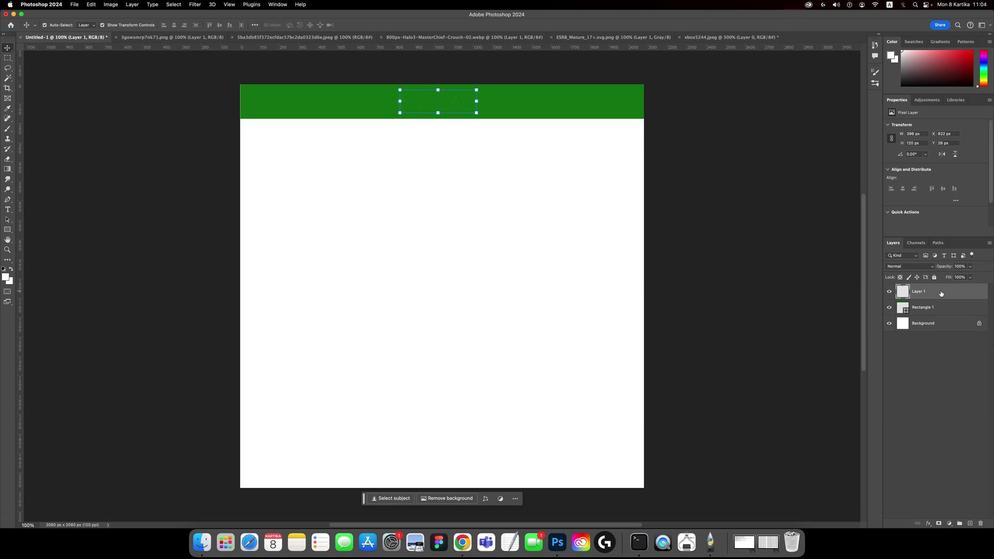 
Action: Mouse pressed right at (725, 340)
Screenshot: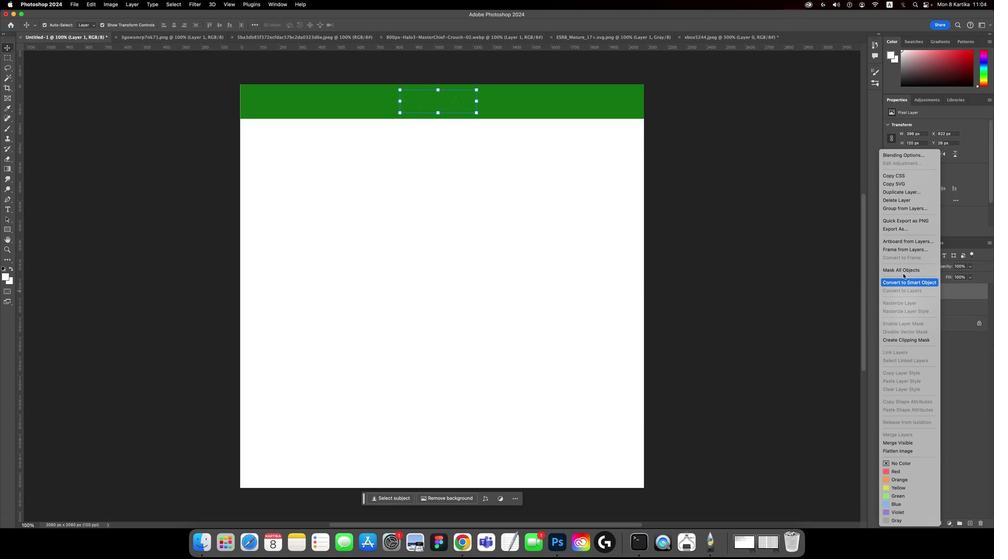 
Action: Mouse moved to (740, 311)
Screenshot: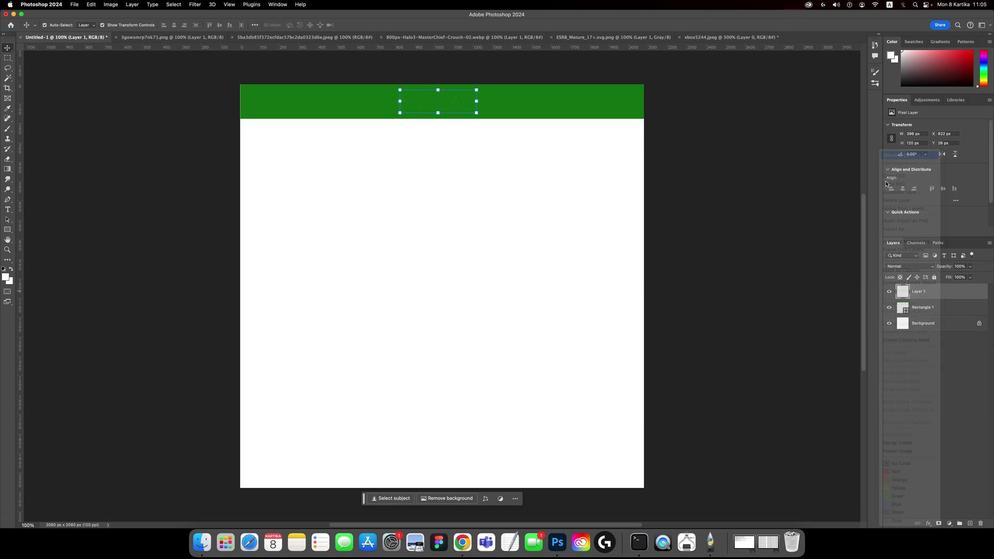 
Action: Mouse pressed left at (740, 311)
Screenshot: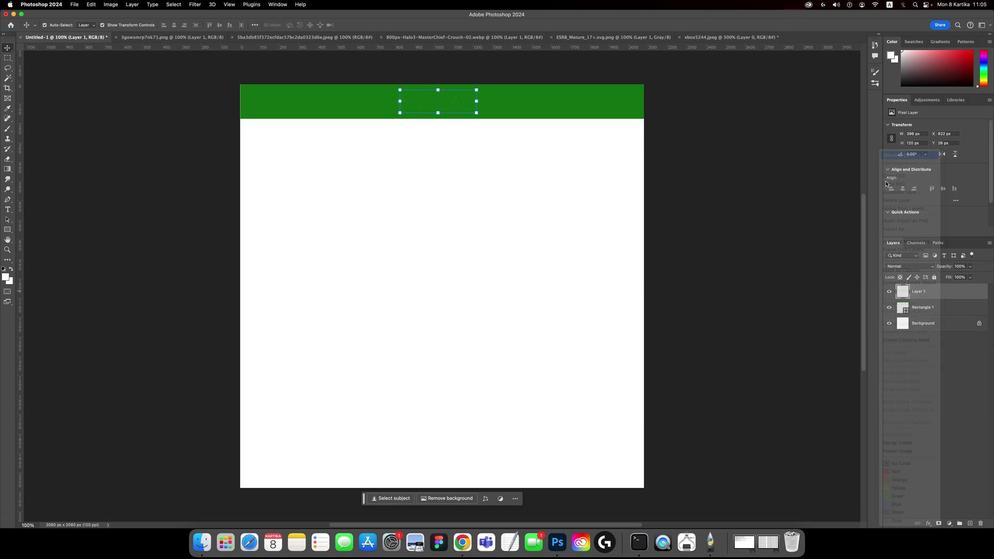 
Action: Mouse moved to (802, 325)
Screenshot: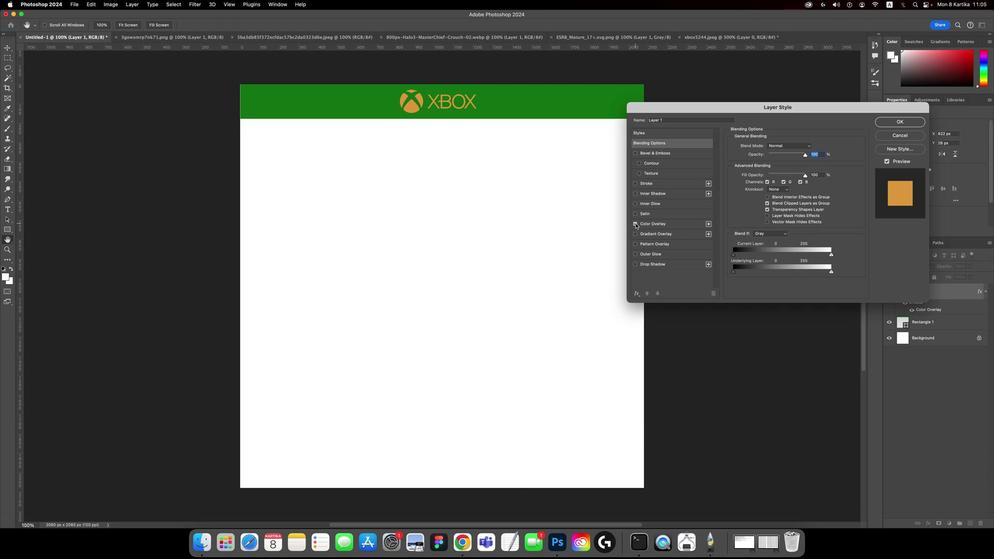 
Action: Mouse pressed left at (802, 325)
Screenshot: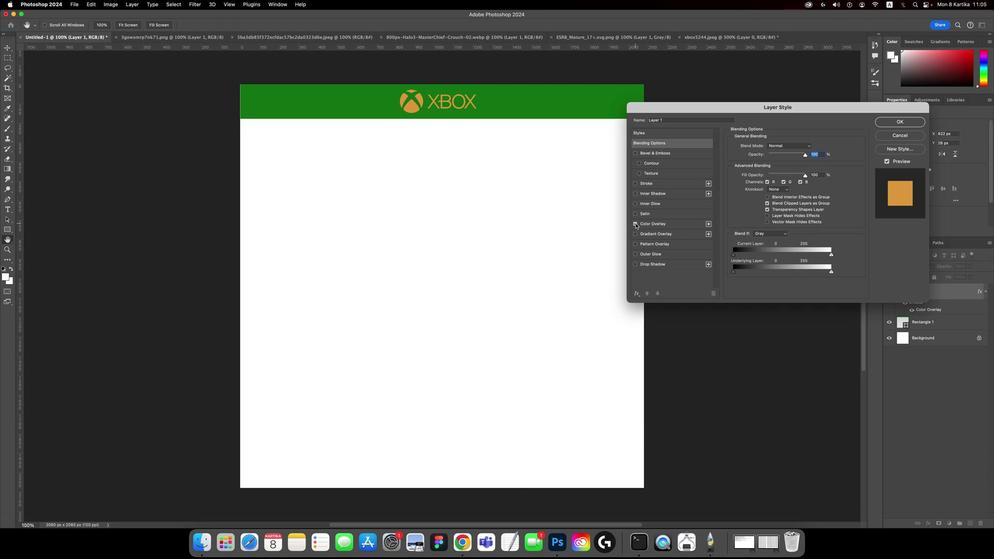 
Action: Mouse moved to (799, 326)
Screenshot: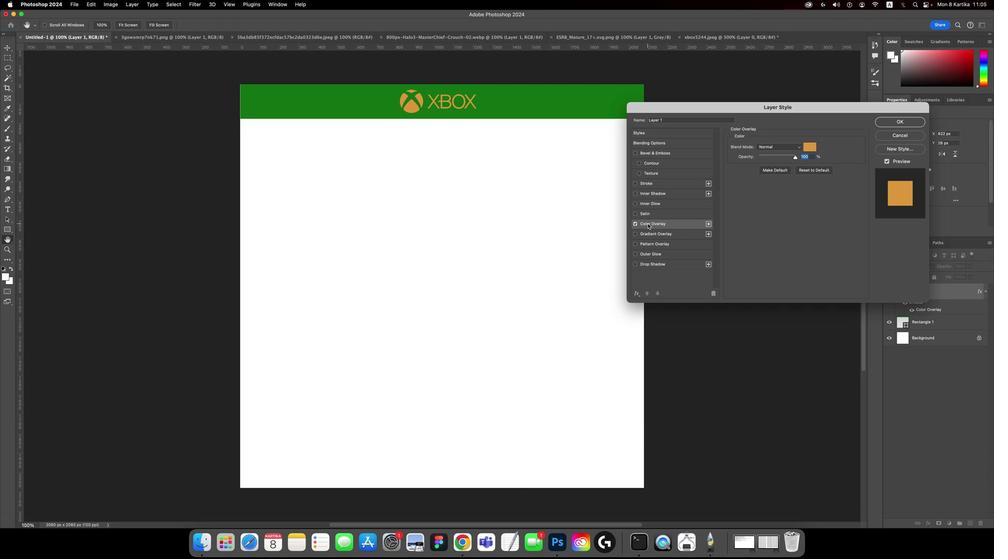 
Action: Mouse pressed left at (799, 326)
Screenshot: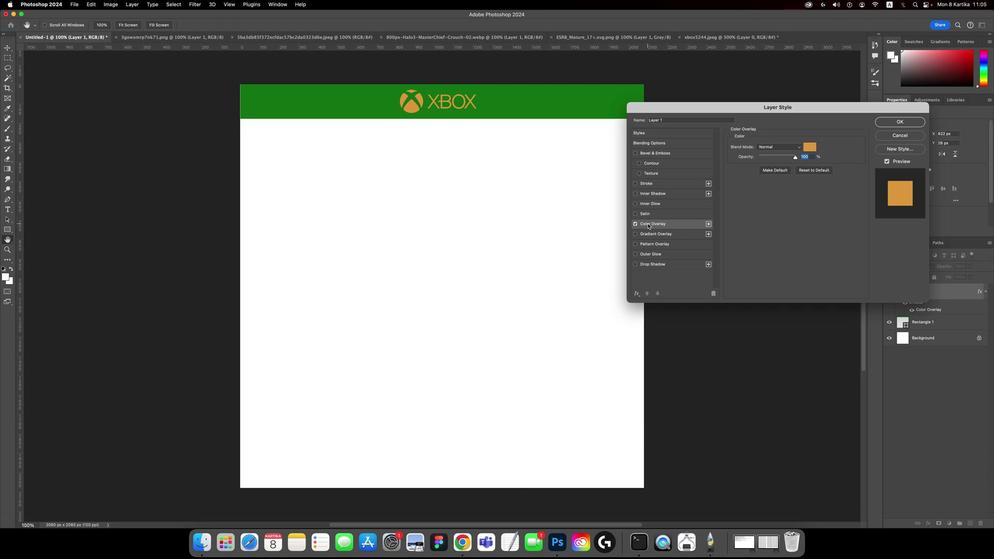 
Action: Mouse moved to (758, 309)
Screenshot: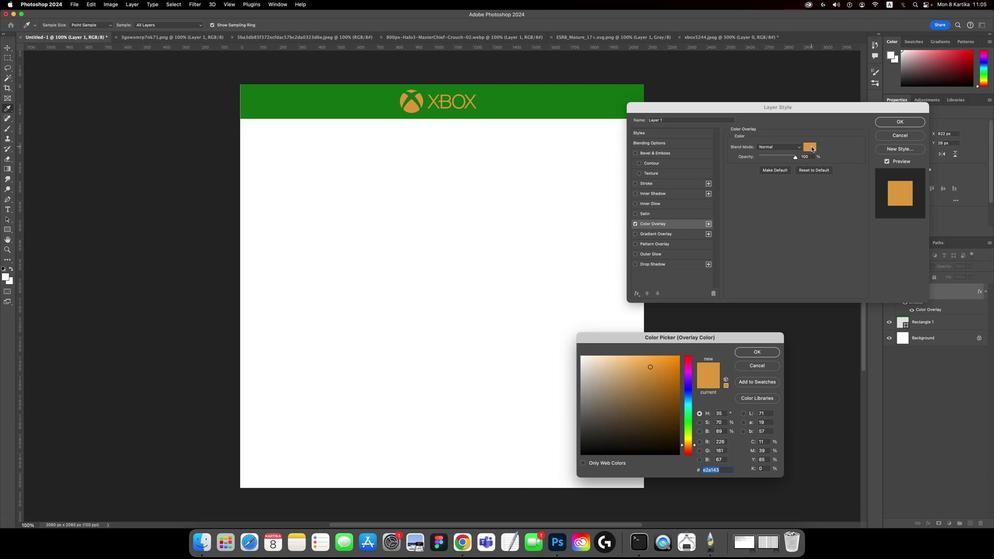 
Action: Mouse pressed left at (758, 309)
Screenshot: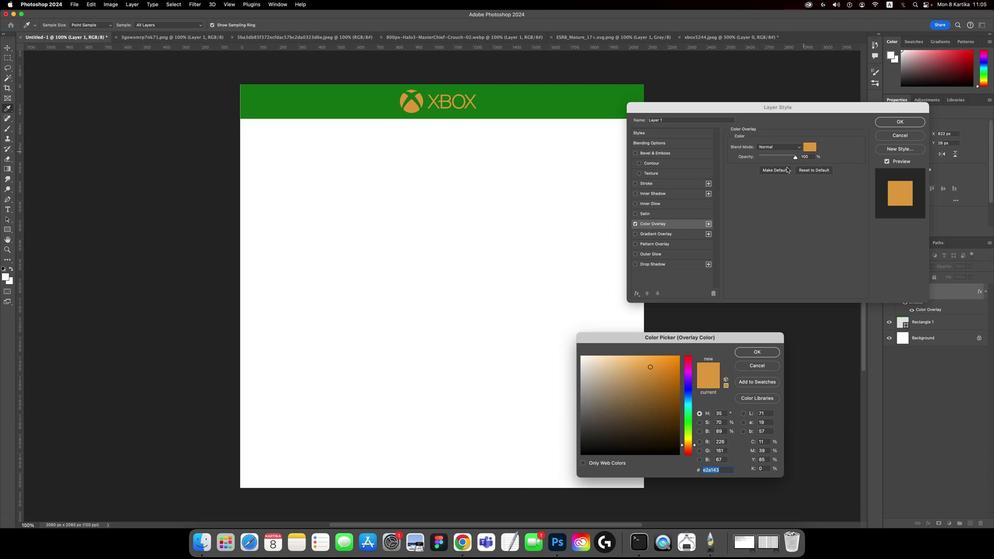 
Action: Mouse moved to (810, 357)
Screenshot: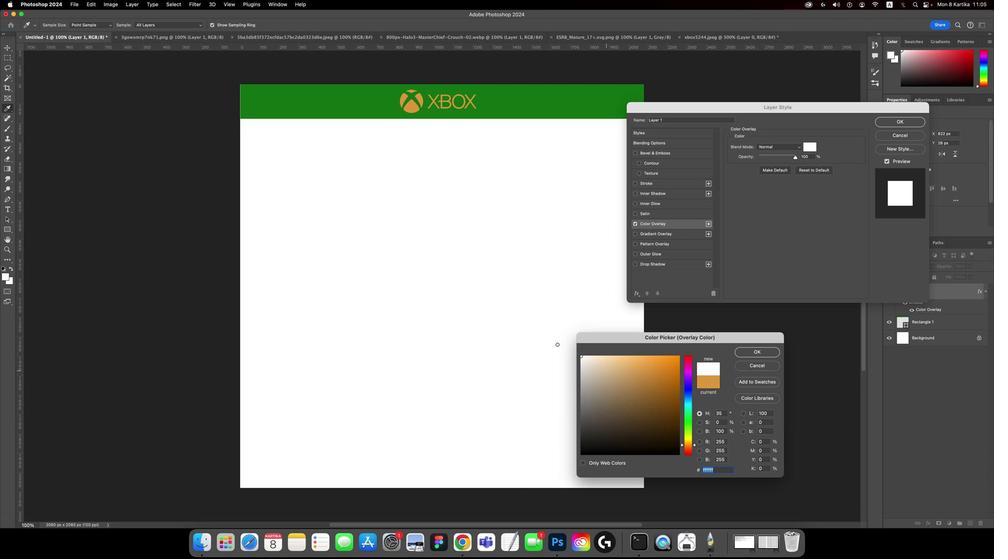 
Action: Mouse pressed left at (810, 357)
Screenshot: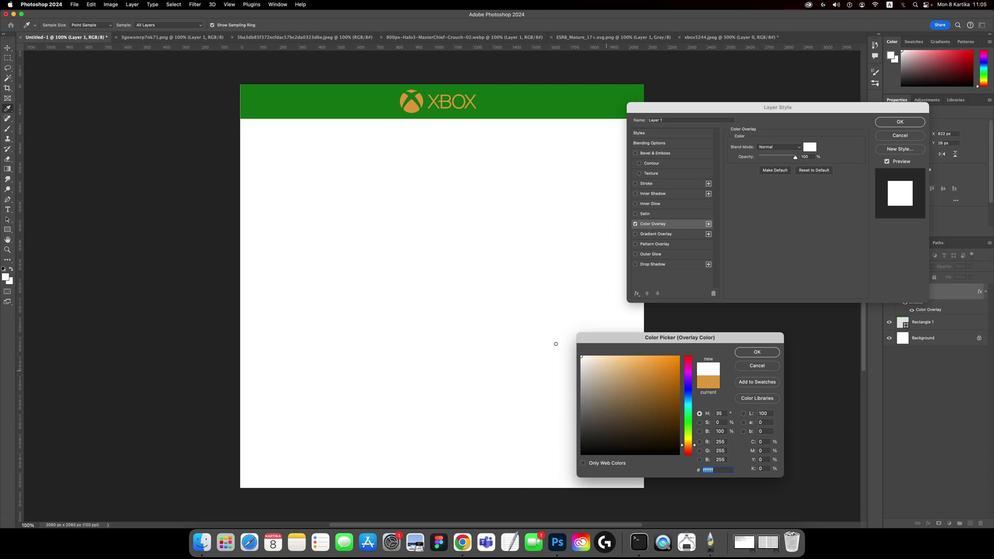 
Action: Mouse moved to (773, 353)
Screenshot: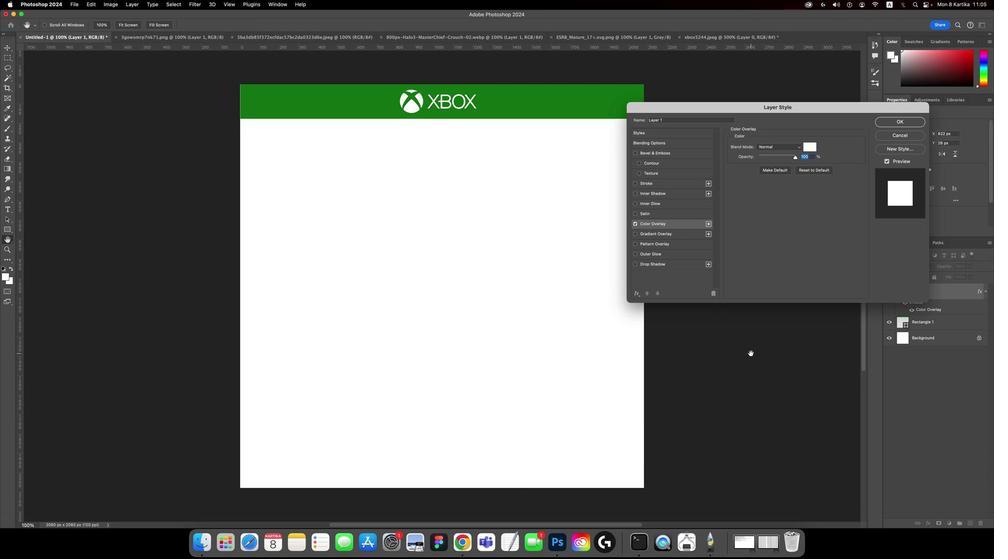 
Action: Mouse pressed left at (773, 353)
Screenshot: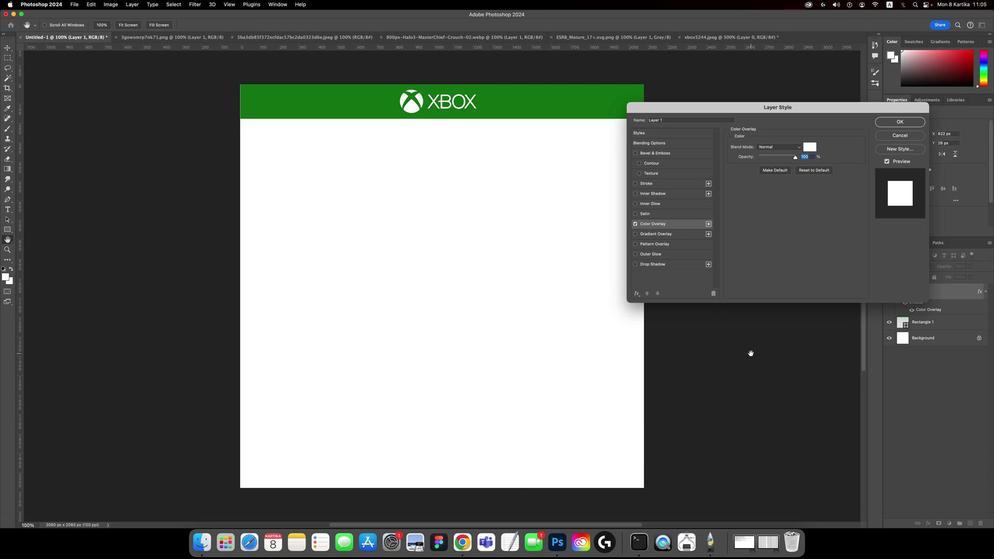 
Action: Mouse moved to (738, 305)
Screenshot: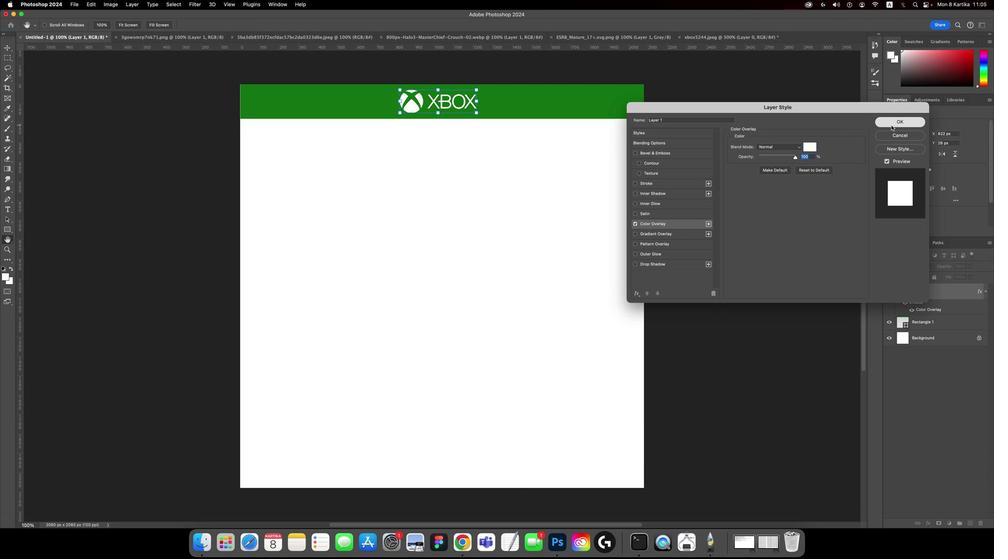 
Action: Mouse pressed left at (738, 305)
Screenshot: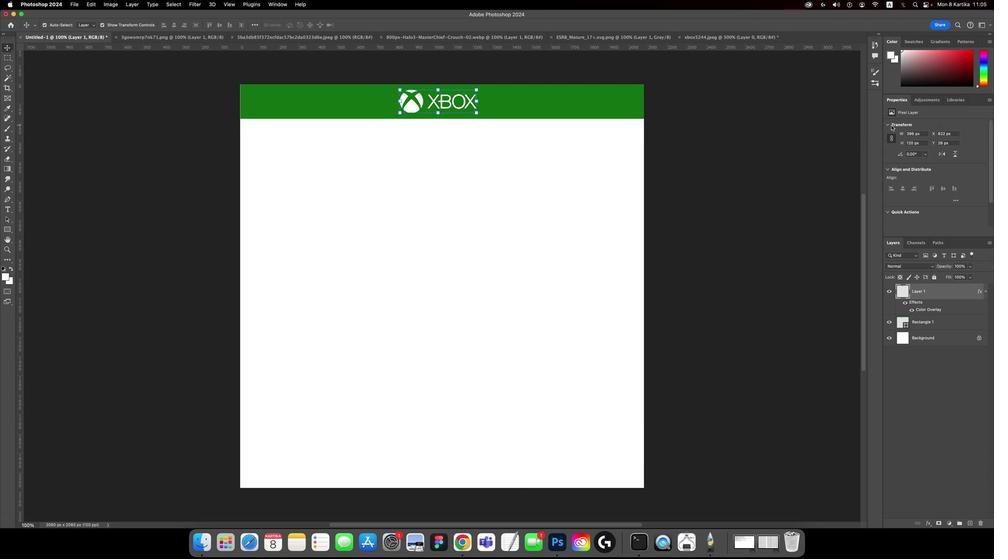
Action: Mouse moved to (860, 332)
Screenshot: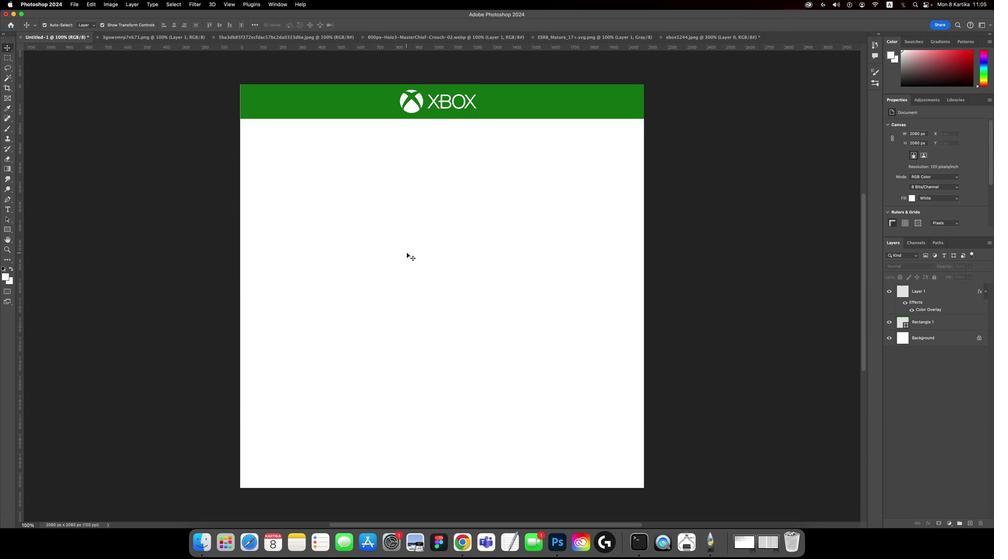 
Action: Mouse pressed left at (860, 332)
Screenshot: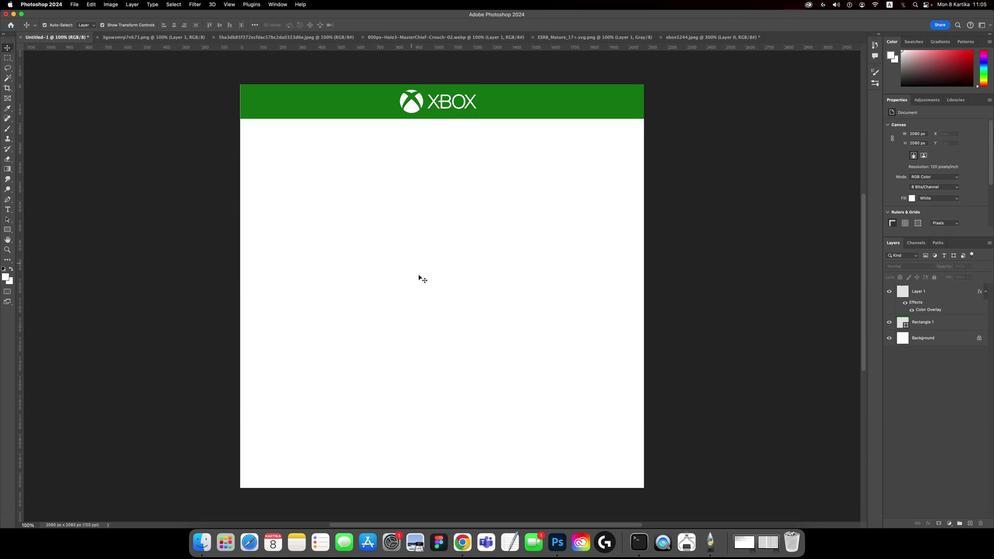 
Action: Mouse moved to (849, 347)
Screenshot: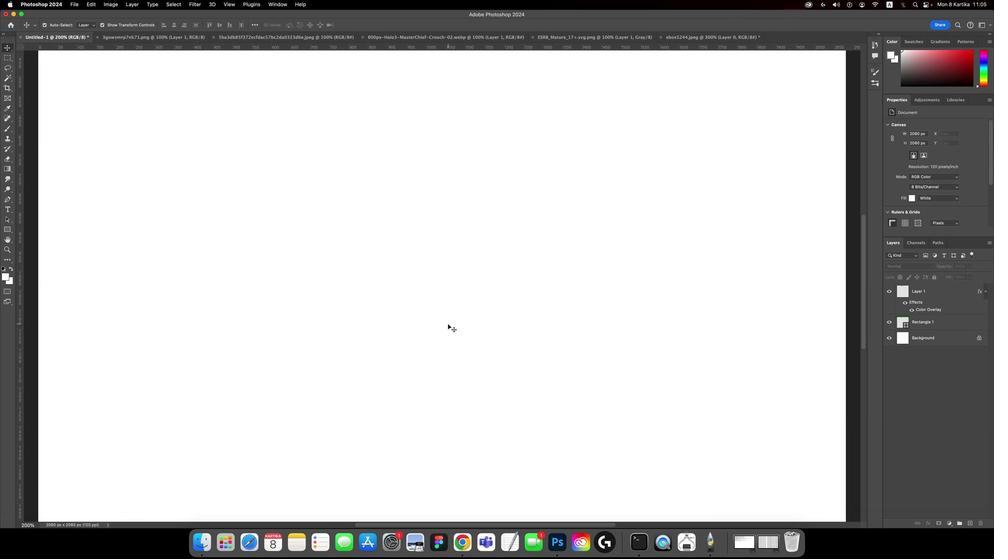 
Action: Key pressed Key.cmd'='
Screenshot: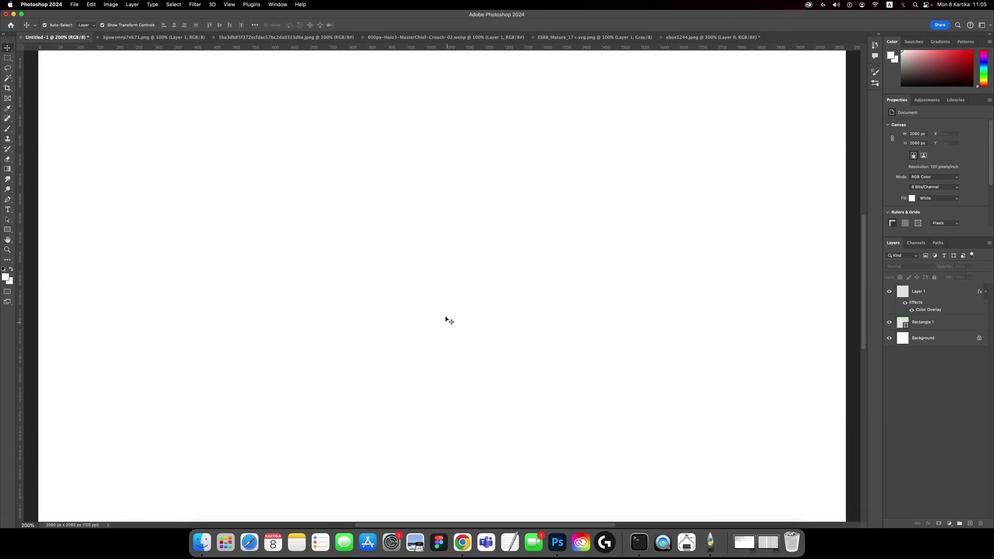
Action: Mouse moved to (852, 337)
Screenshot: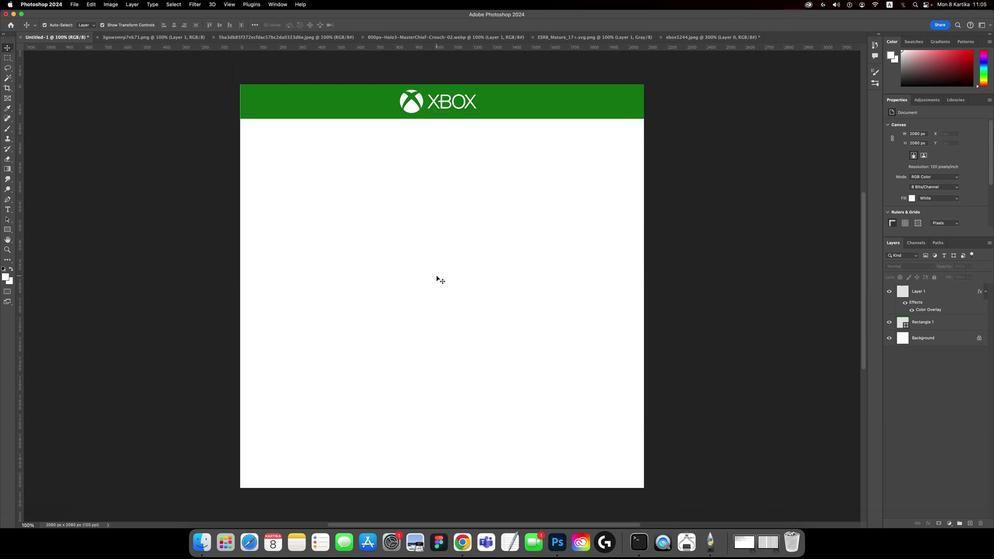 
Action: Key pressed Key.cmd'-'
Screenshot: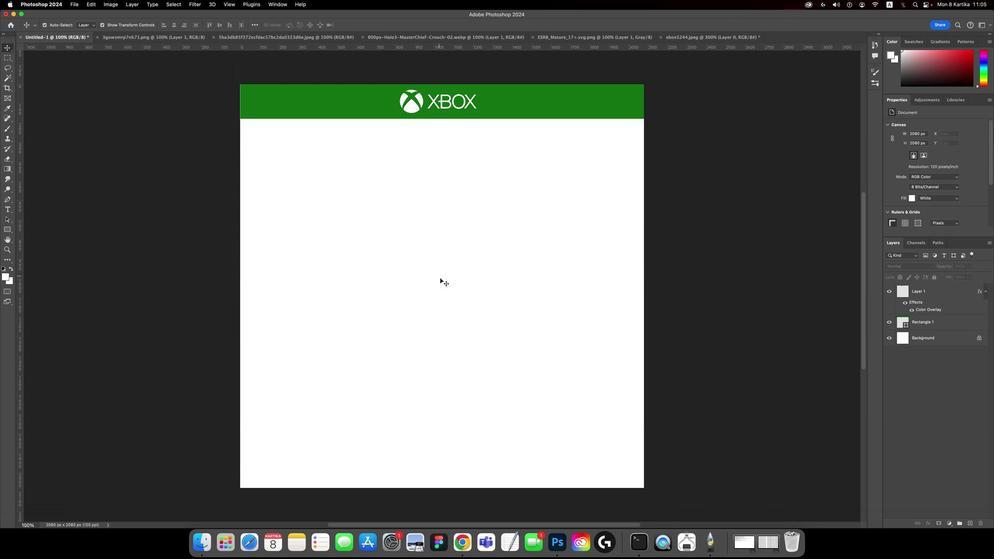 
Action: Mouse moved to (960, 328)
Screenshot: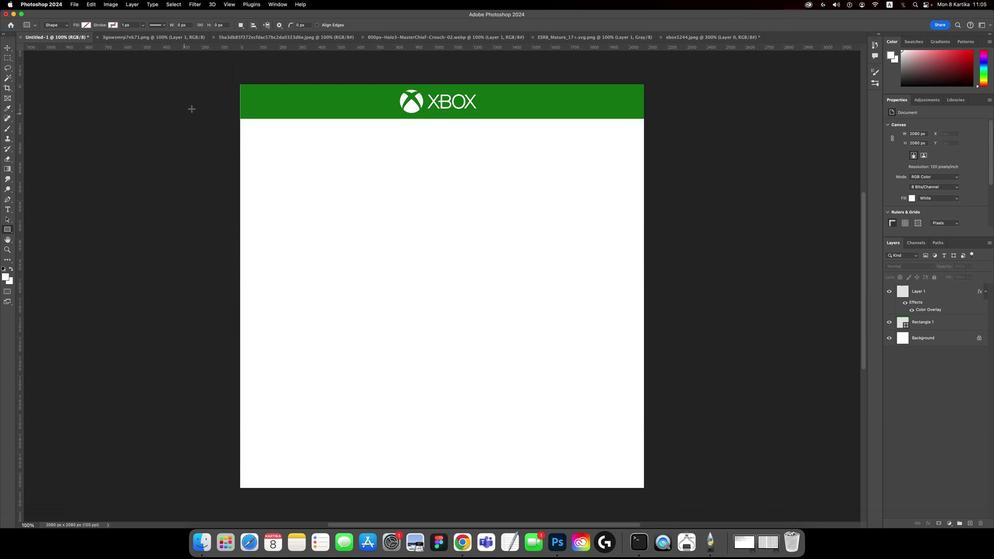 
Action: Mouse pressed left at (960, 328)
Screenshot: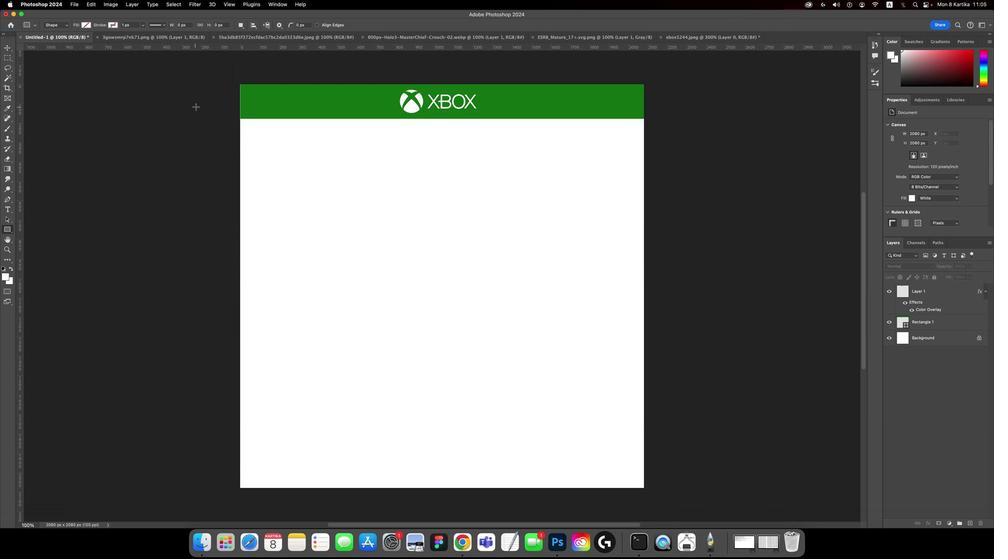 
Action: Mouse moved to (902, 304)
Screenshot: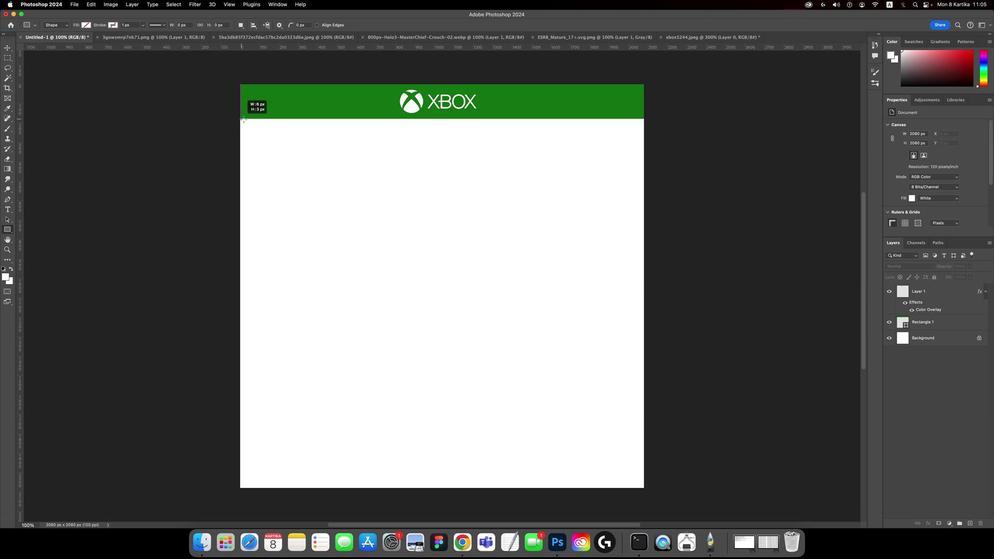 
Action: Mouse pressed left at (902, 304)
Screenshot: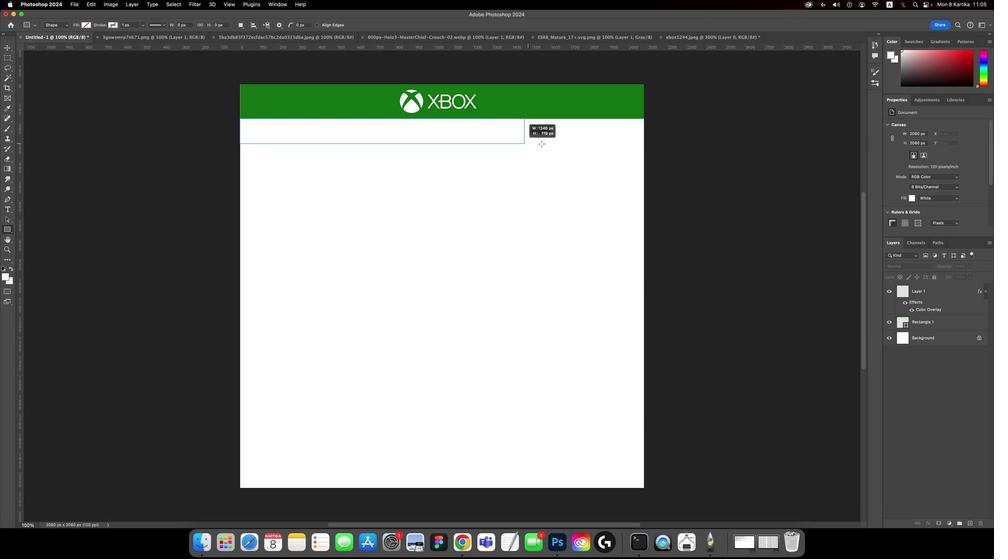 
Action: Mouse moved to (733, 317)
Screenshot: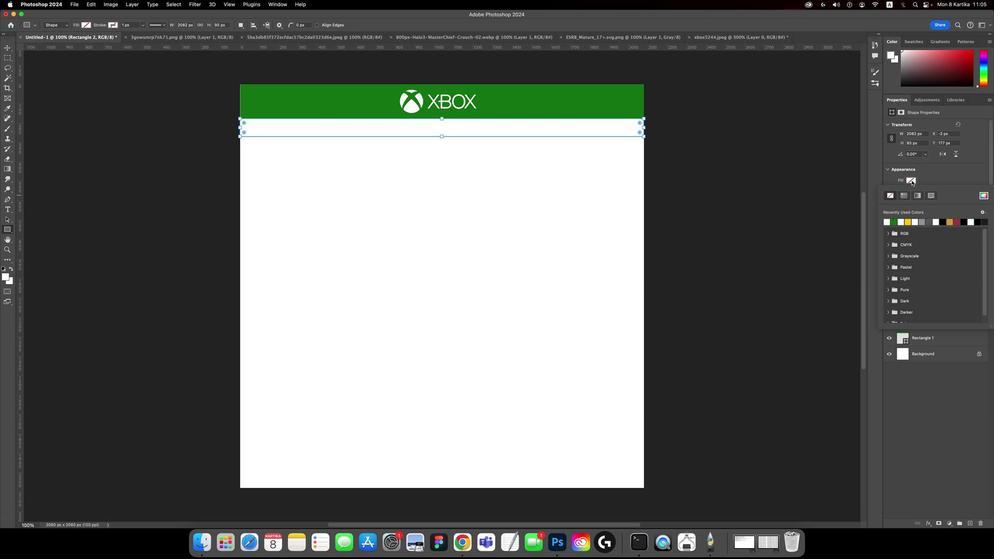 
Action: Mouse pressed left at (733, 317)
Screenshot: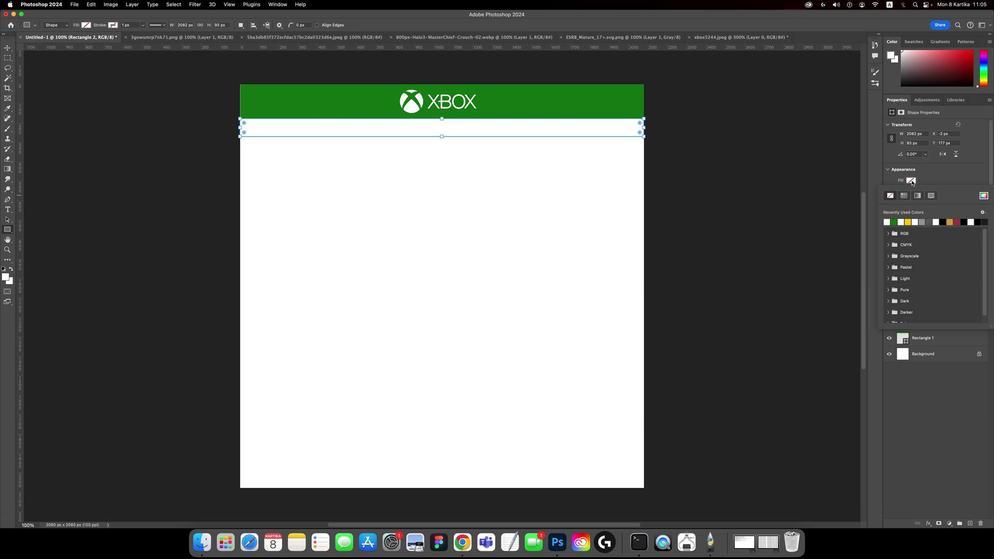 
Action: Mouse moved to (720, 325)
Screenshot: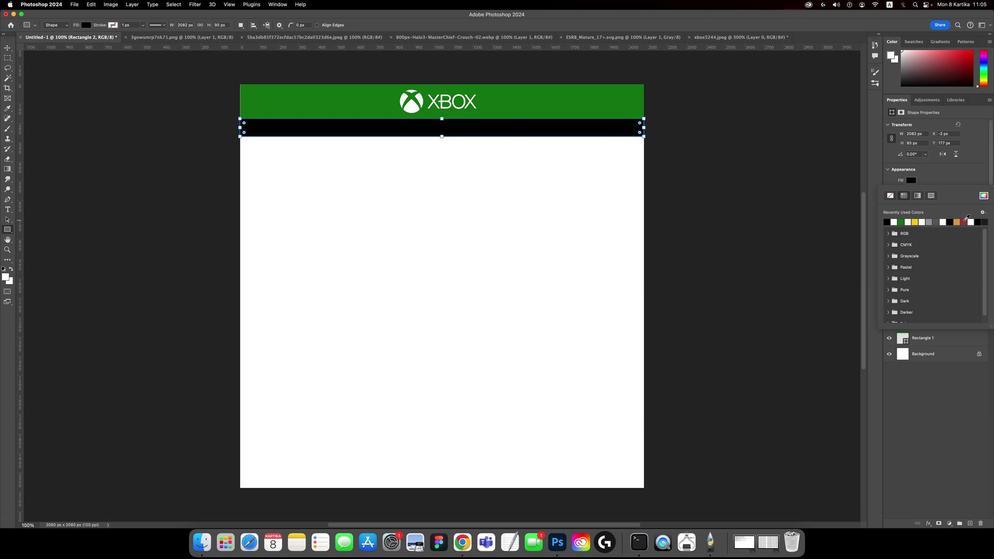 
Action: Mouse pressed left at (720, 325)
Screenshot: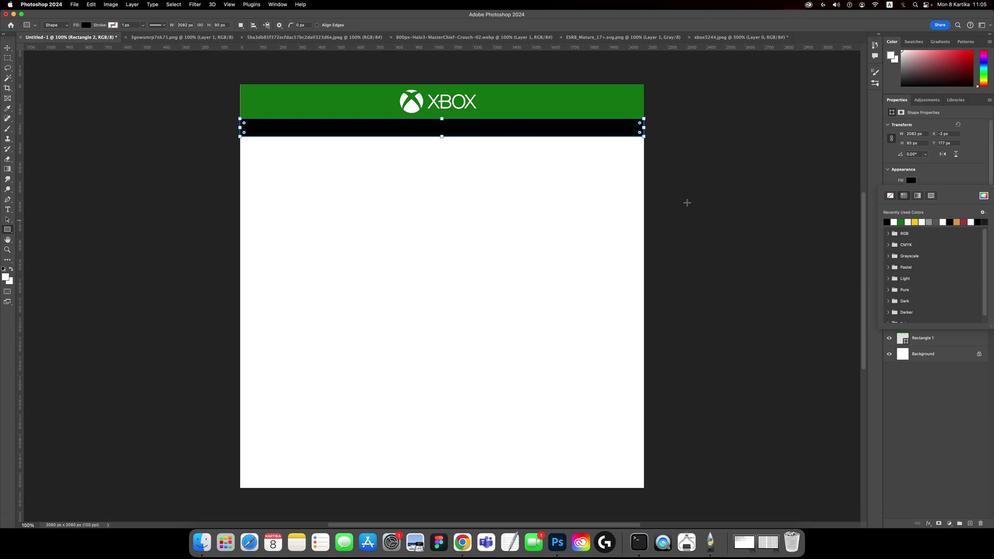 
Action: Mouse moved to (820, 319)
Screenshot: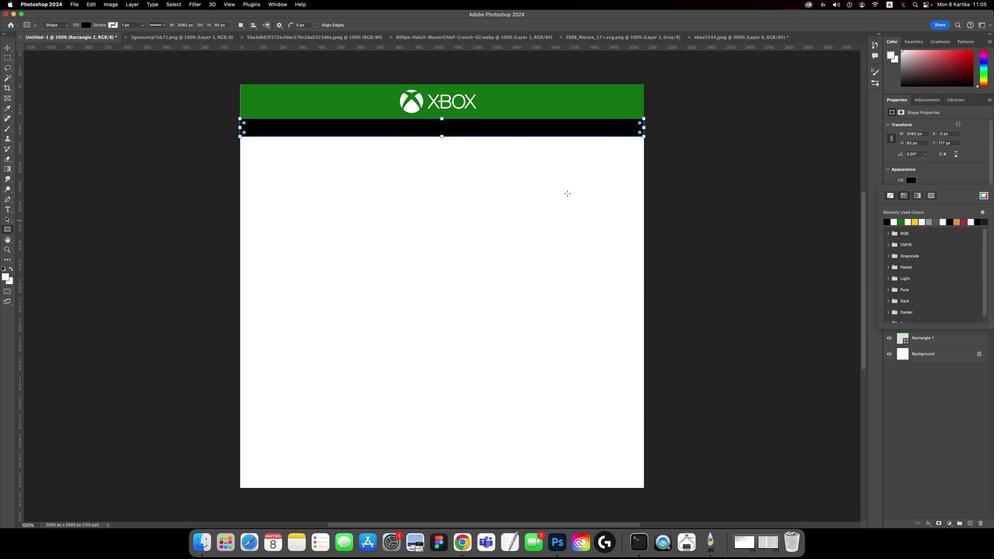 
Action: Mouse pressed left at (820, 319)
Screenshot: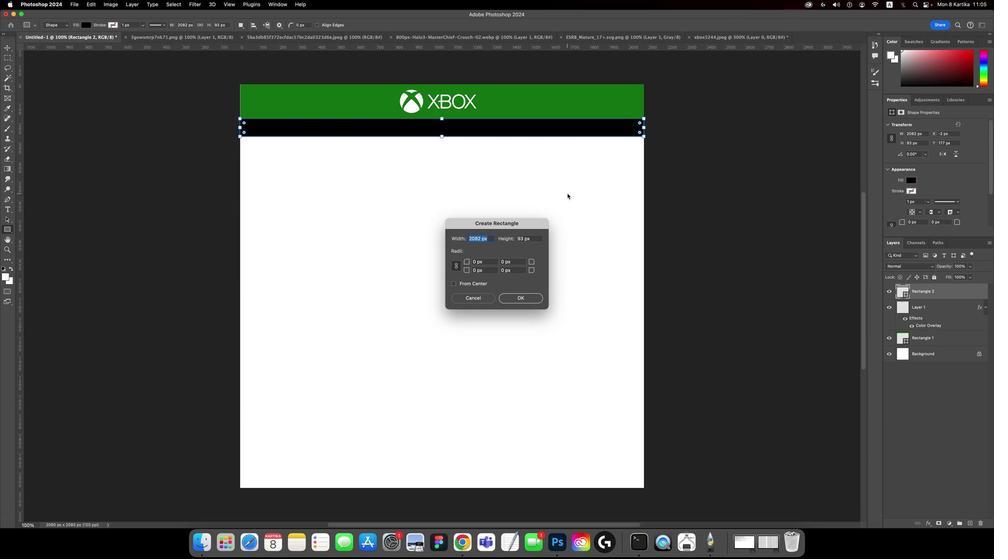 
Action: Mouse moved to (843, 341)
Screenshot: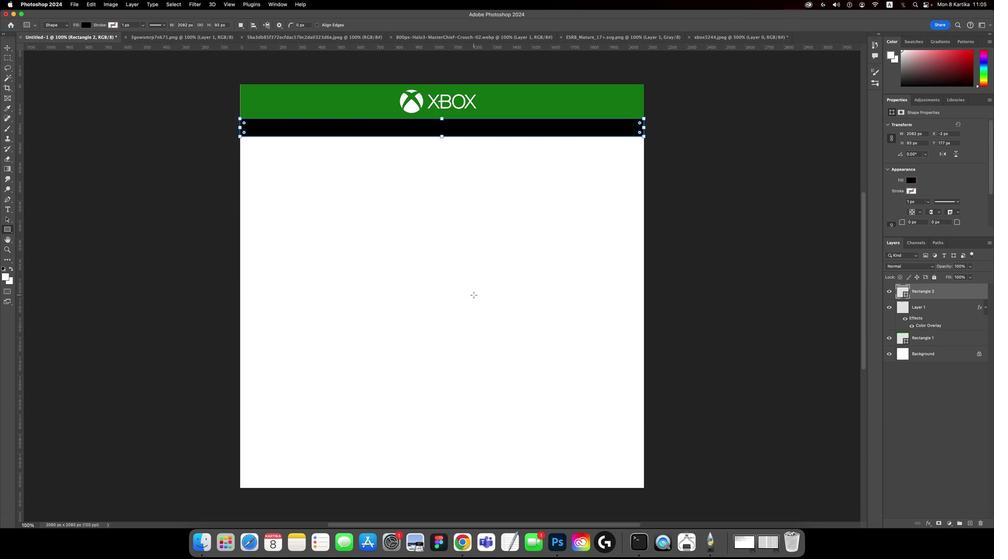 
Action: Mouse pressed left at (843, 341)
Screenshot: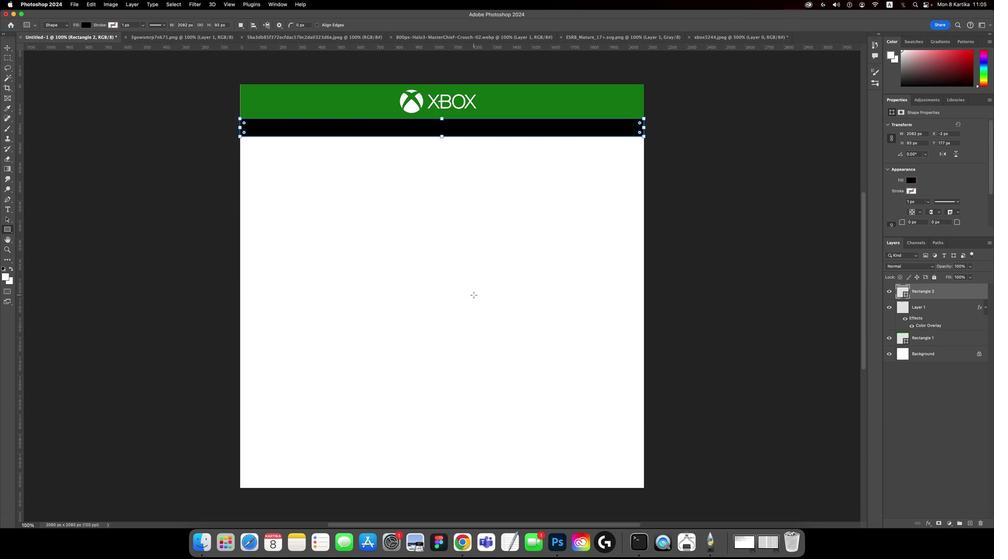 
Action: Mouse moved to (843, 341)
Screenshot: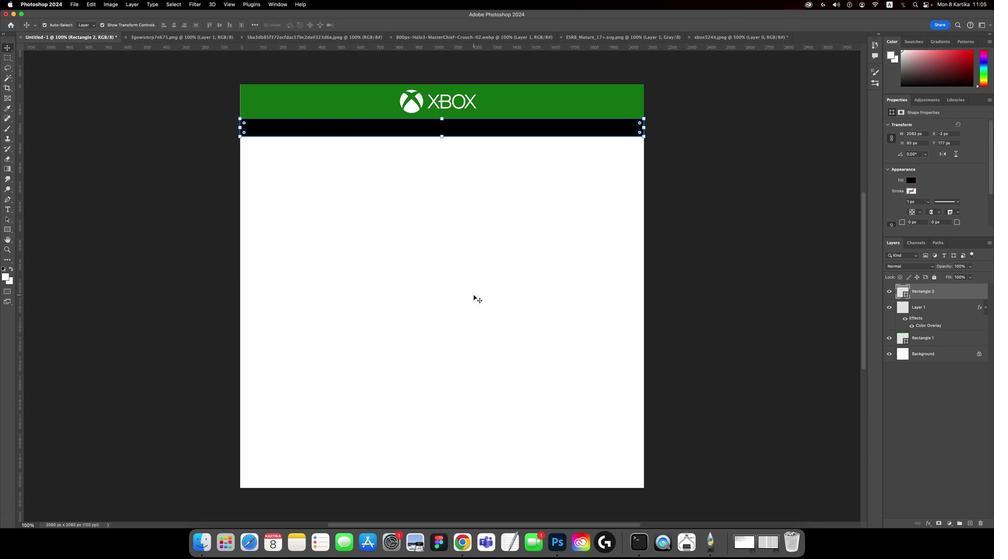 
Action: Key pressed 'v'
Screenshot: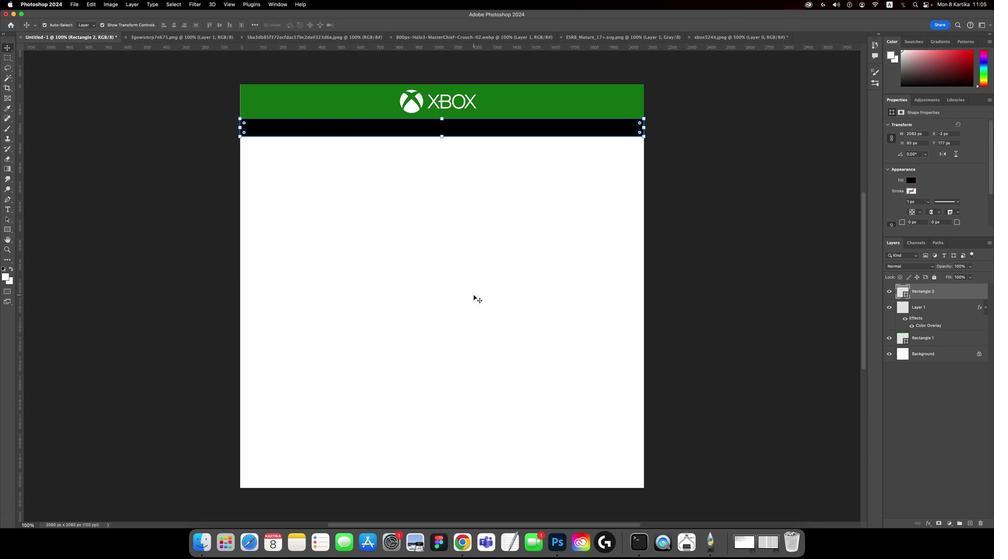 
Action: Mouse moved to (773, 334)
Screenshot: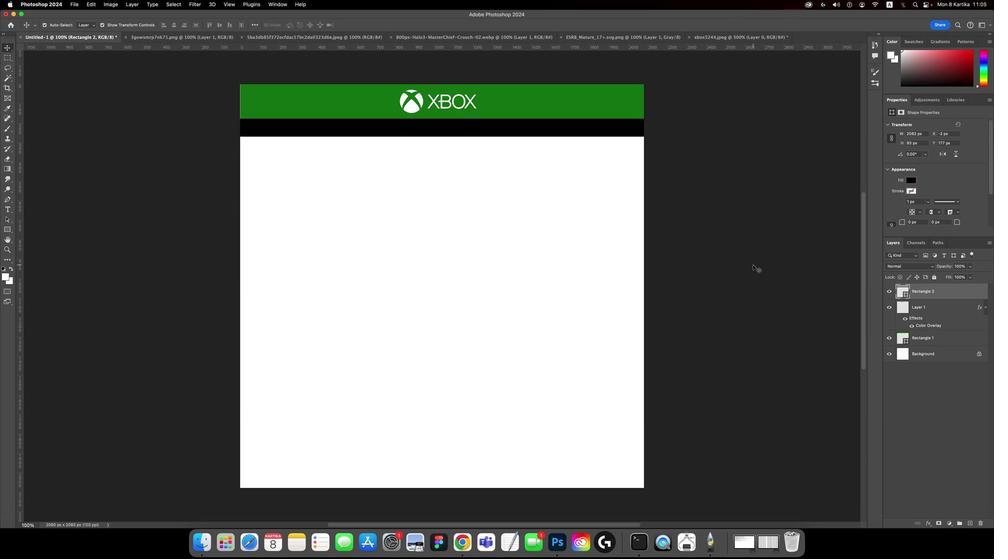 
Action: Mouse pressed left at (773, 334)
Screenshot: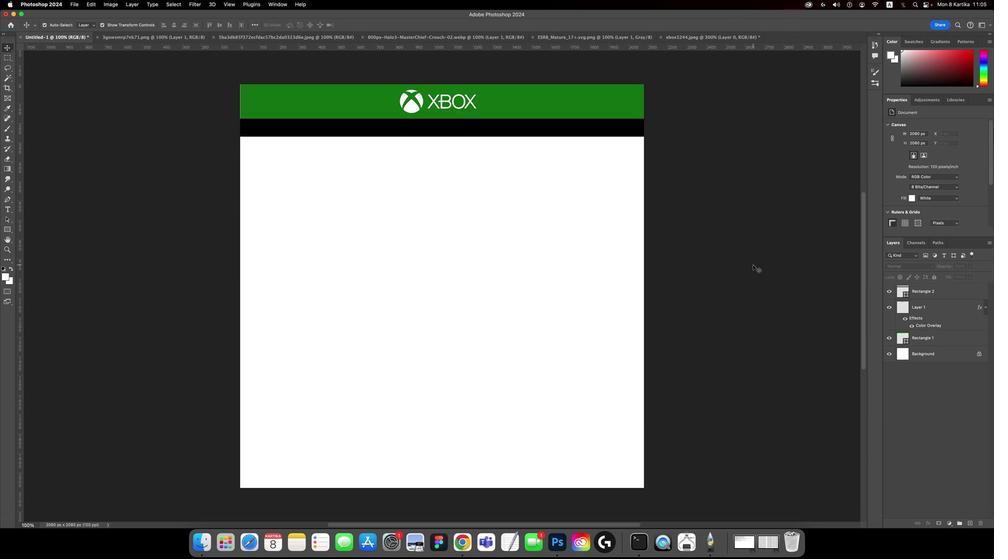 
Action: Mouse moved to (868, 301)
Screenshot: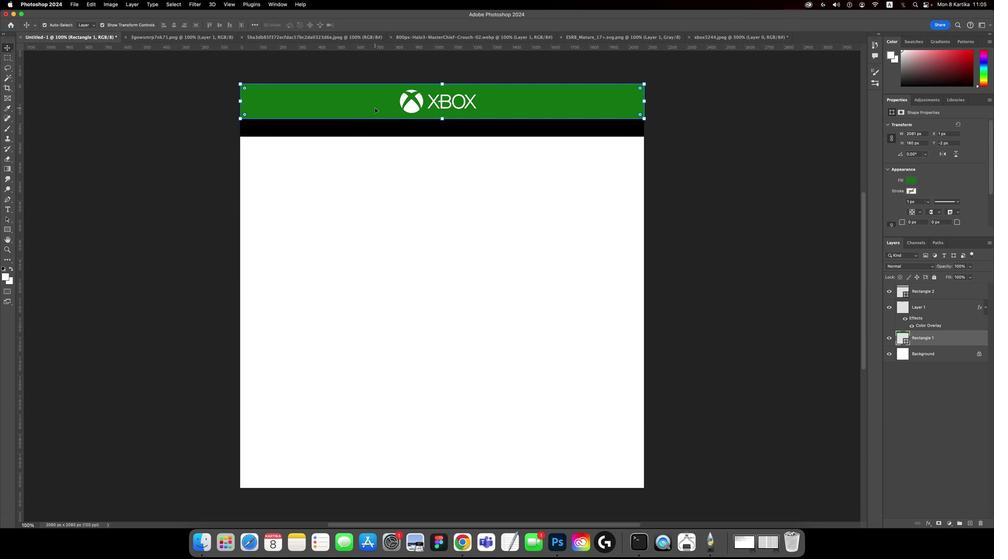 
Action: Mouse pressed left at (868, 301)
Screenshot: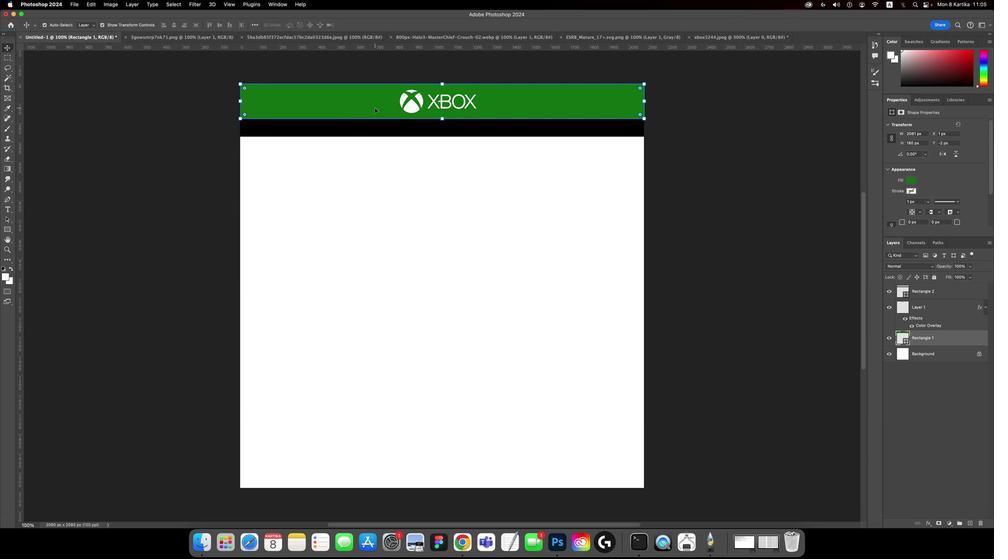 
Action: Mouse moved to (902, 300)
Screenshot: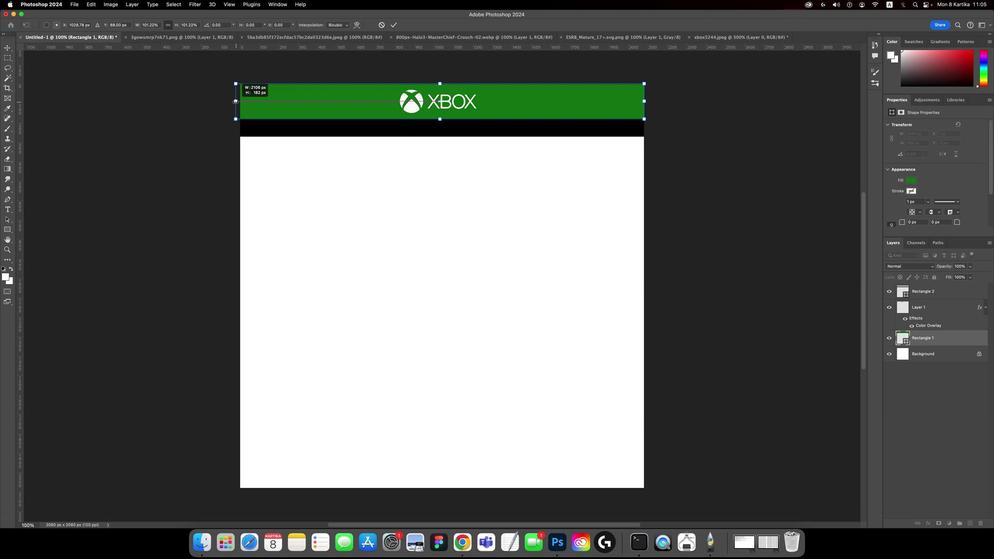 
Action: Mouse pressed left at (902, 300)
Screenshot: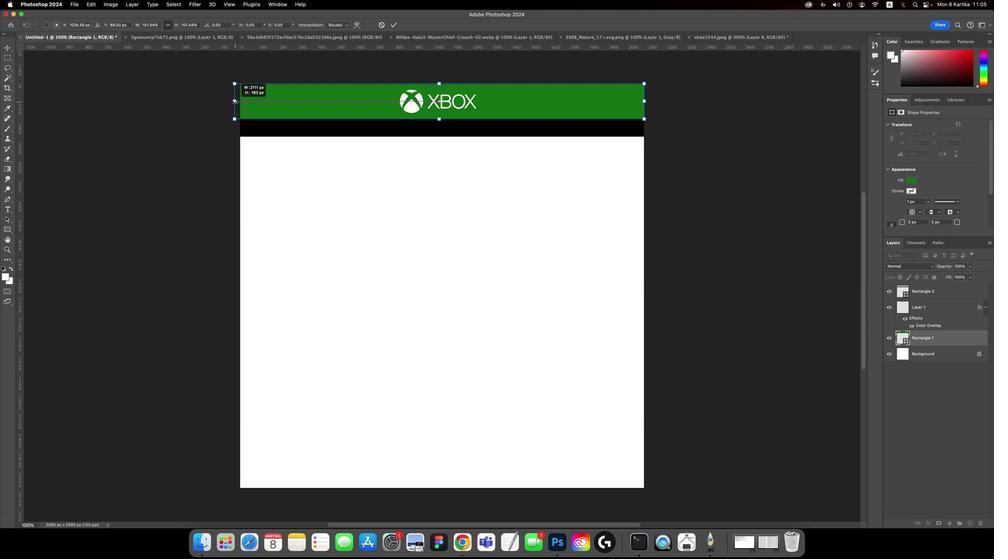 
Action: Mouse moved to (786, 316)
Screenshot: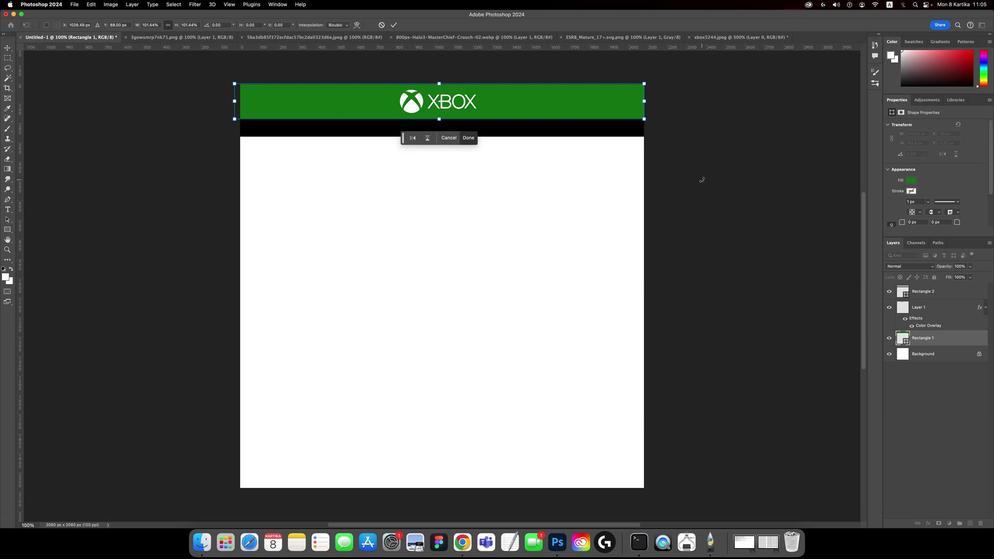 
Action: Mouse pressed left at (786, 316)
Screenshot: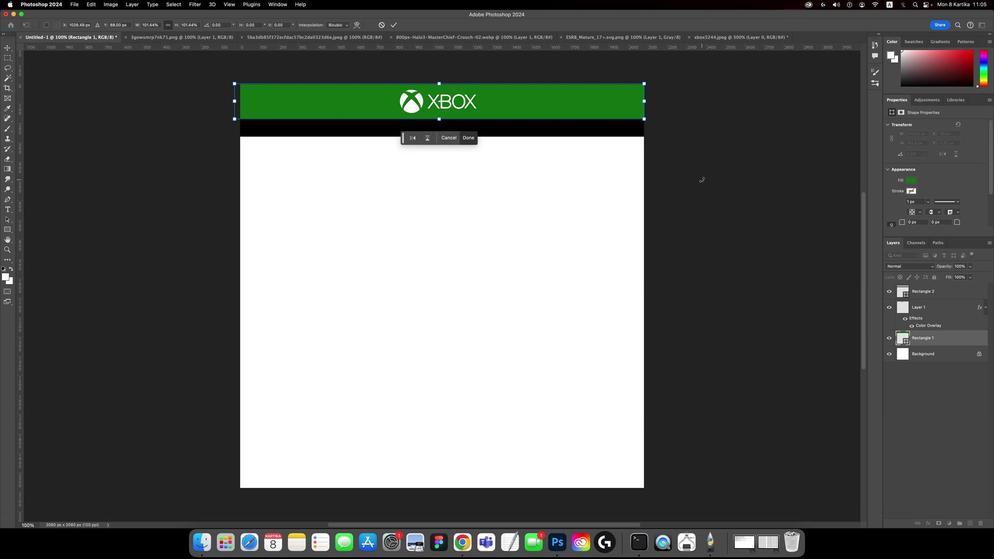 
Action: Mouse moved to (862, 284)
Screenshot: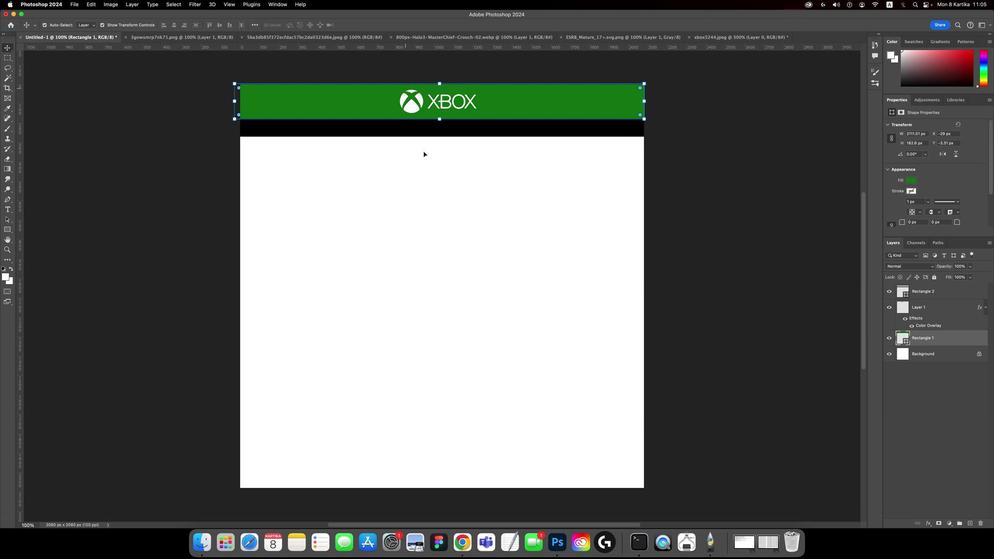 
Action: Mouse pressed left at (862, 284)
Screenshot: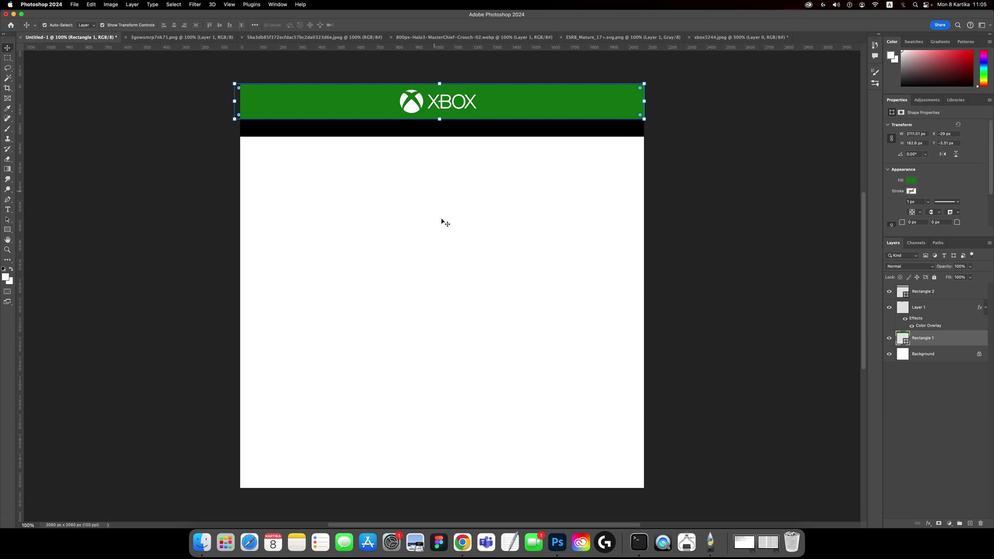 
Action: Mouse moved to (848, 336)
Screenshot: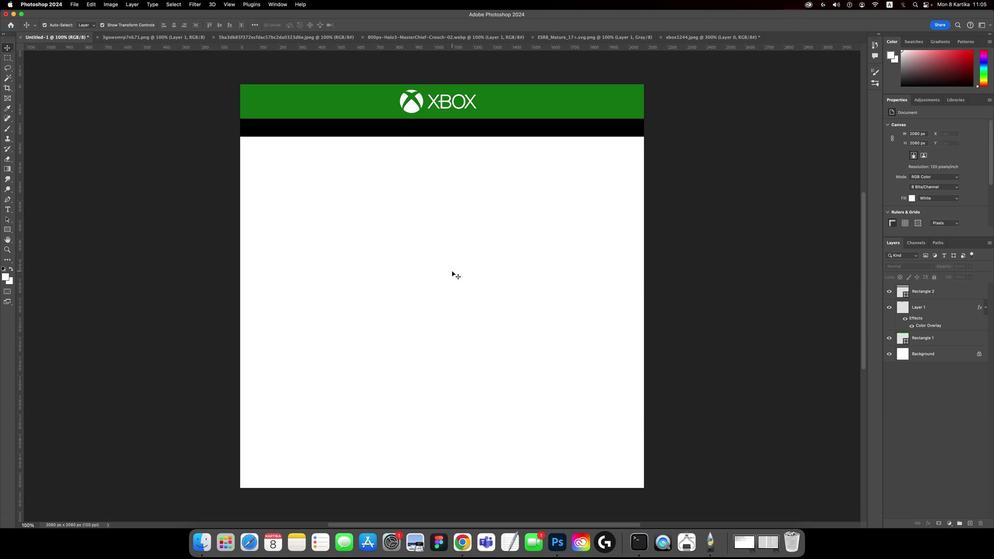 
Action: Mouse pressed left at (848, 336)
Screenshot: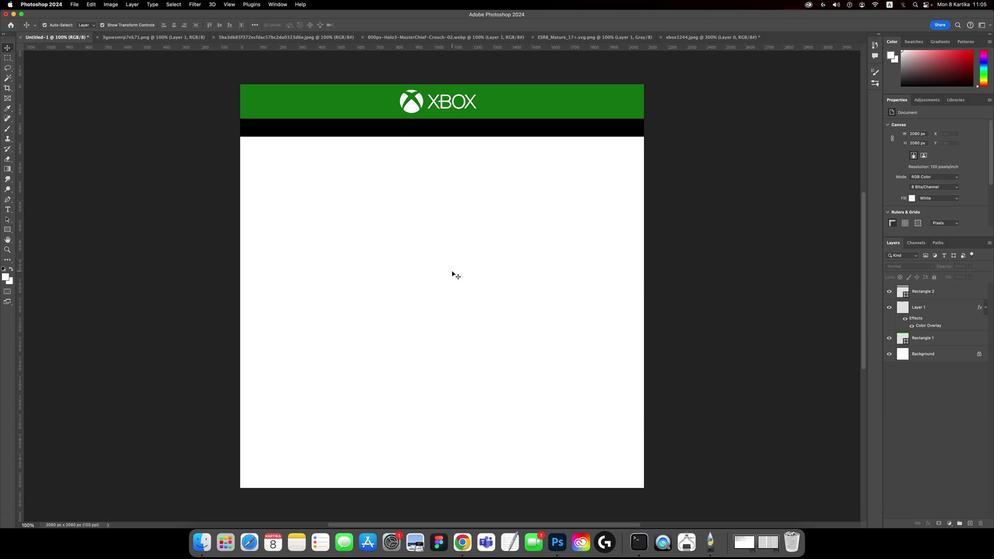 
Action: Mouse moved to (854, 332)
Screenshot: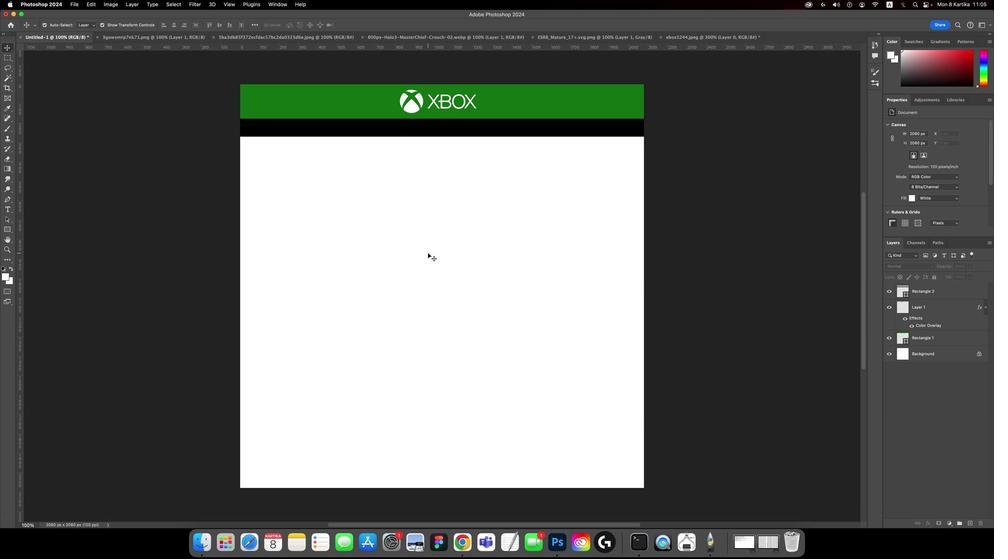 
Action: Key pressed 't'
Screenshot: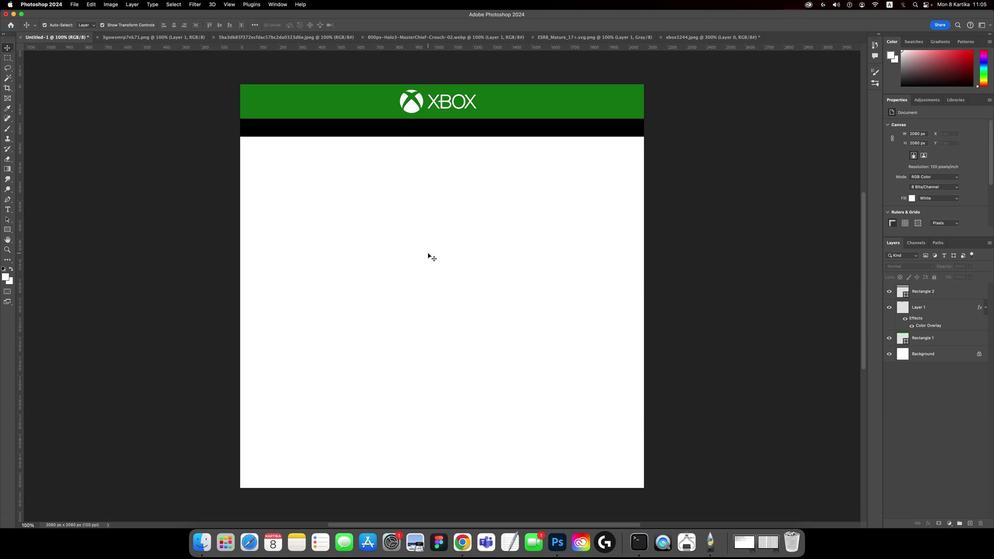 
Action: Mouse moved to (853, 322)
Screenshot: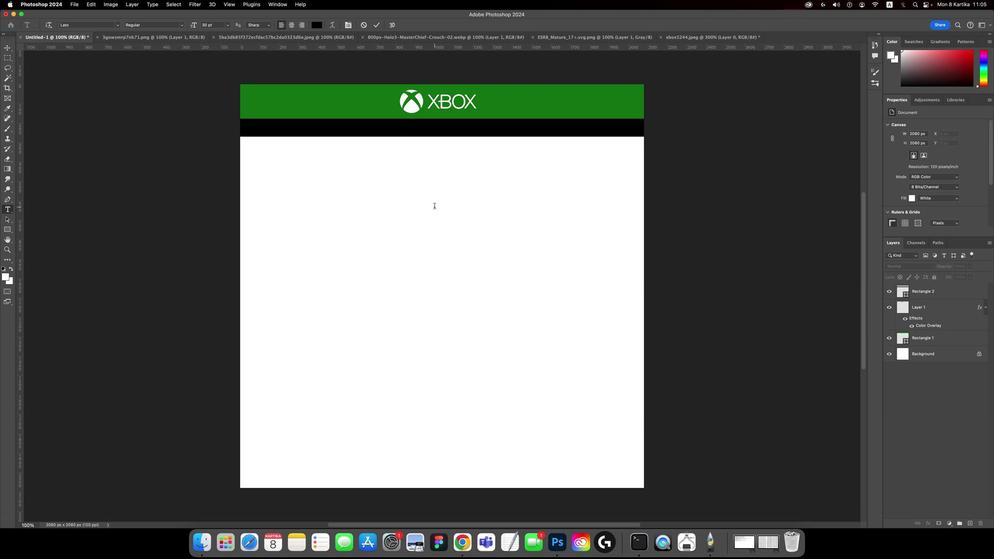 
Action: Mouse pressed left at (853, 322)
Screenshot: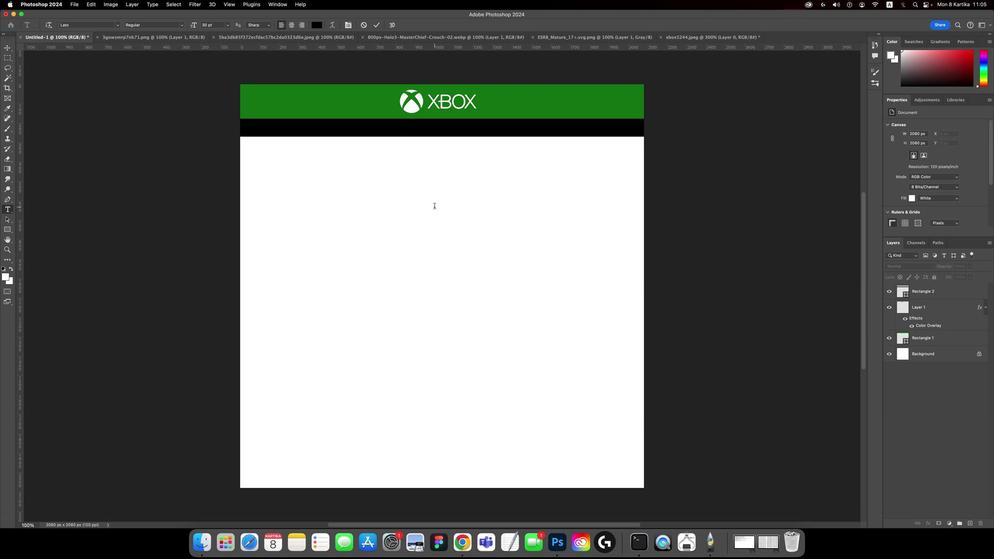 
Action: Key pressed Key.caps_lock'O''N''L''Y'Key.space'O''N'Key.space
Screenshot: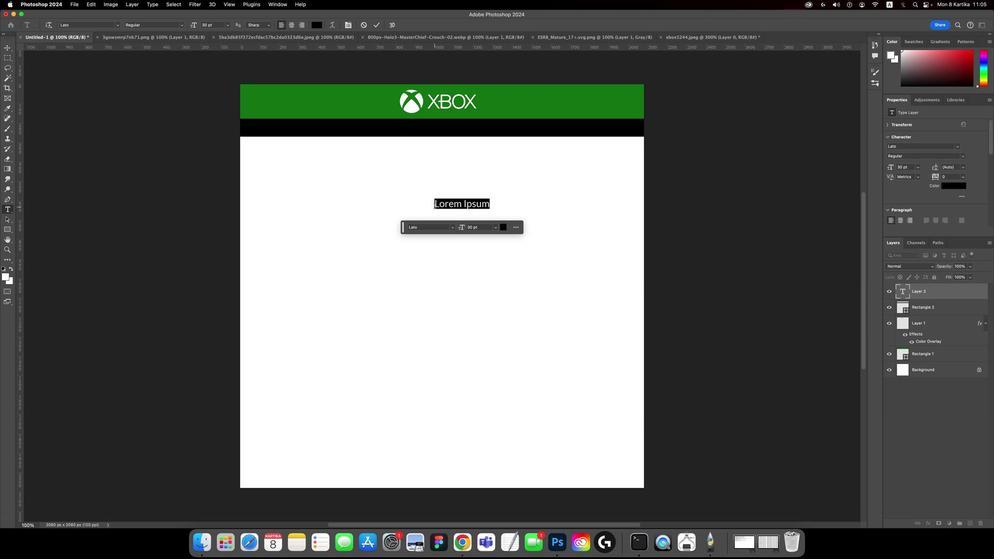 
Action: Mouse moved to (851, 323)
Screenshot: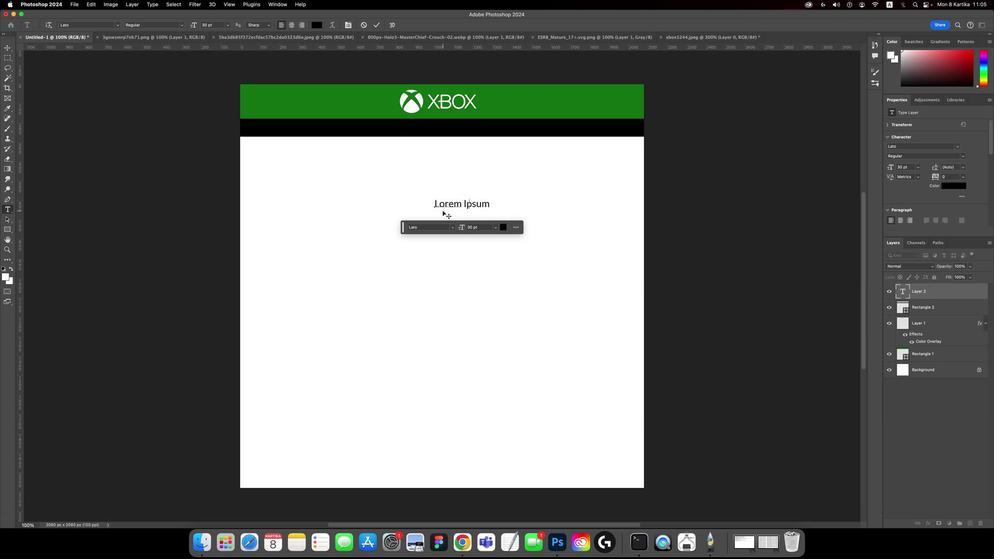 
Action: Mouse pressed left at (851, 323)
Screenshot: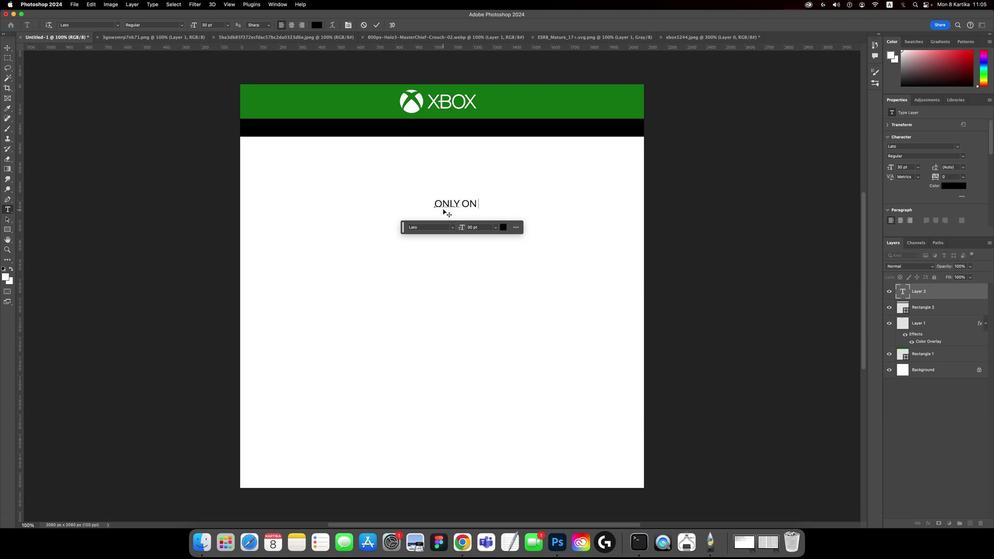 
Action: Mouse moved to (850, 322)
Screenshot: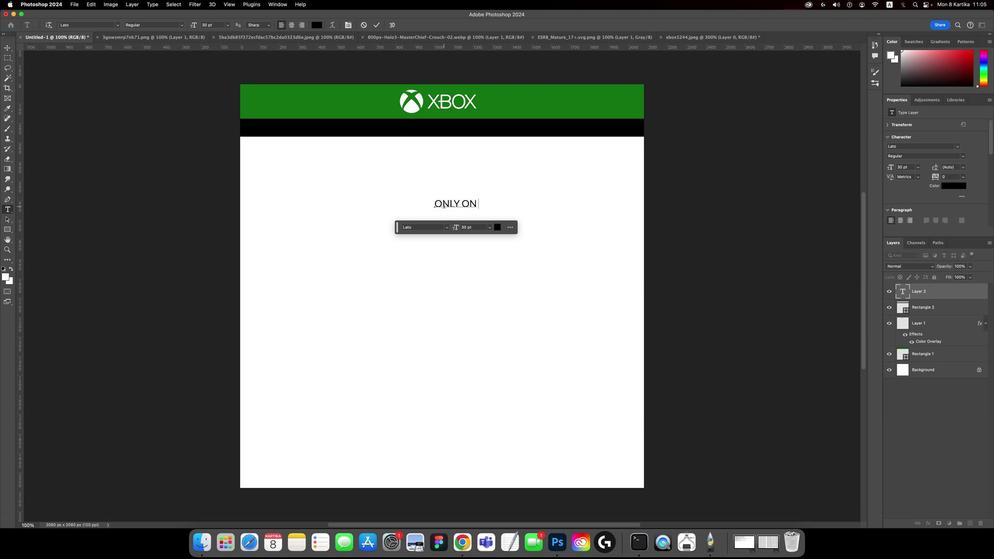 
Action: Key pressed 'X''B''O''X'Key.space'O''N''E'
Screenshot: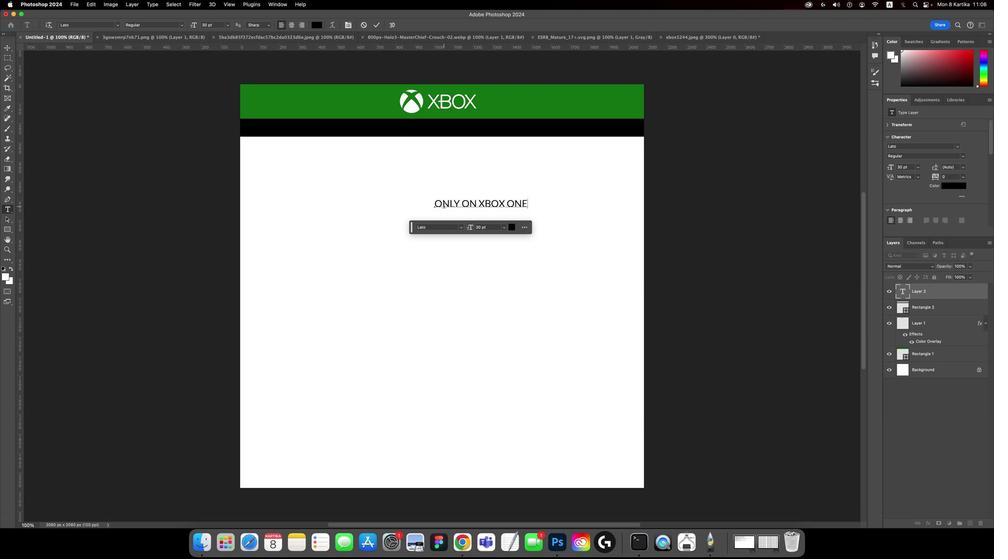 
Action: Mouse moved to (868, 283)
Screenshot: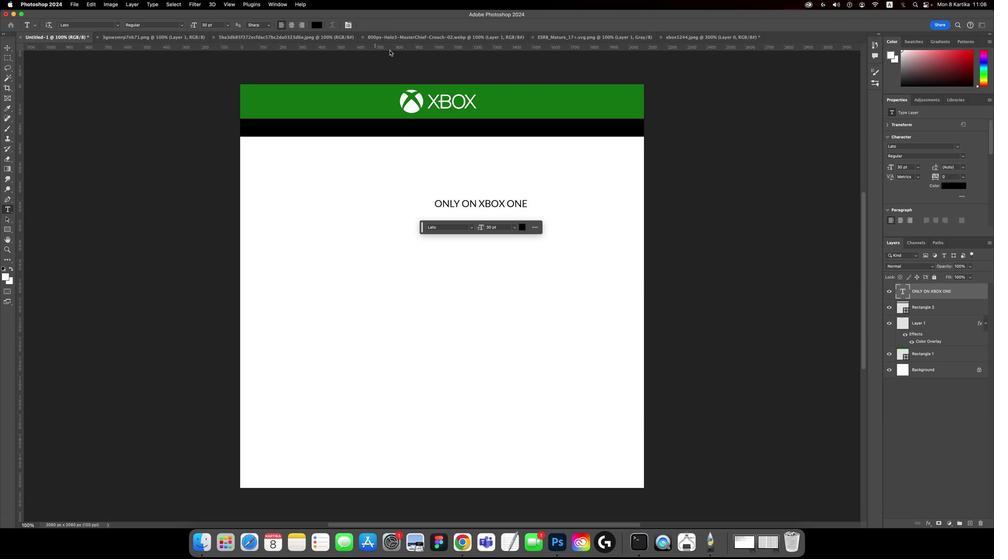 
Action: Mouse pressed left at (868, 283)
Screenshot: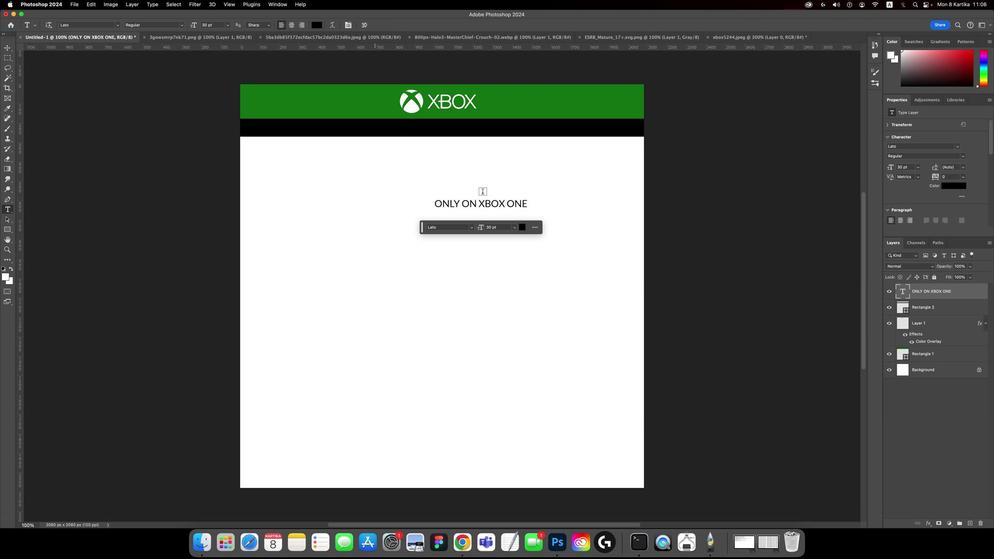 
Action: Mouse moved to (836, 328)
Screenshot: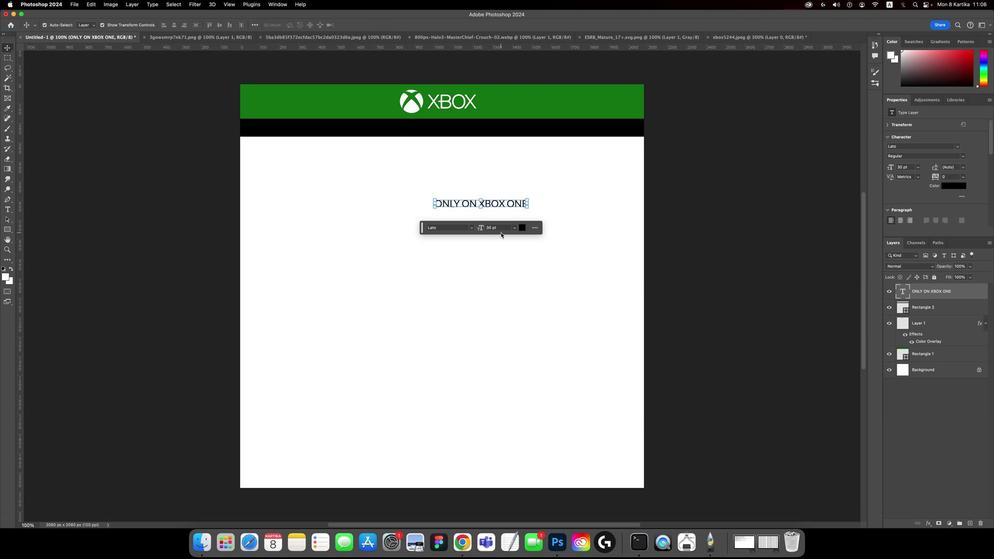
Action: Key pressed 'v'
Screenshot: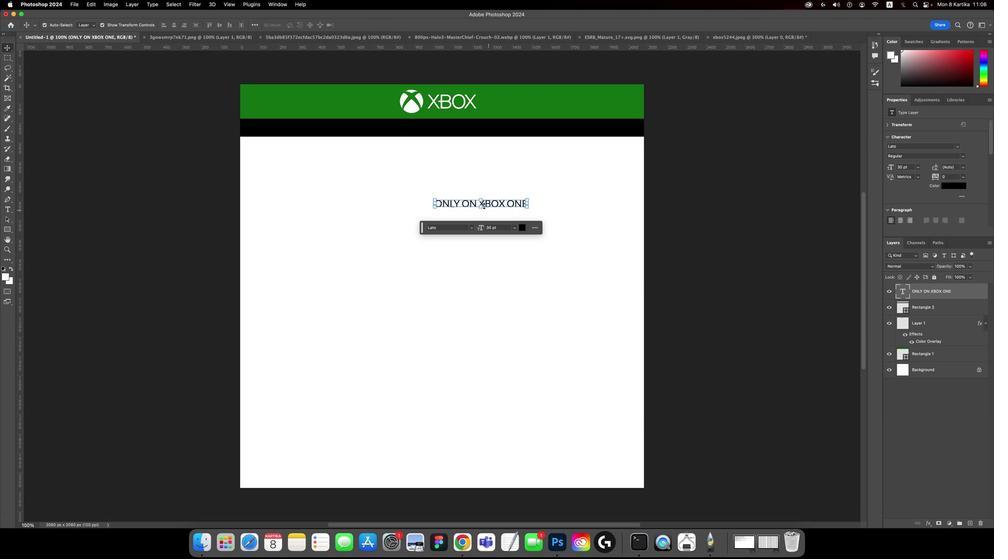 
Action: Mouse moved to (839, 322)
Screenshot: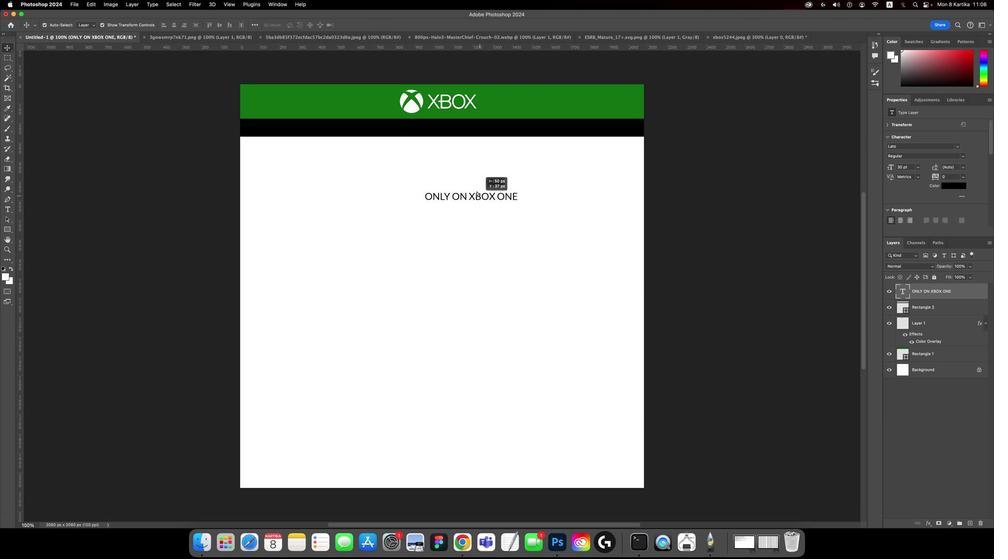 
Action: Mouse pressed left at (839, 322)
Screenshot: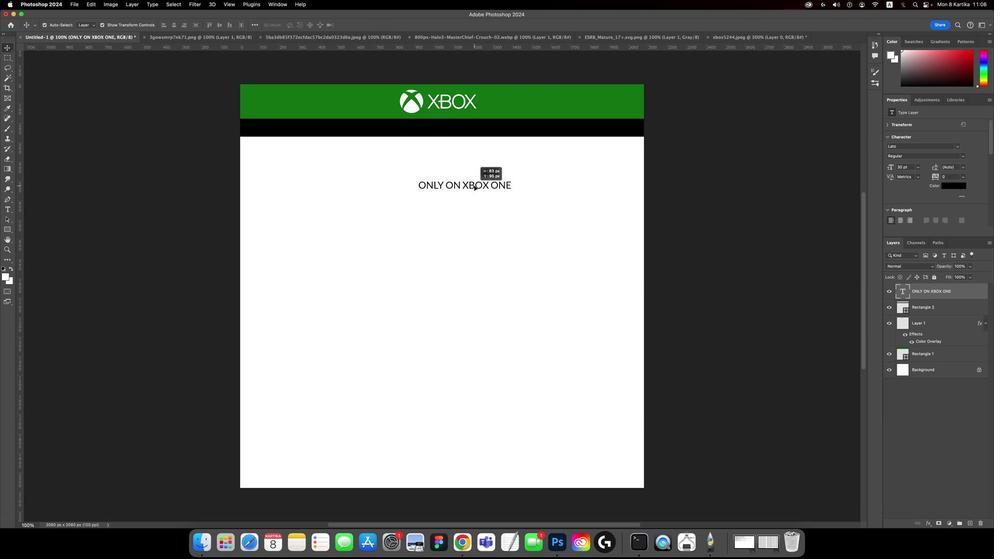 
Action: Mouse moved to (724, 318)
Screenshot: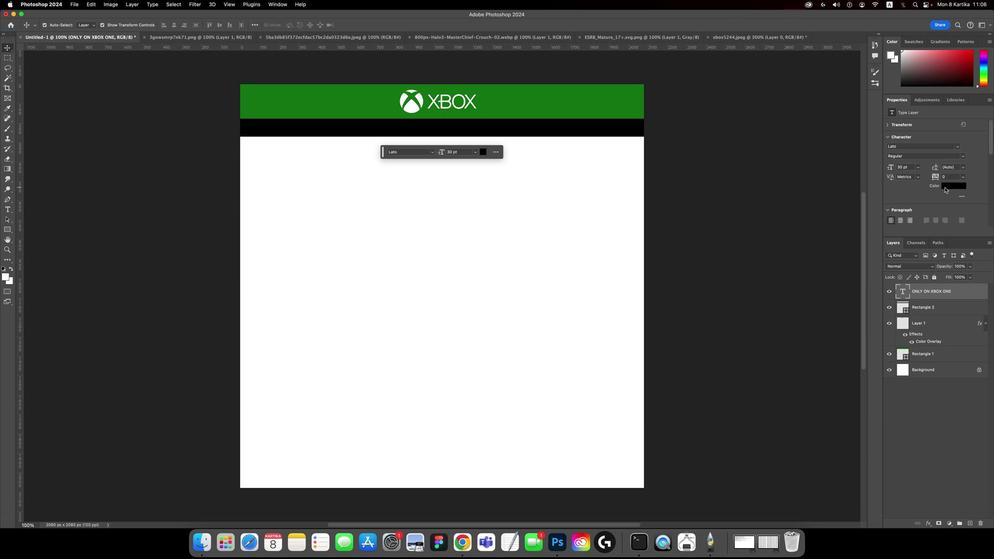 
Action: Mouse pressed left at (724, 318)
Screenshot: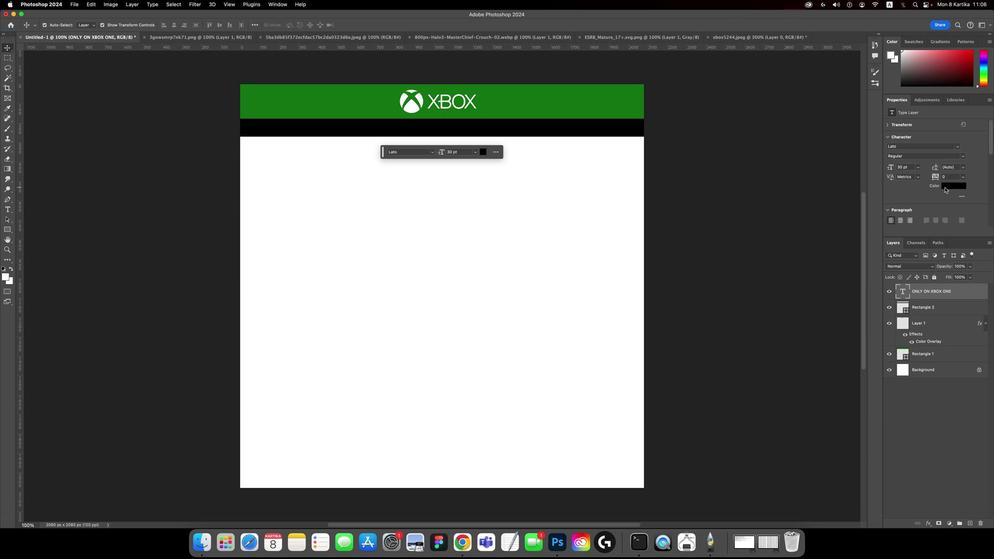 
Action: Mouse moved to (814, 357)
Screenshot: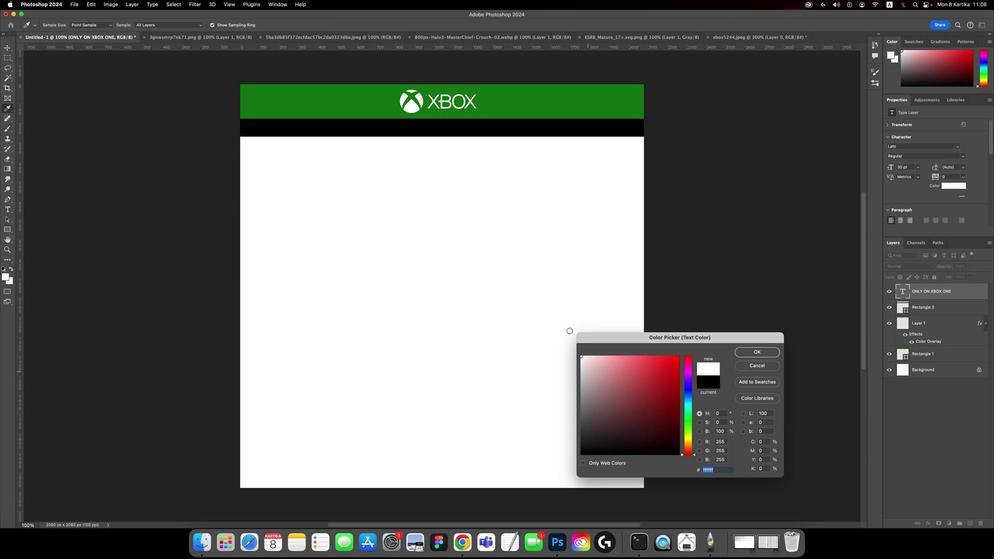 
Action: Mouse pressed left at (814, 357)
Screenshot: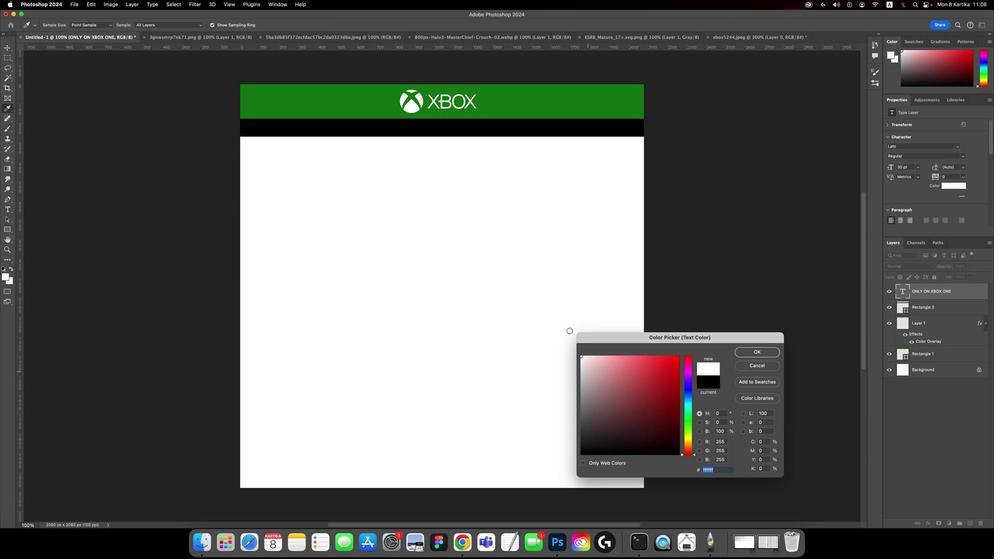 
Action: Mouse moved to (769, 353)
Screenshot: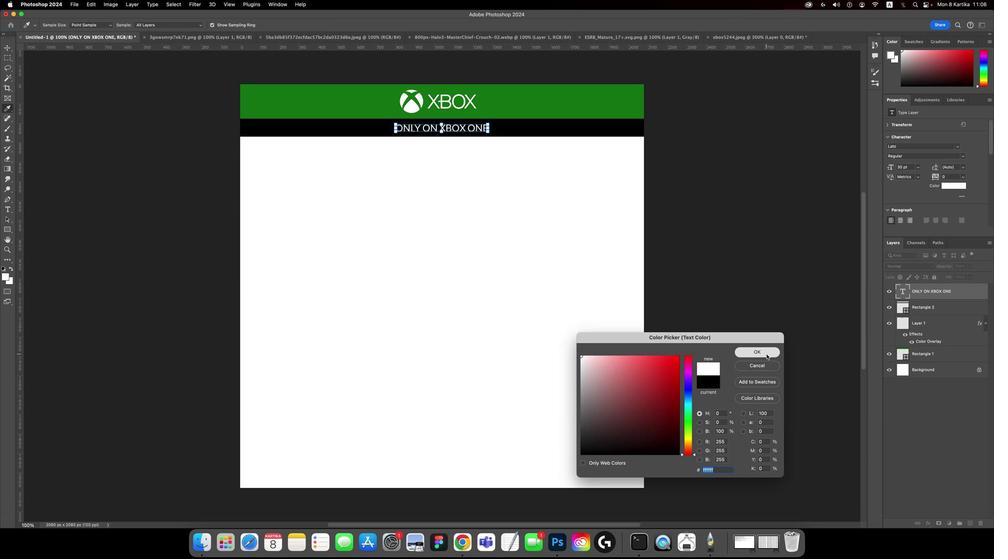 
Action: Mouse pressed left at (769, 353)
Screenshot: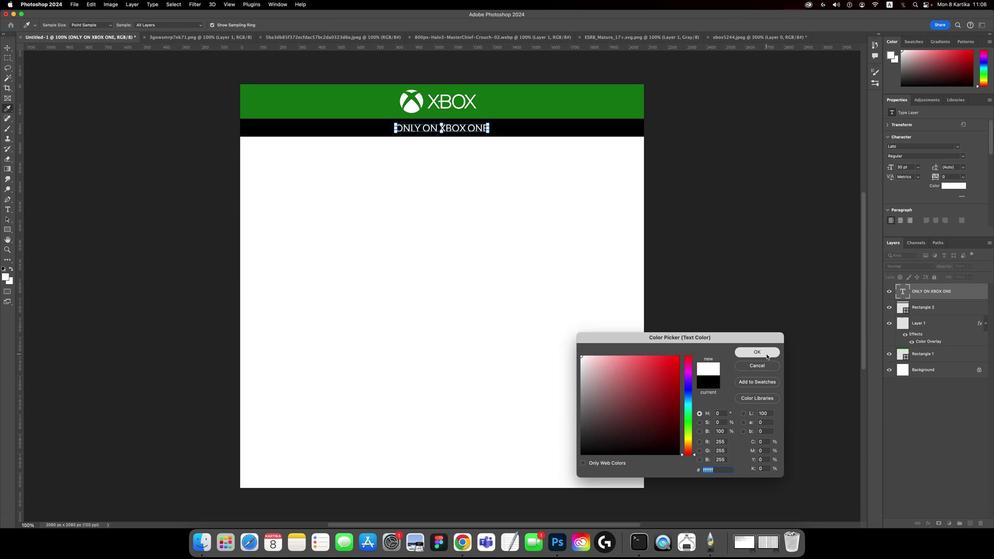 
Action: Mouse moved to (851, 349)
Screenshot: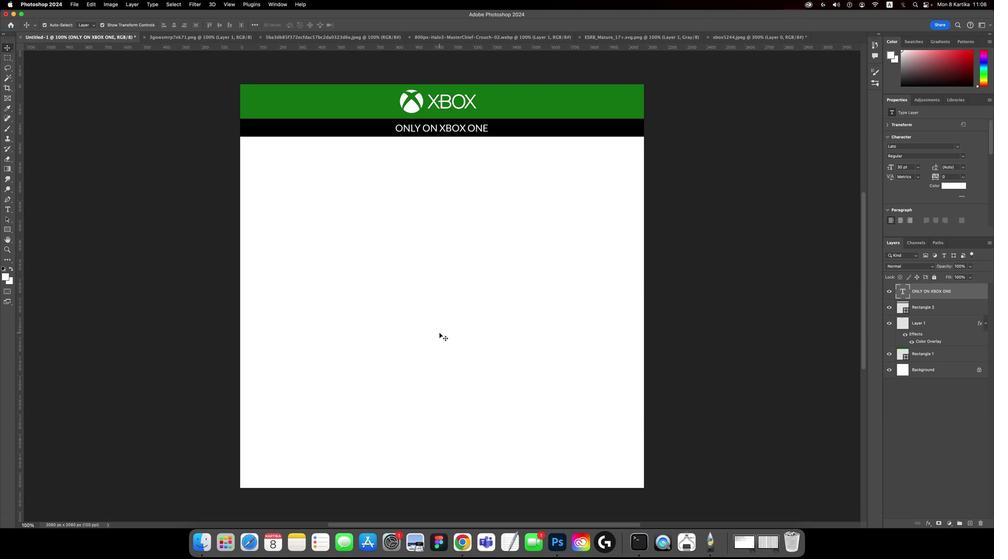
Action: Mouse pressed left at (851, 349)
Screenshot: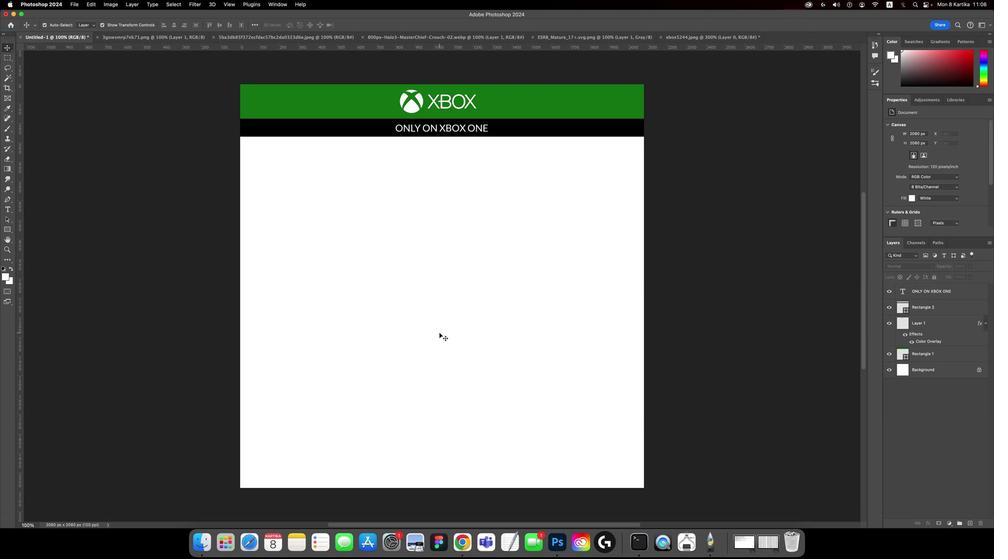
Action: Mouse moved to (855, 306)
Screenshot: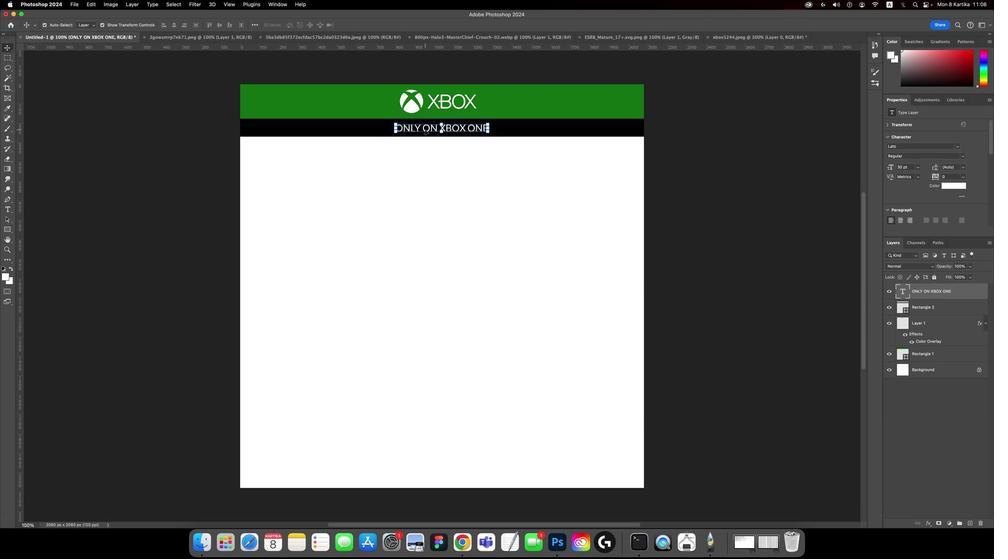 
Action: Mouse pressed left at (855, 306)
Screenshot: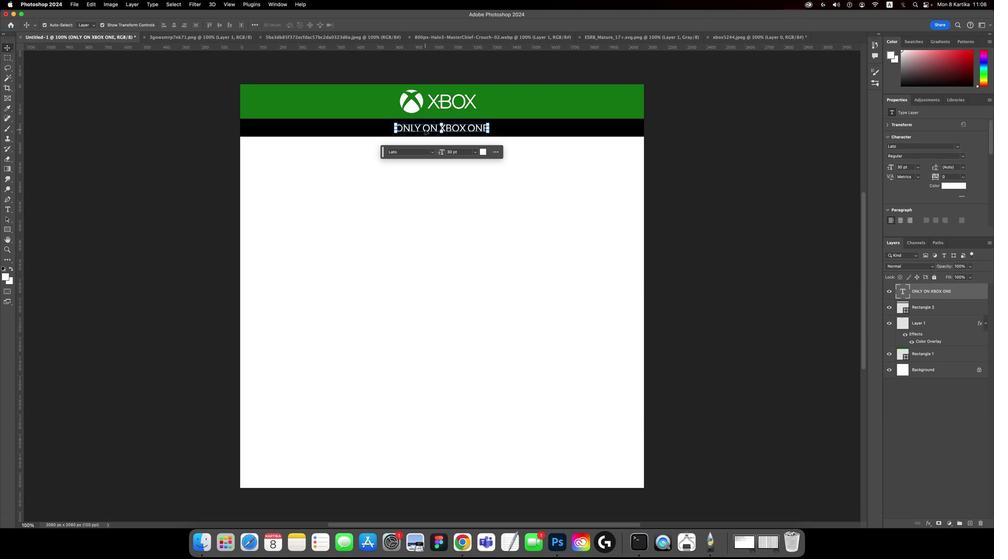 
Action: Mouse moved to (847, 318)
Screenshot: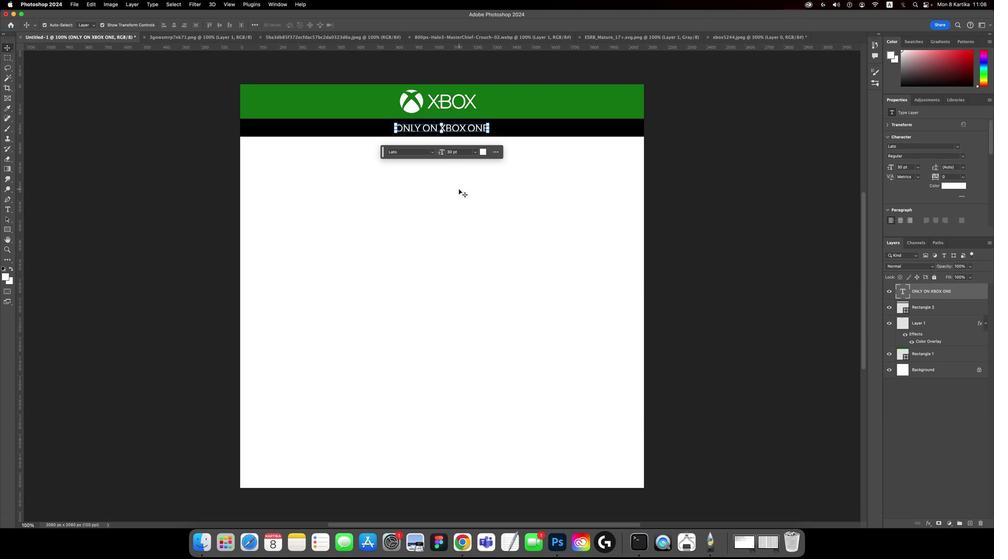 
Action: Mouse pressed left at (847, 318)
Screenshot: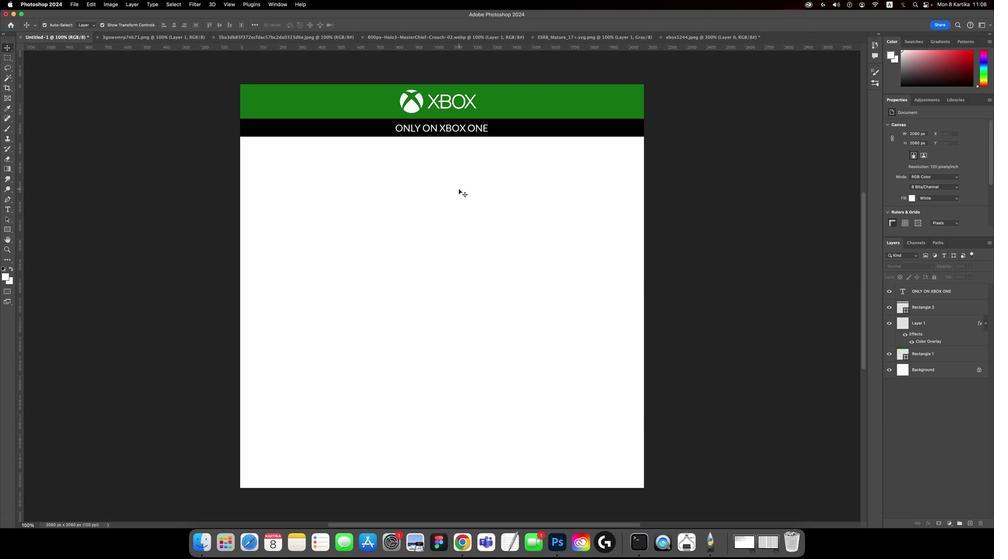 
Action: Mouse moved to (850, 331)
Screenshot: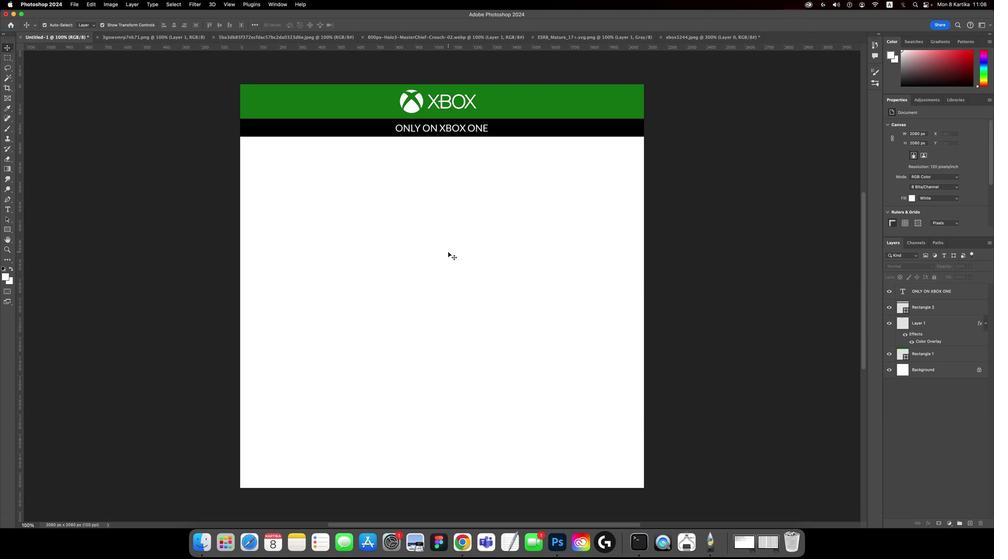 
Action: Mouse pressed left at (850, 331)
Screenshot: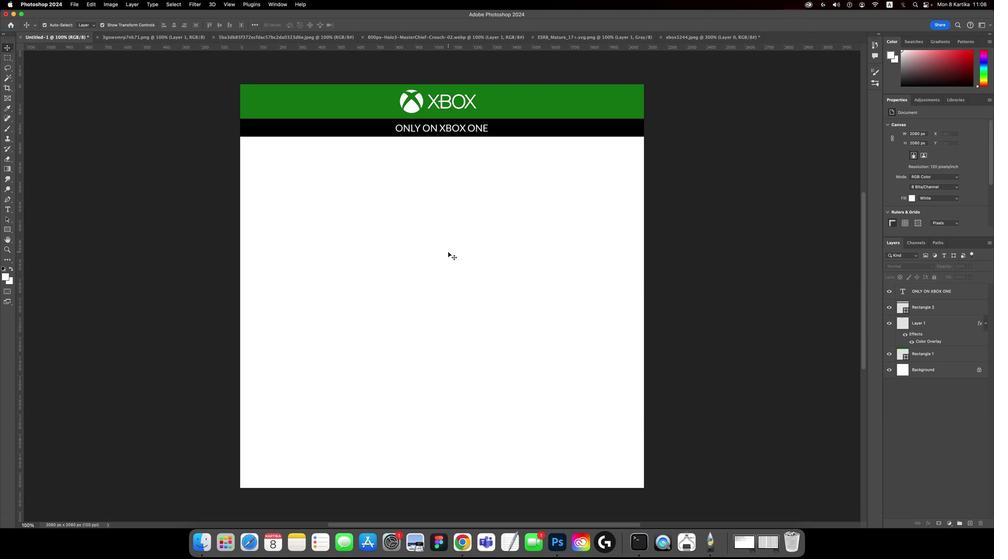 
Action: Mouse moved to (926, 287)
Screenshot: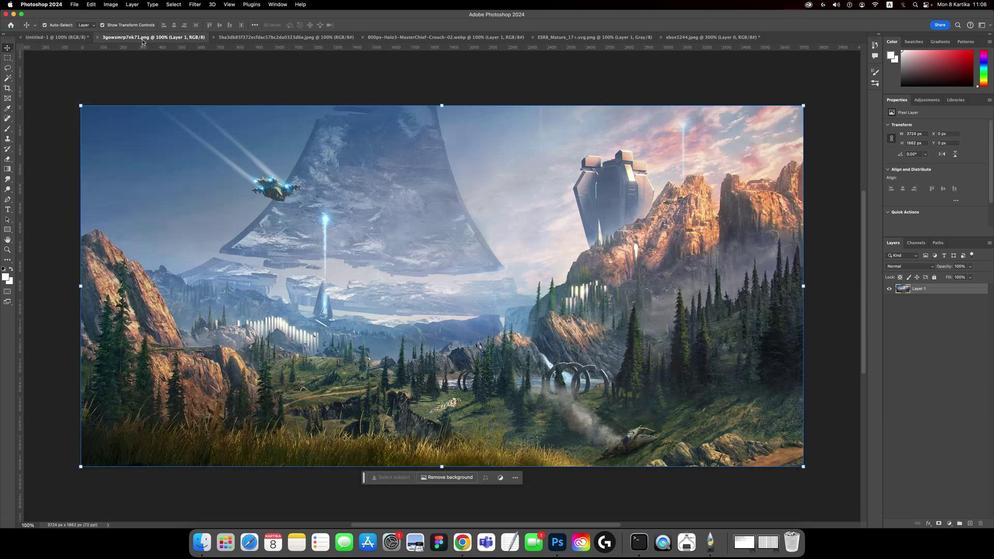 
Action: Mouse pressed left at (926, 287)
Screenshot: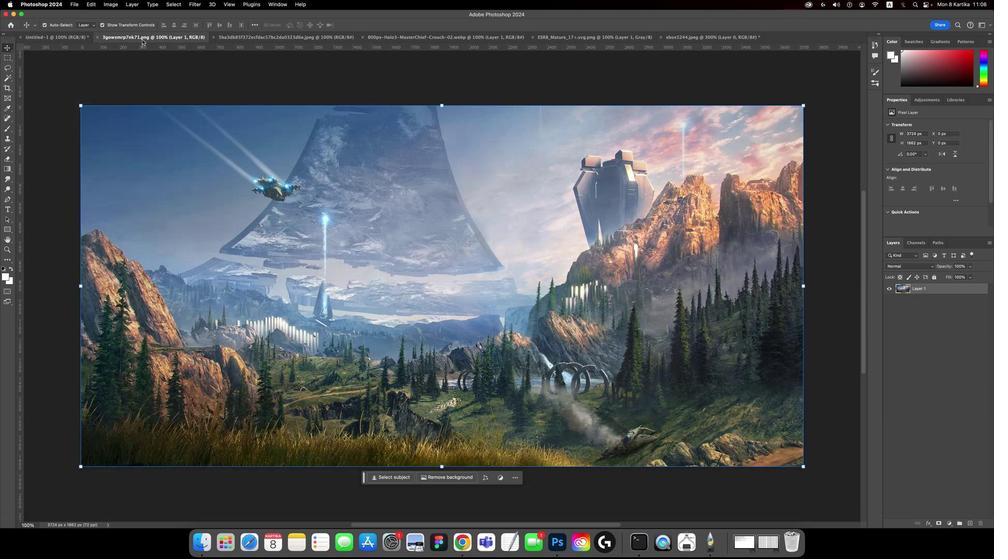
Action: Mouse moved to (861, 332)
Screenshot: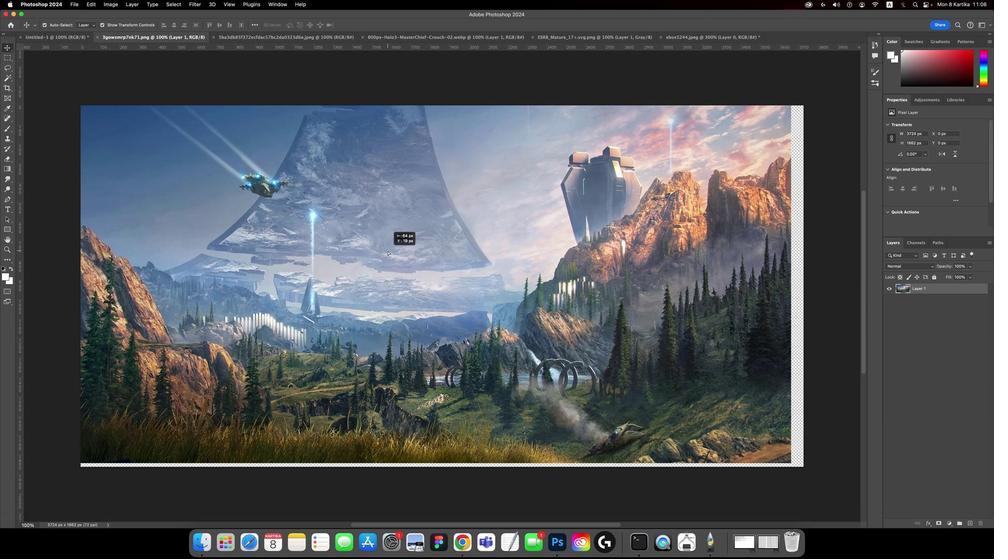 
Action: Mouse pressed left at (861, 332)
Screenshot: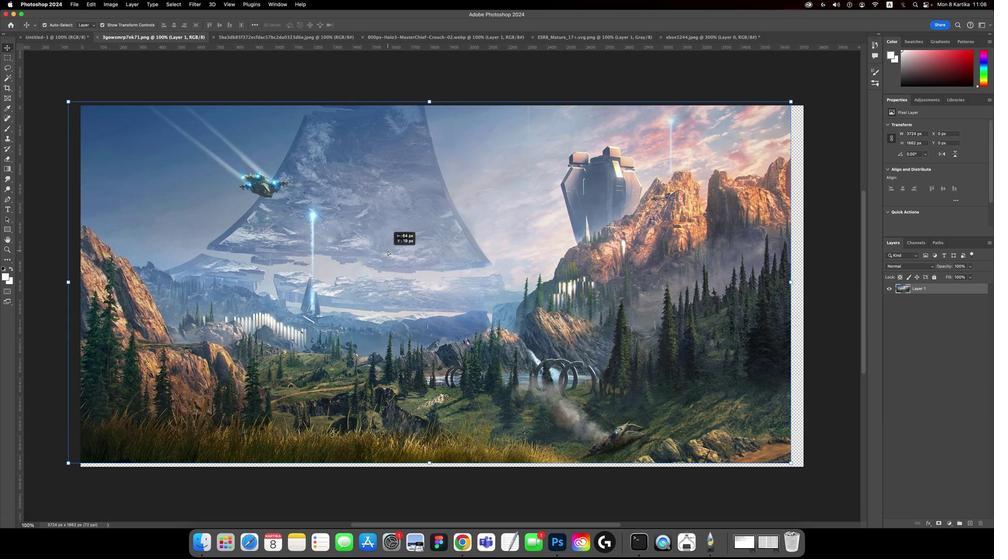 
Action: Mouse moved to (861, 335)
Screenshot: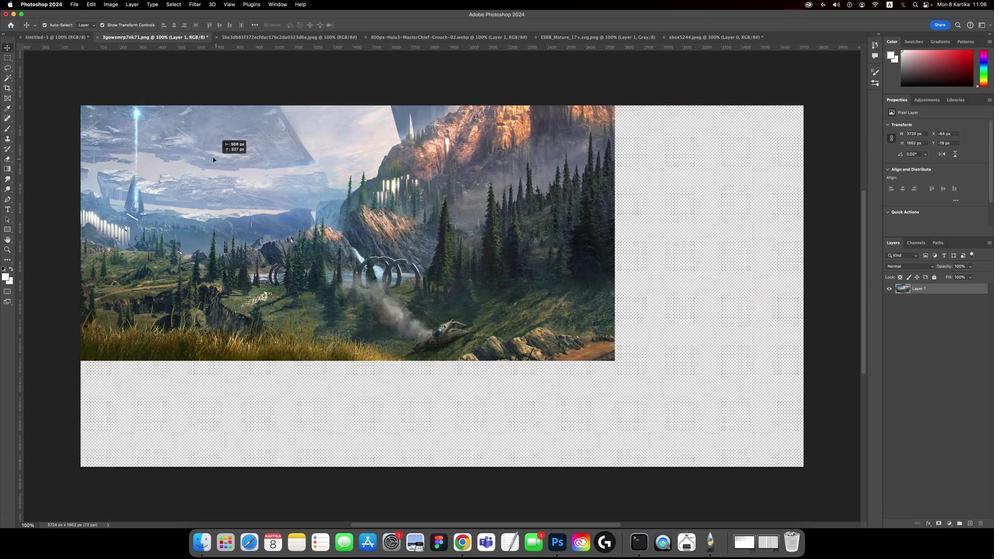 
Action: Mouse pressed left at (861, 335)
Screenshot: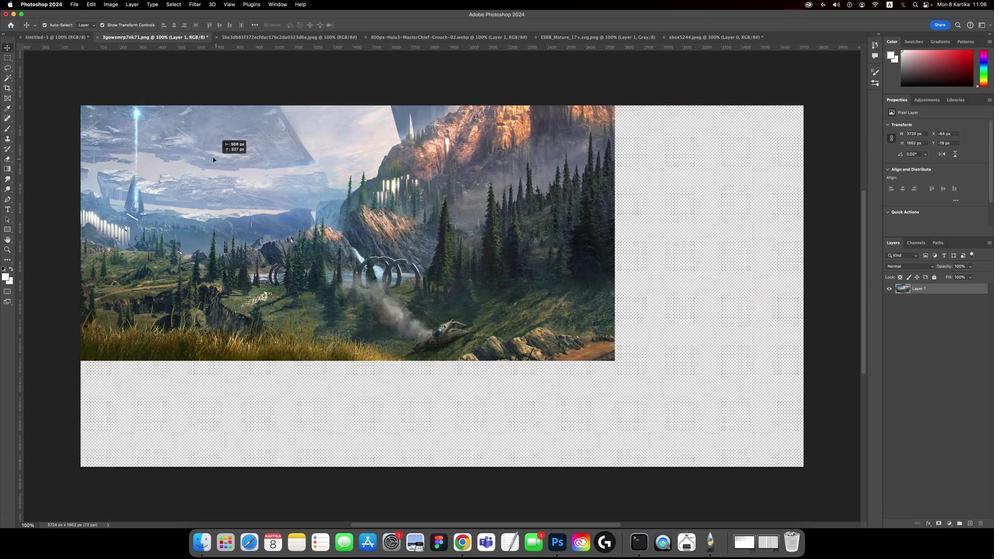 
Action: Mouse moved to (858, 340)
Screenshot: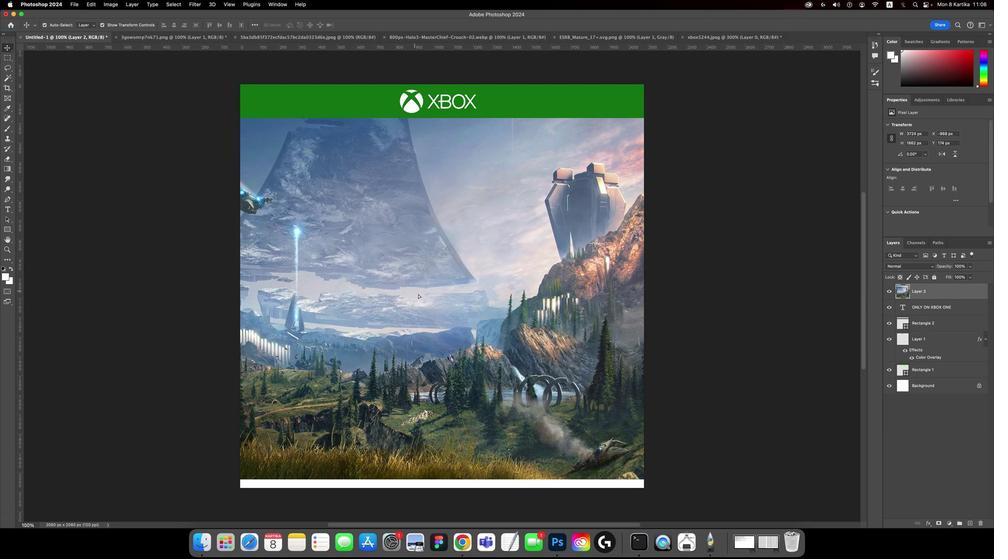 
Action: Mouse pressed left at (858, 340)
Screenshot: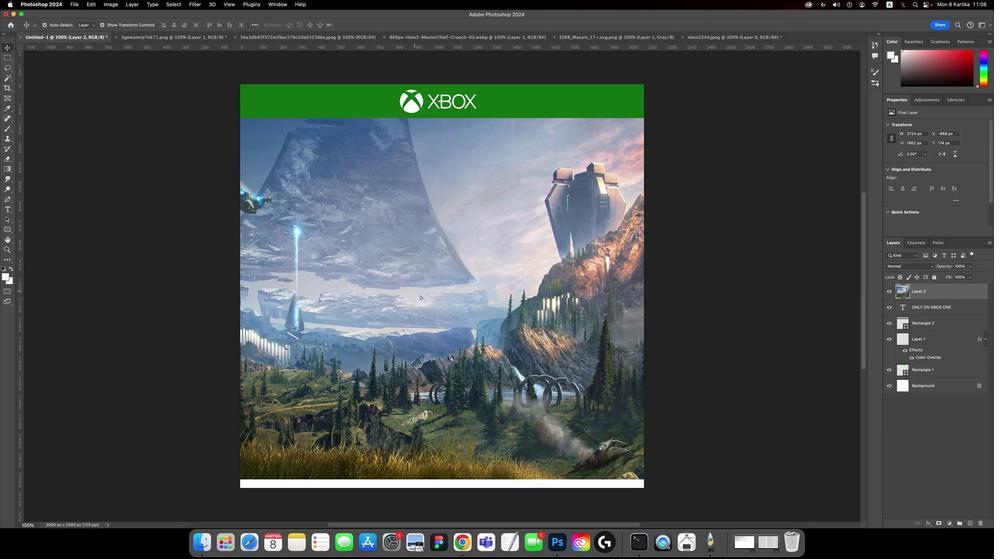 
Action: Mouse moved to (727, 339)
Screenshot: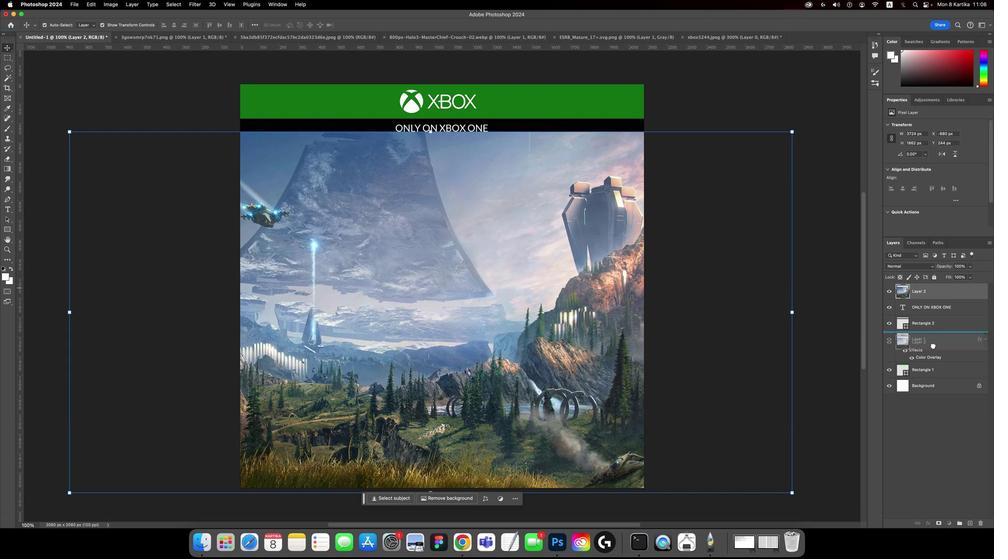 
Action: Mouse pressed left at (727, 339)
Screenshot: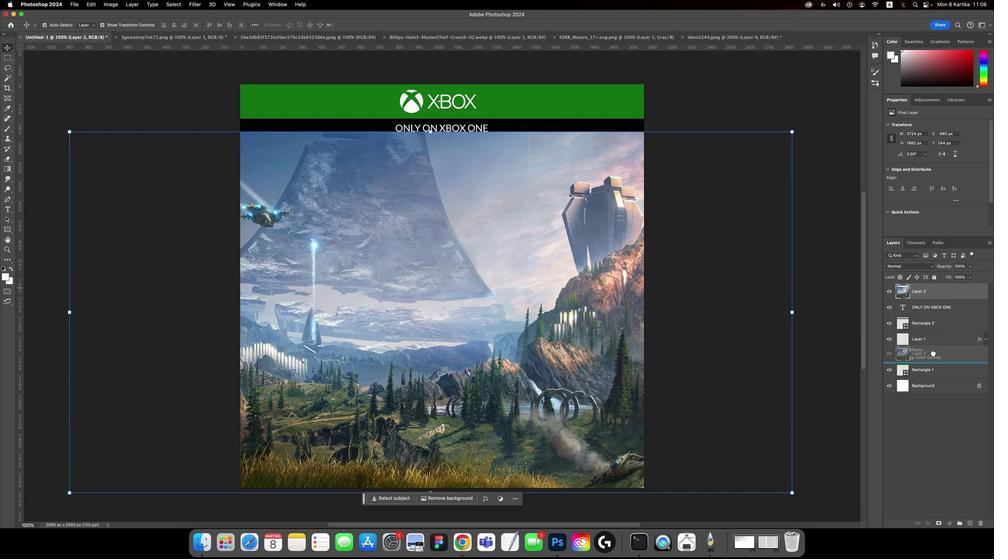 
Action: Mouse moved to (798, 294)
Screenshot: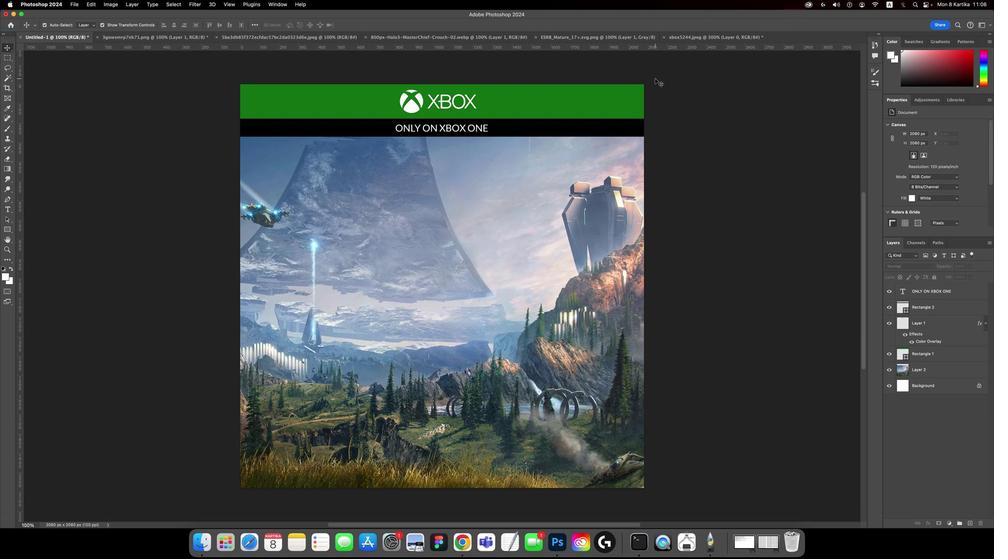 
Action: Mouse pressed left at (798, 294)
Screenshot: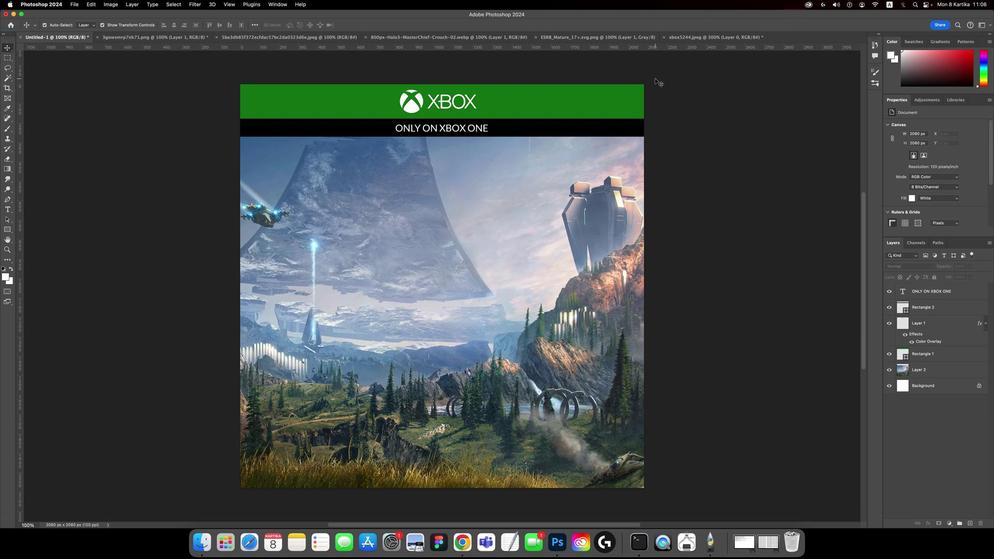 
Action: Mouse moved to (731, 357)
Screenshot: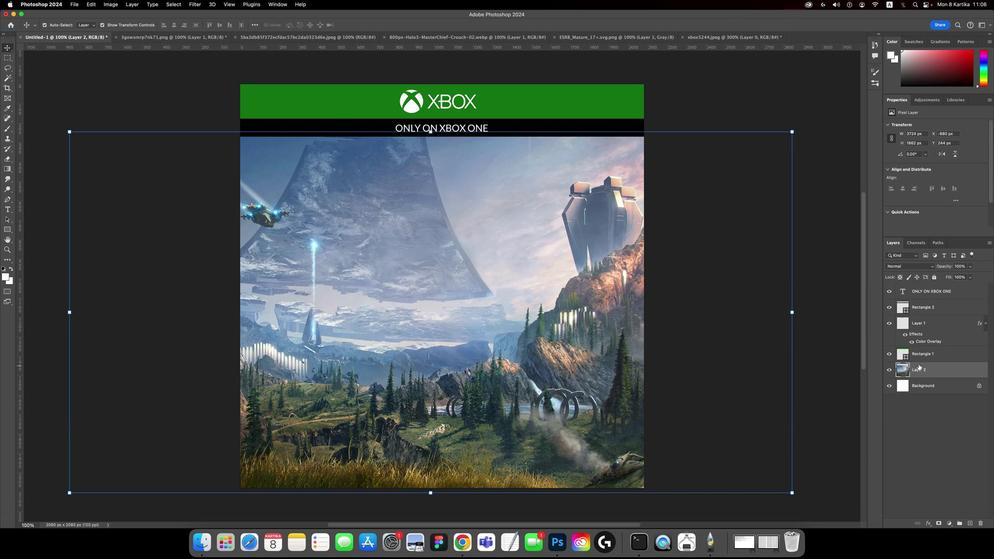 
Action: Mouse pressed left at (731, 357)
Screenshot: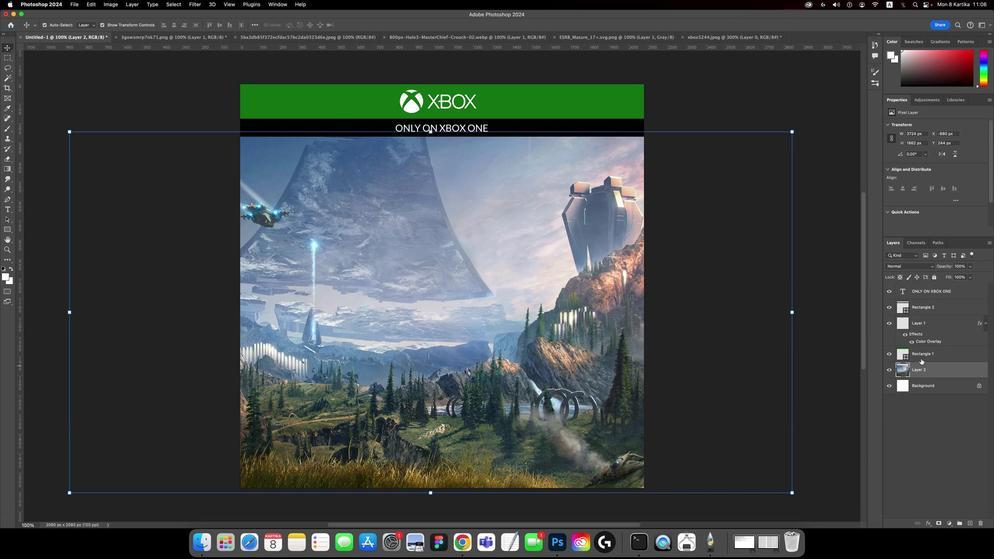 
Action: Mouse moved to (727, 337)
Screenshot: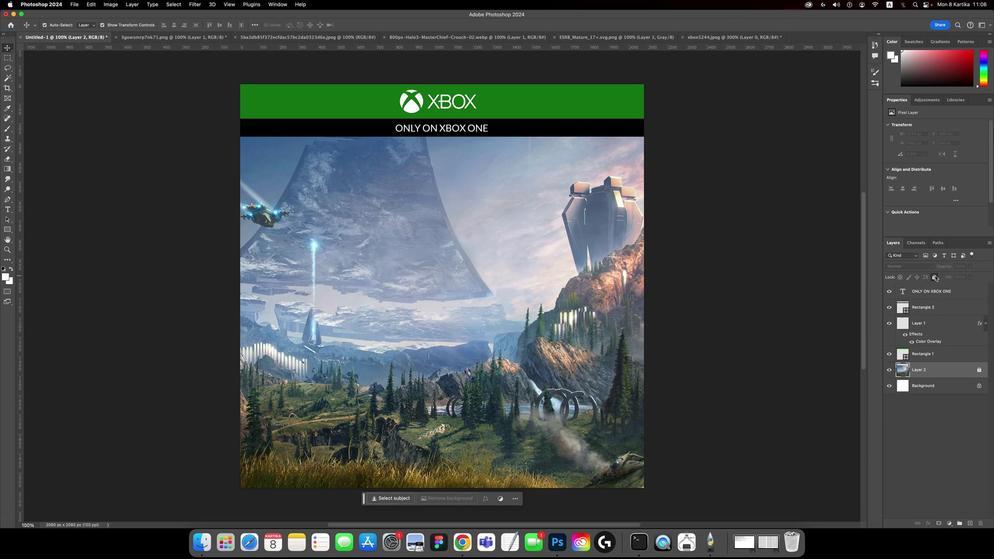 
Action: Mouse pressed left at (727, 337)
Screenshot: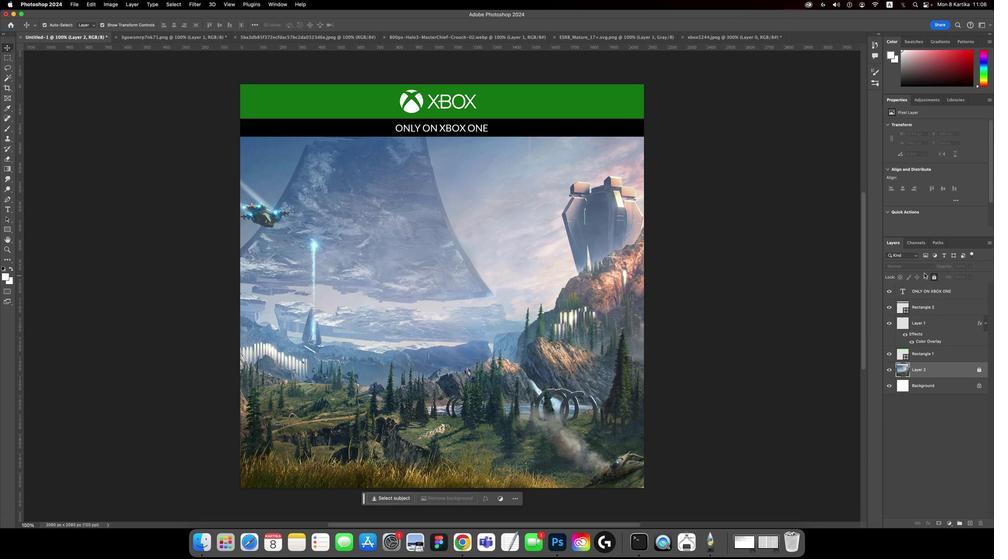 
Action: Mouse moved to (750, 333)
Screenshot: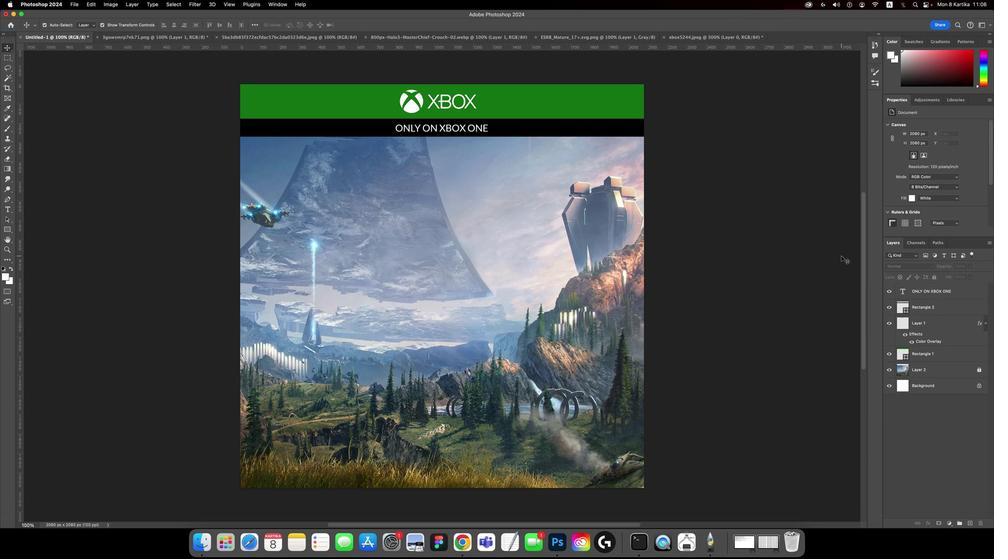 
Action: Mouse pressed left at (750, 333)
Screenshot: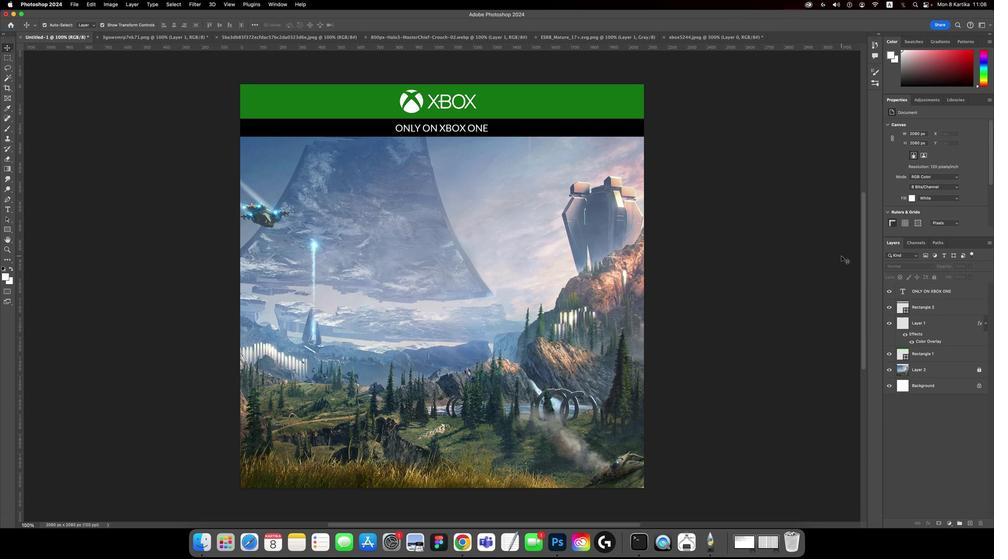 
Action: Mouse moved to (866, 293)
Screenshot: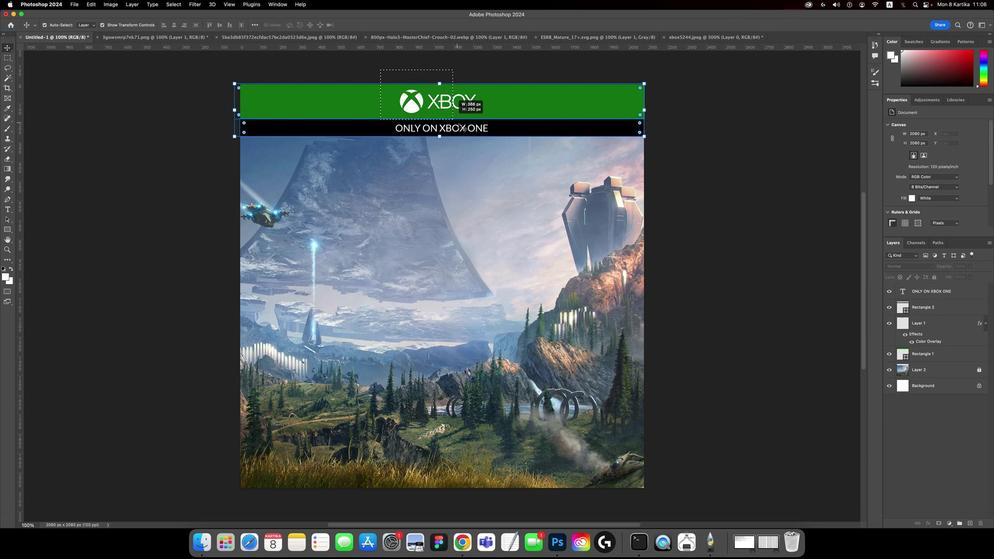 
Action: Mouse pressed left at (866, 293)
Screenshot: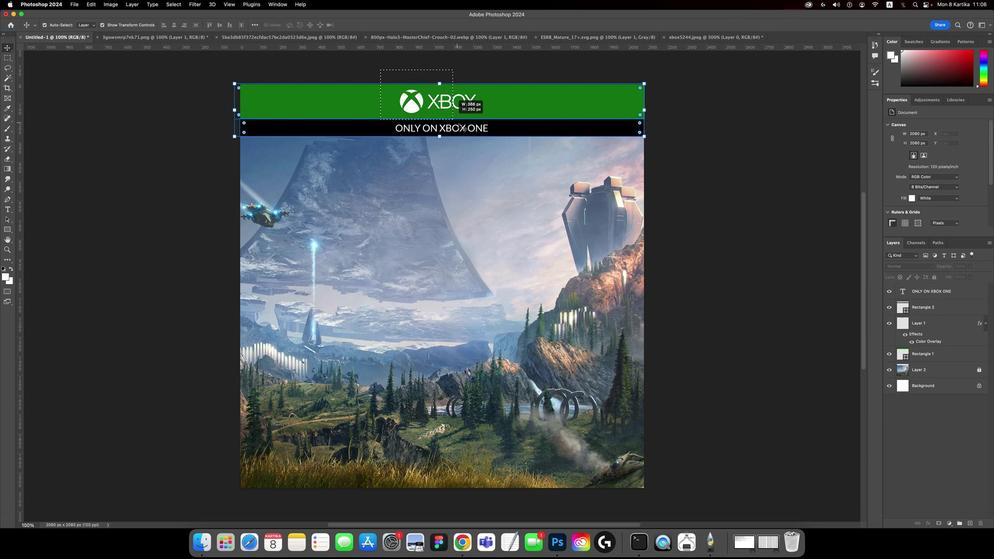 
Action: Mouse moved to (728, 337)
Screenshot: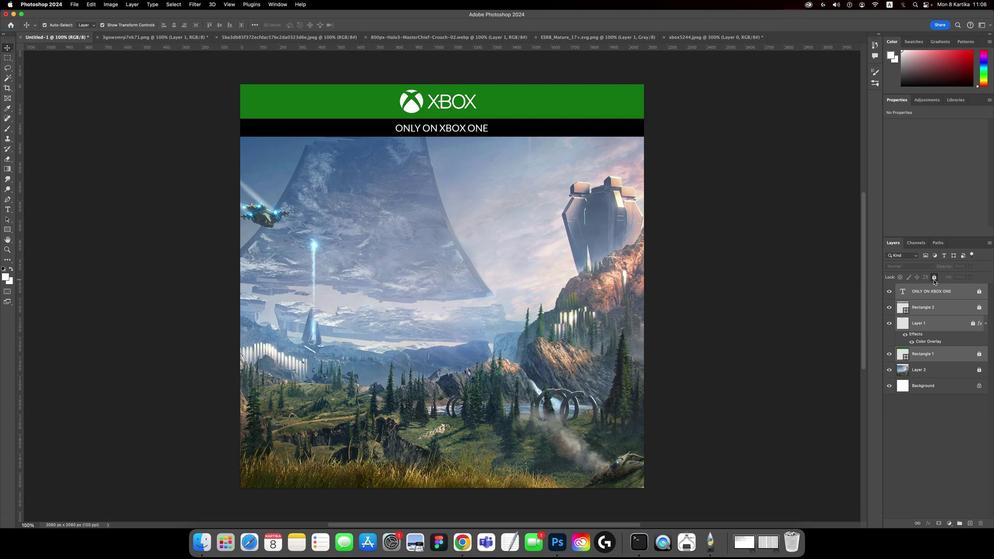 
Action: Mouse pressed left at (728, 337)
Screenshot: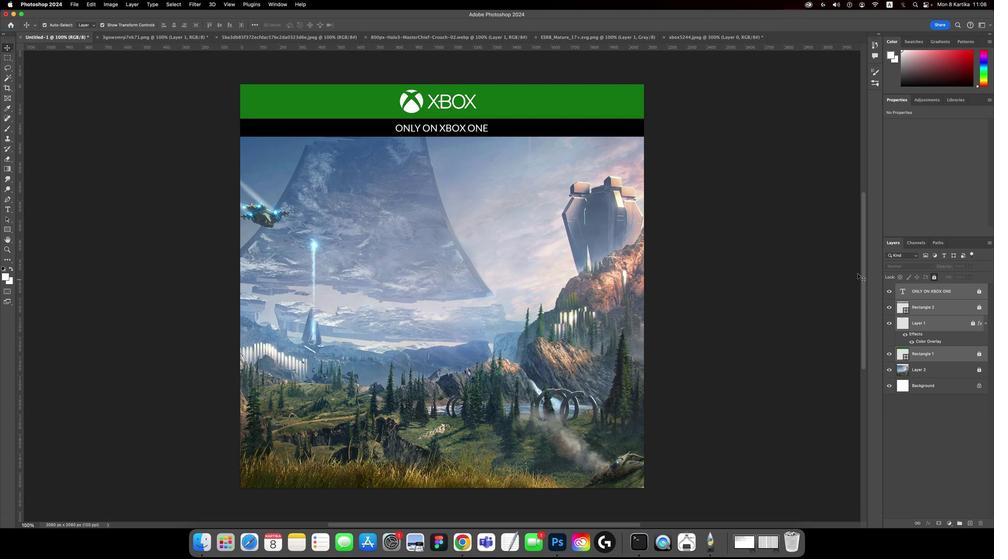 
Action: Mouse moved to (789, 334)
Screenshot: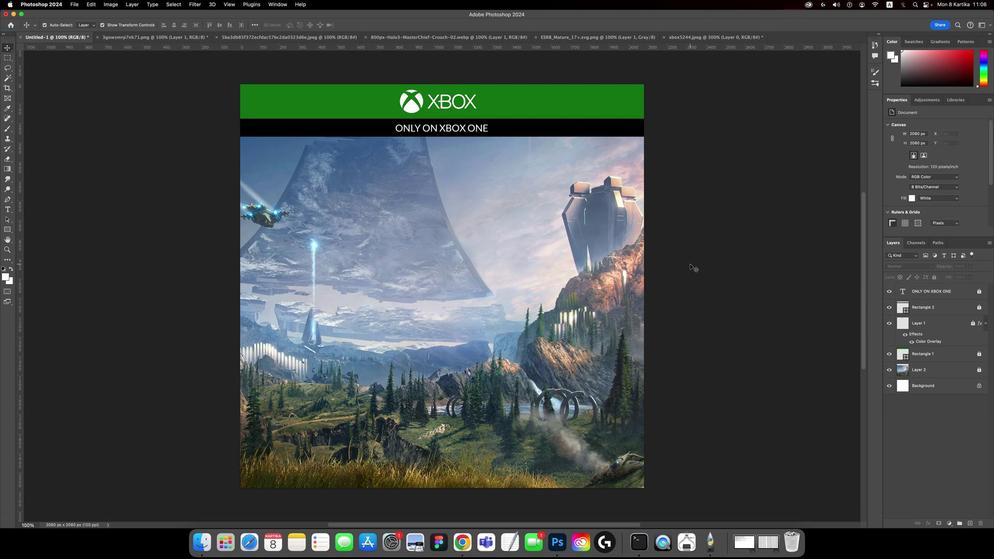
Action: Mouse pressed left at (789, 334)
Screenshot: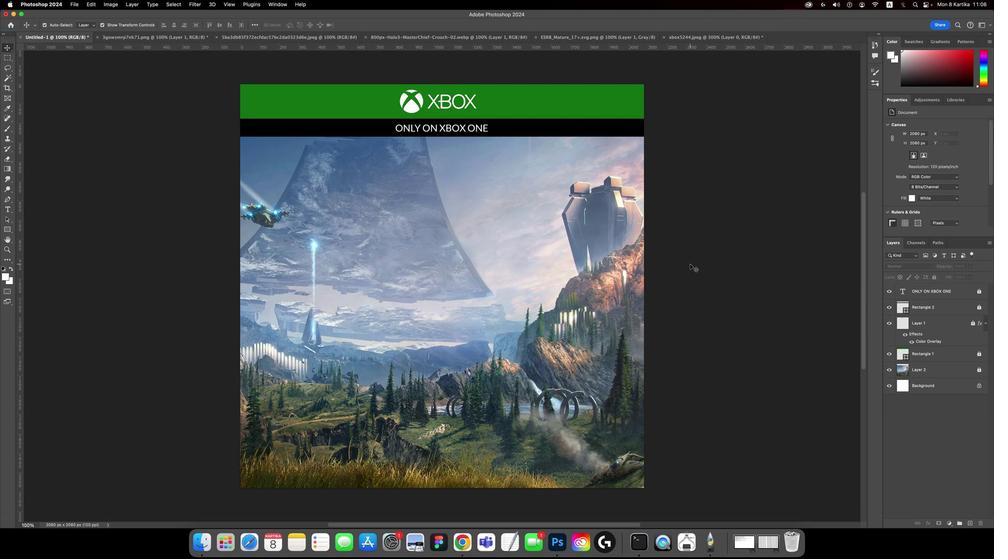 
Action: Mouse moved to (826, 338)
Screenshot: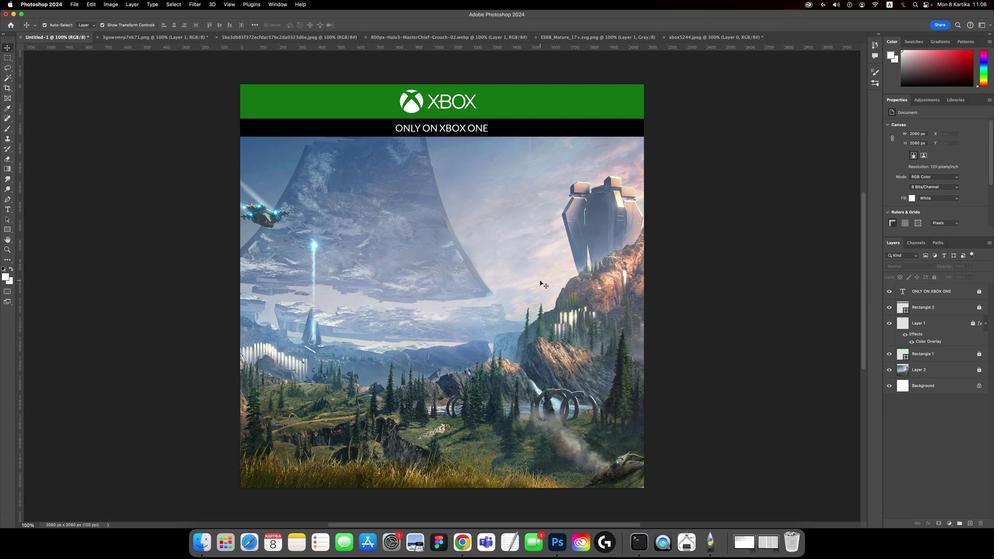 
Action: Mouse pressed left at (826, 338)
Screenshot: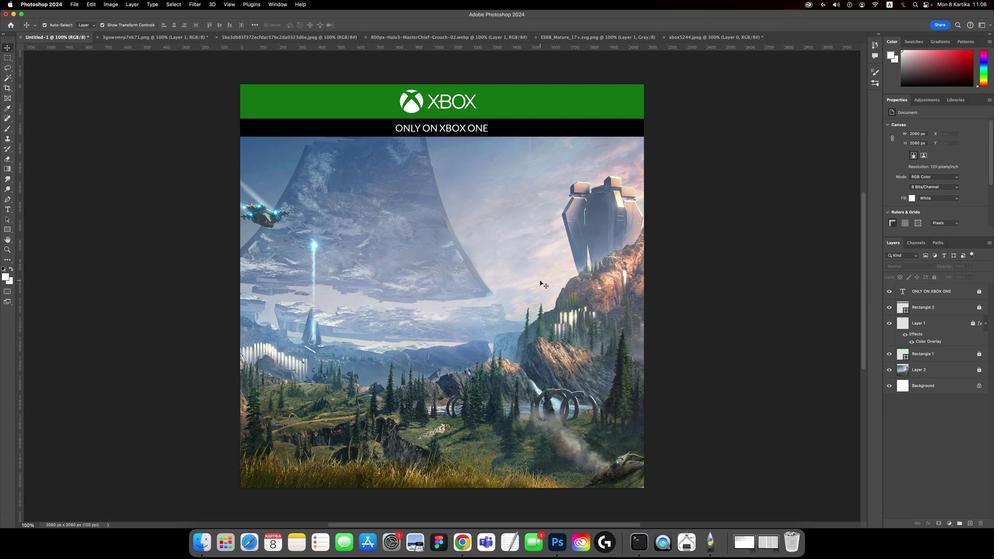 
Action: Mouse moved to (913, 287)
Screenshot: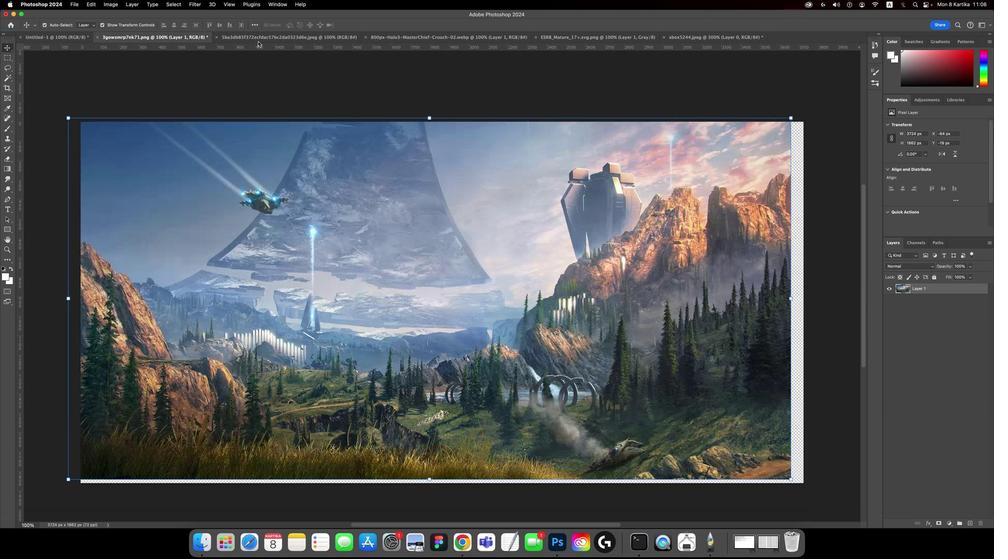 
Action: Mouse pressed left at (913, 287)
Screenshot: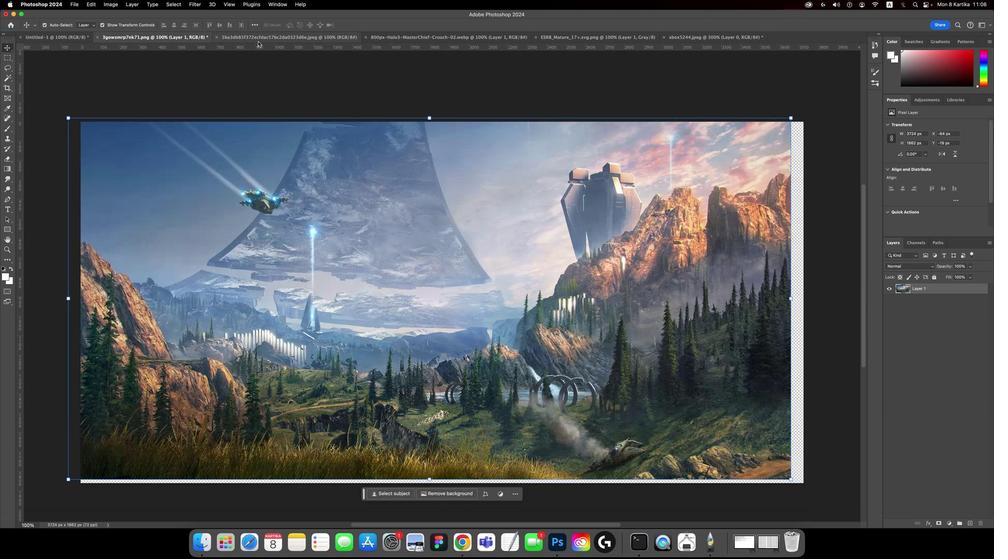 
Action: Mouse moved to (937, 287)
Screenshot: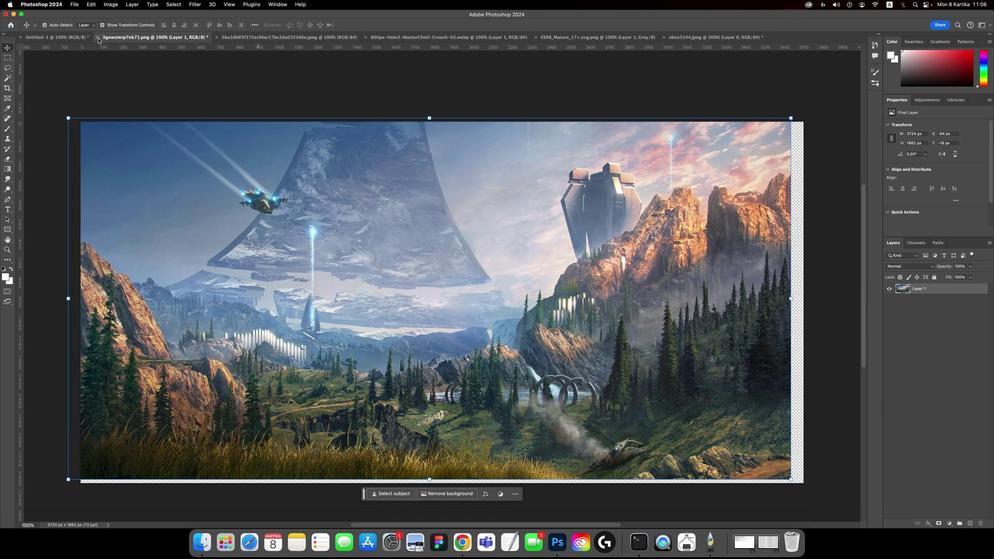 
Action: Mouse pressed left at (937, 287)
Screenshot: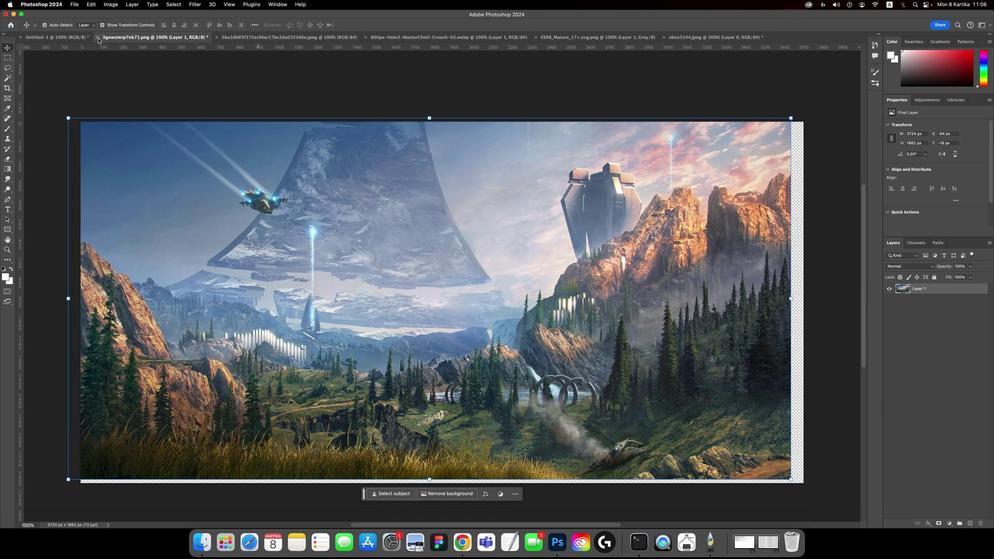 
Action: Mouse moved to (846, 321)
Screenshot: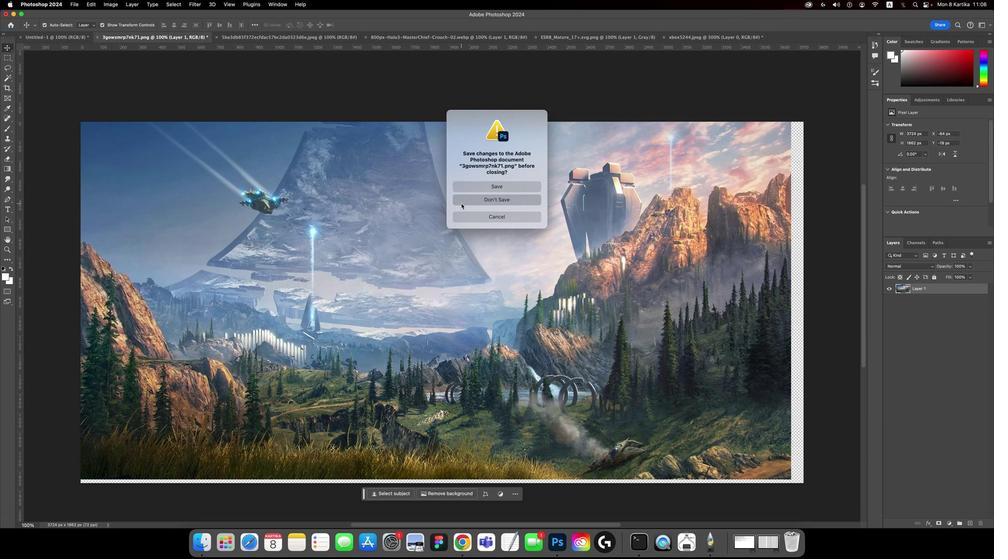 
Action: Mouse pressed left at (846, 321)
Screenshot: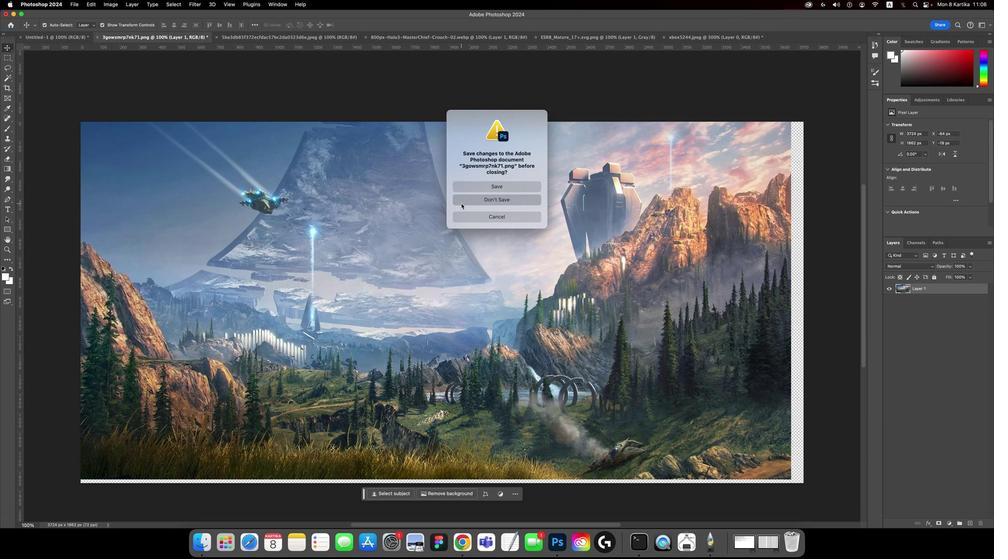 
Action: Mouse moved to (927, 287)
Screenshot: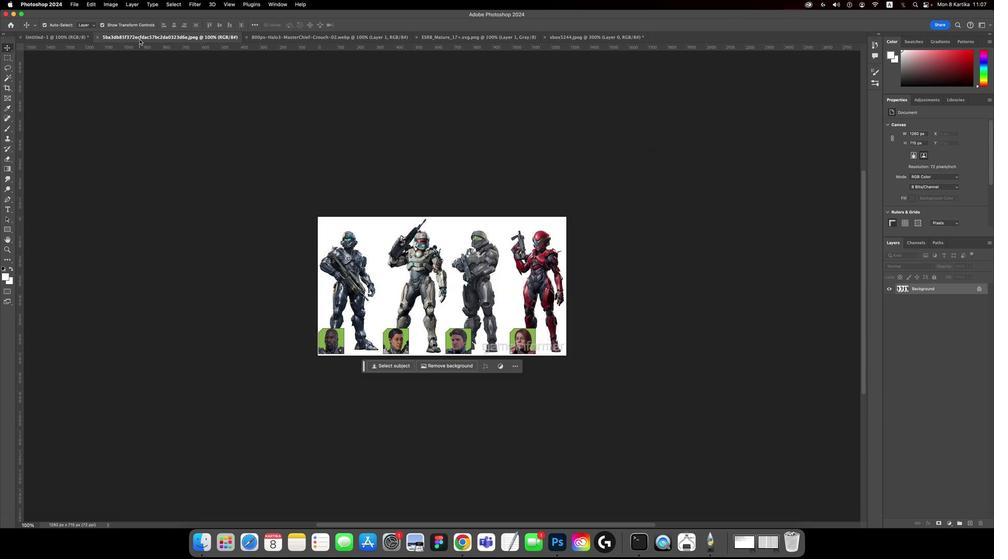 
Action: Mouse pressed left at (927, 287)
Screenshot: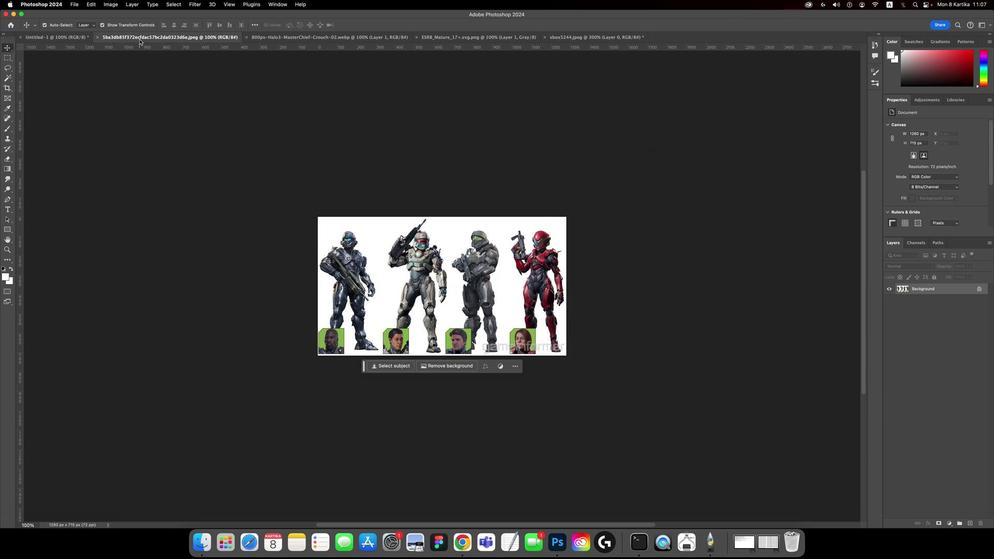 
Action: Mouse moved to (874, 345)
Screenshot: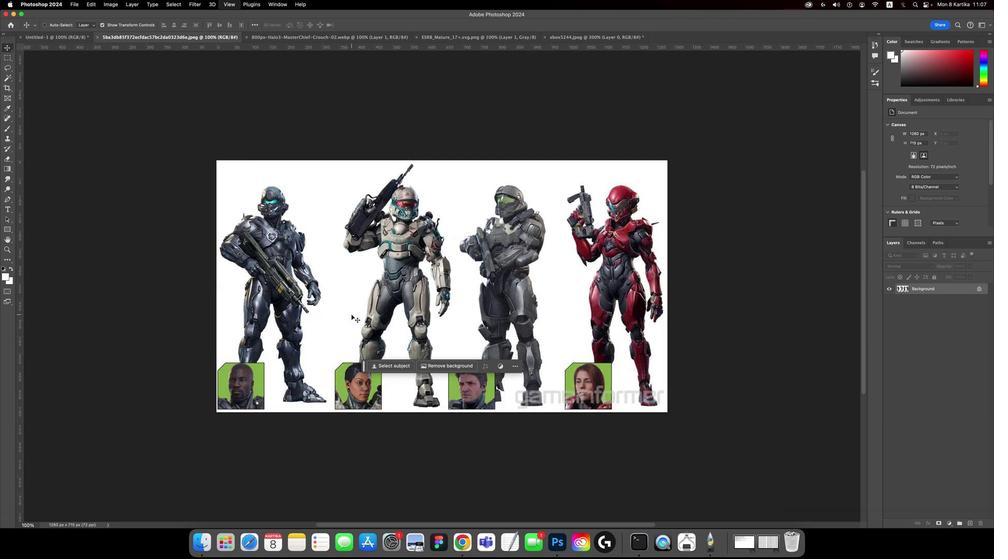 
Action: Key pressed Key.cmd'='
Screenshot: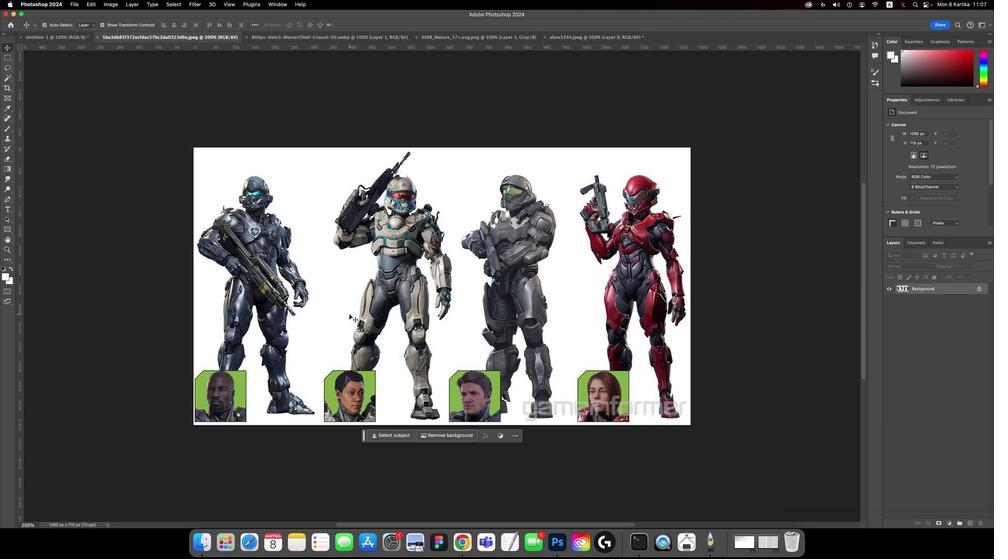 
Action: Mouse moved to (874, 345)
Screenshot: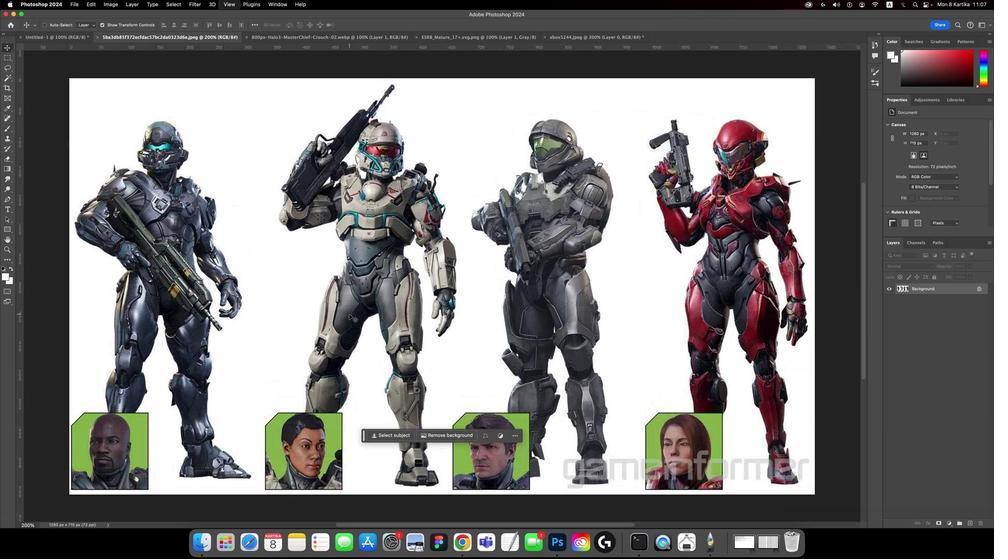 
Action: Key pressed Key.cmd'='
Screenshot: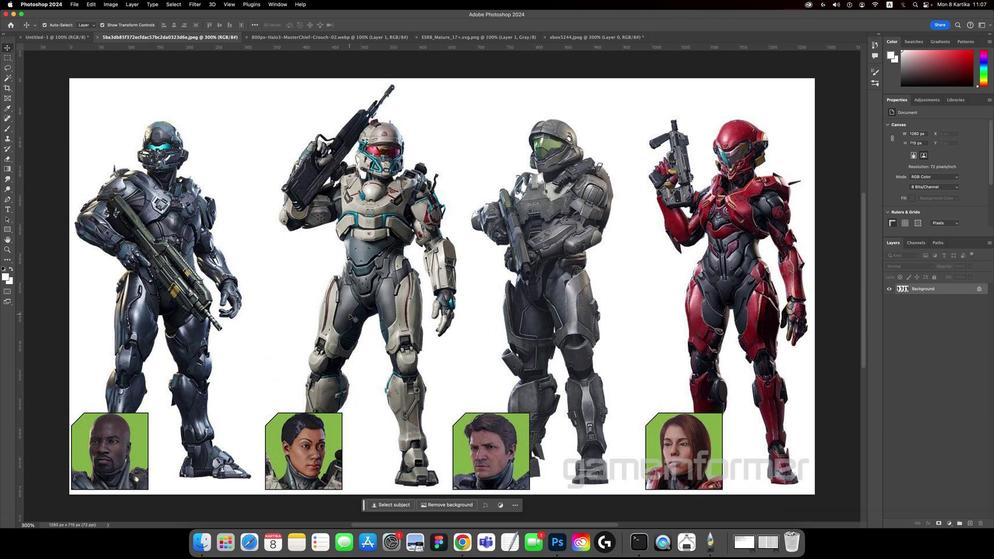 
Action: Mouse moved to (881, 344)
Screenshot: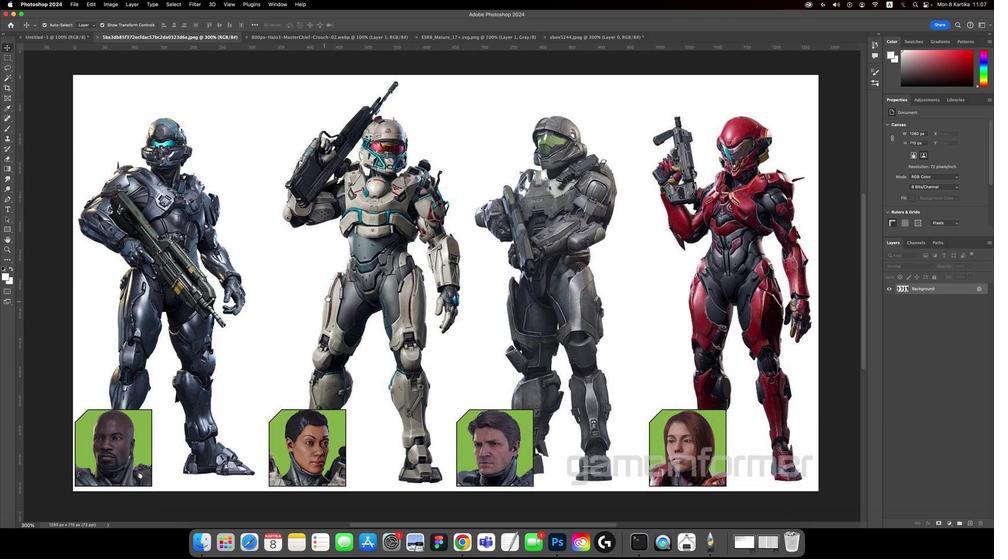 
Action: Key pressed Key.space
Screenshot: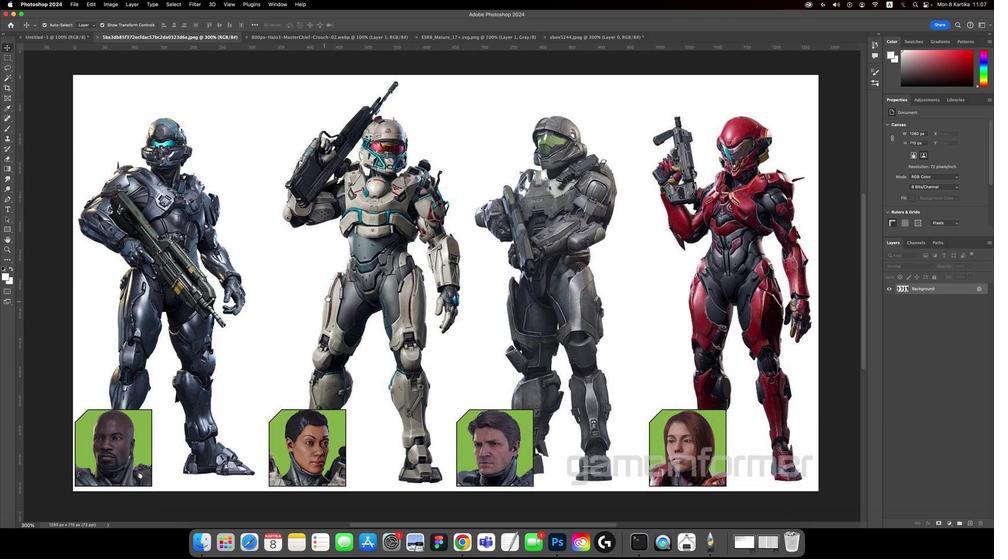
Action: Mouse moved to (882, 344)
Screenshot: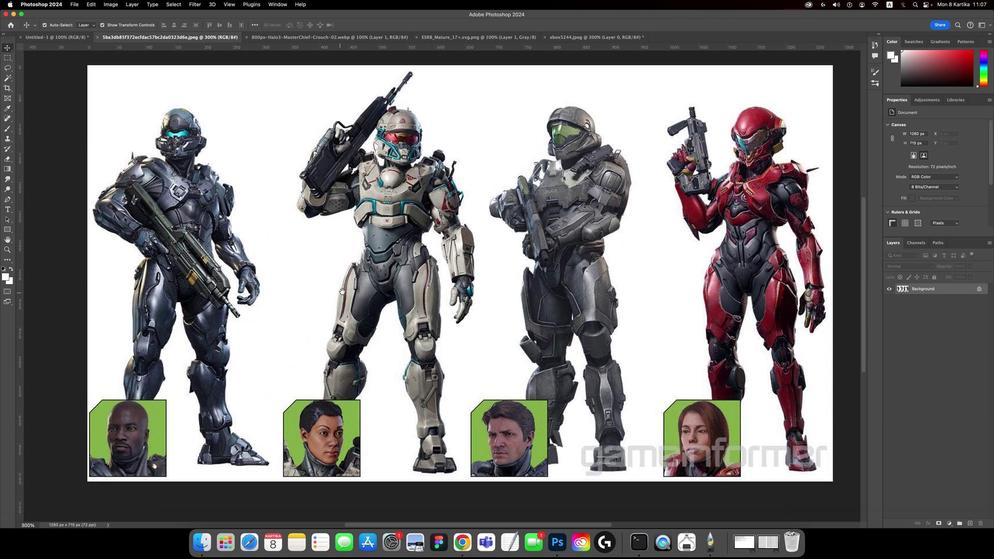 
Action: Mouse pressed left at (882, 344)
Screenshot: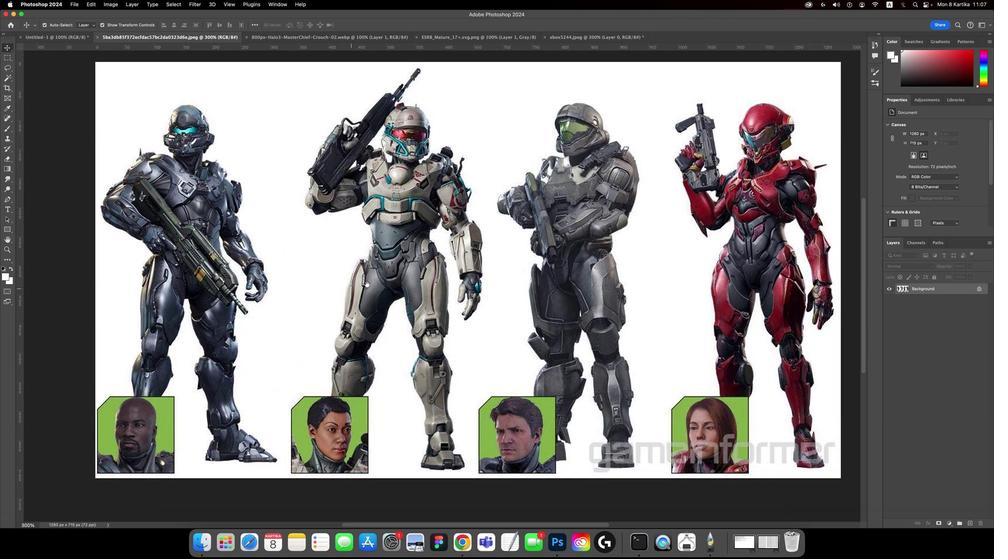 
Action: Mouse moved to (833, 345)
Screenshot: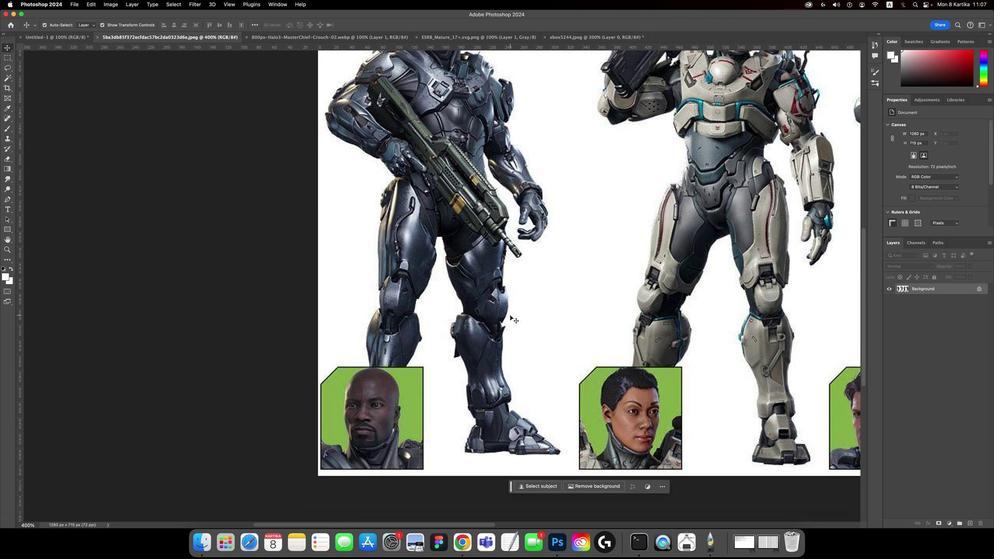 
Action: Key pressed Key.cmd
Screenshot: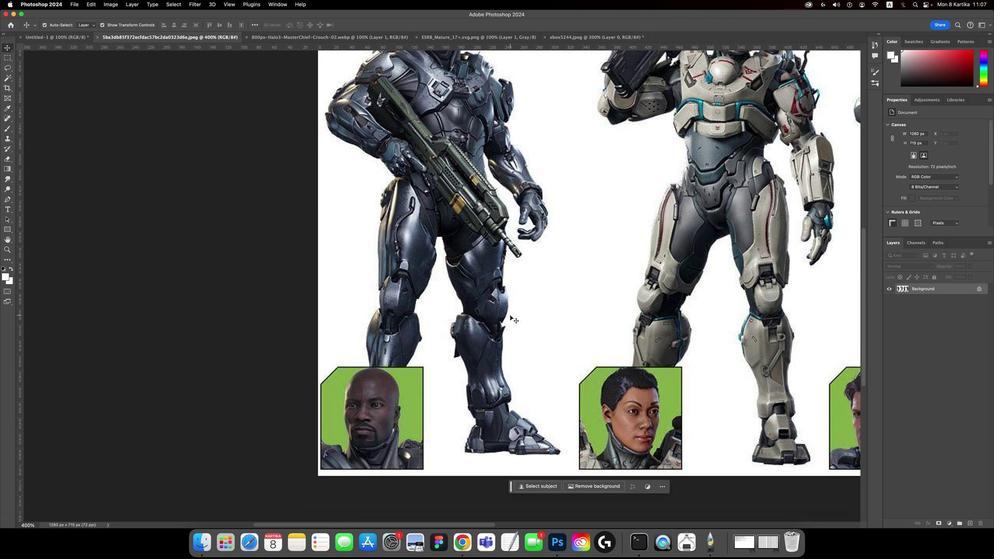 
Action: Mouse moved to (833, 345)
Screenshot: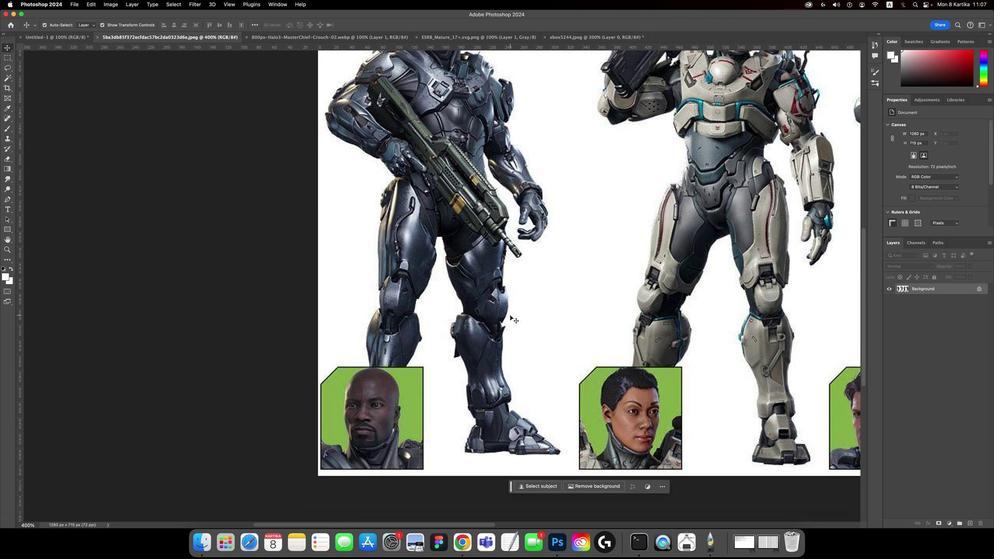 
Action: Key pressed '='
Screenshot: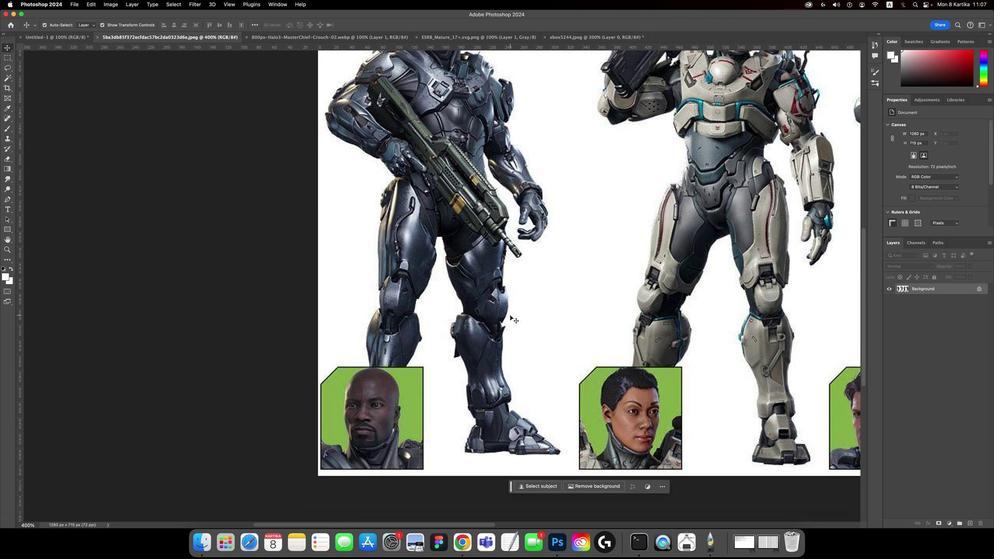 
Action: Mouse moved to (834, 345)
Screenshot: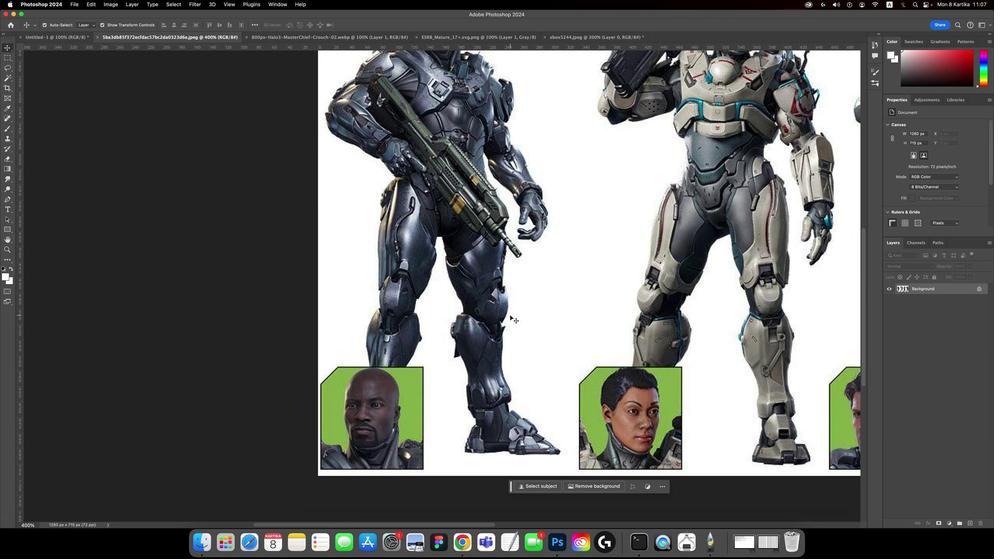 
Action: Key pressed Key.cmd'='
Screenshot: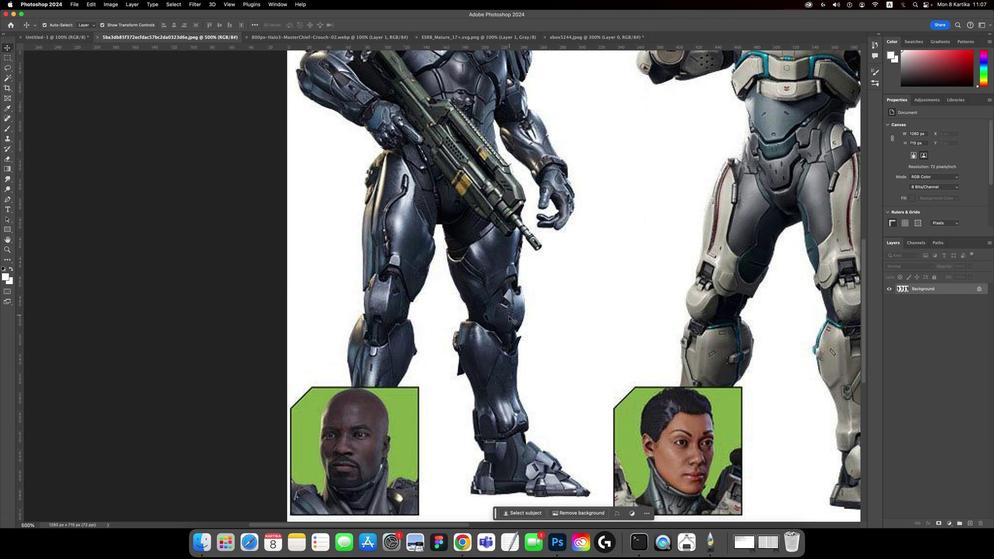 
Action: Mouse moved to (834, 345)
Screenshot: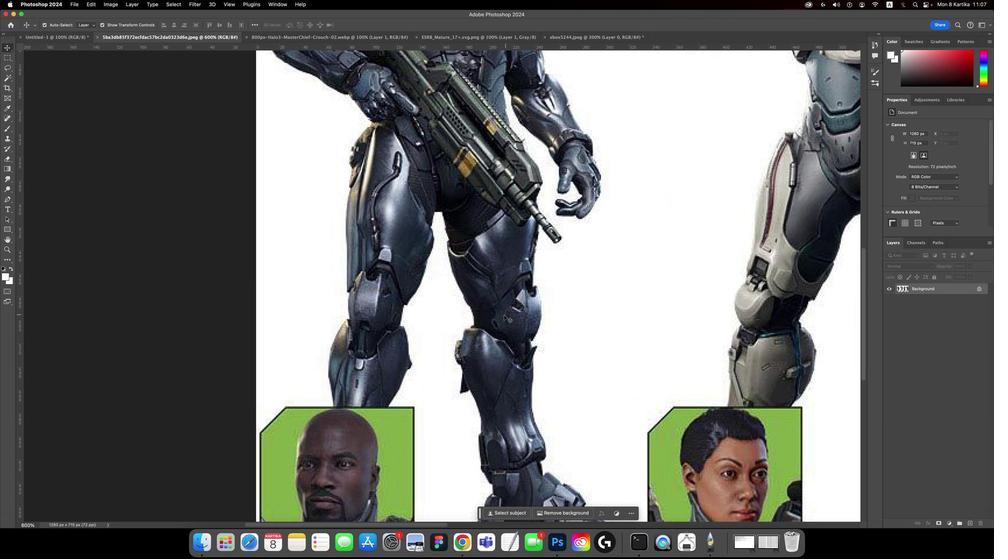 
Action: Key pressed Key.cmd'='
Screenshot: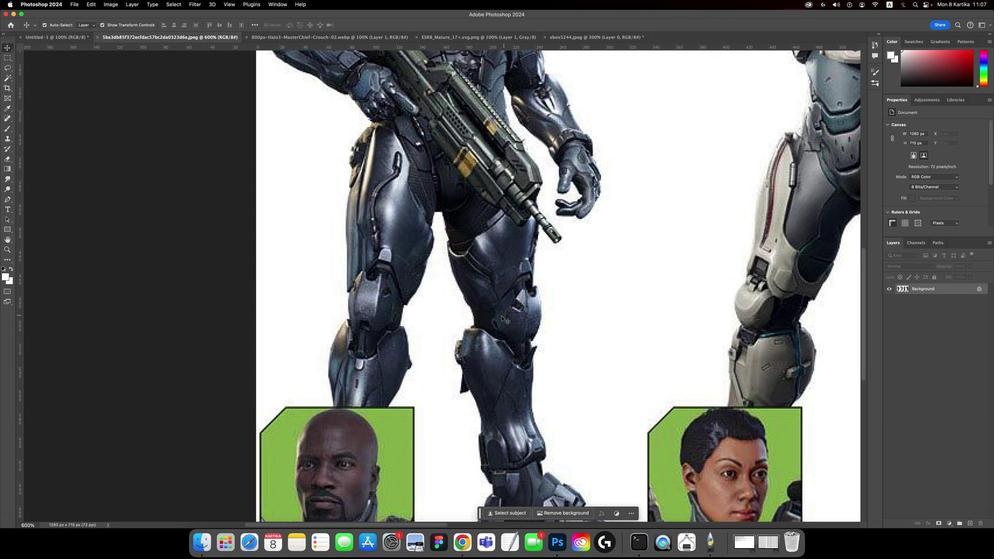 
Action: Mouse moved to (837, 346)
Screenshot: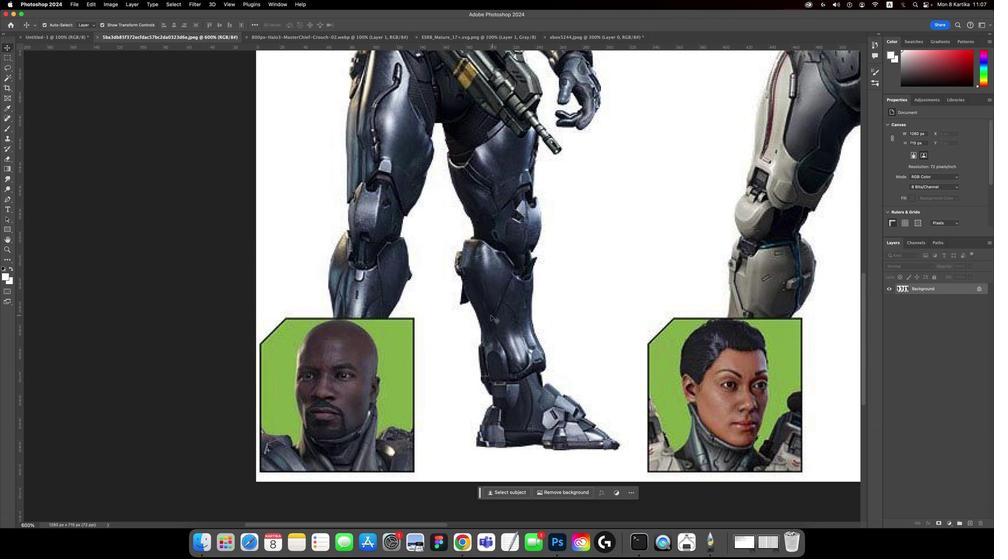 
Action: Mouse scrolled (837, 346) with delta (962, 278)
Screenshot: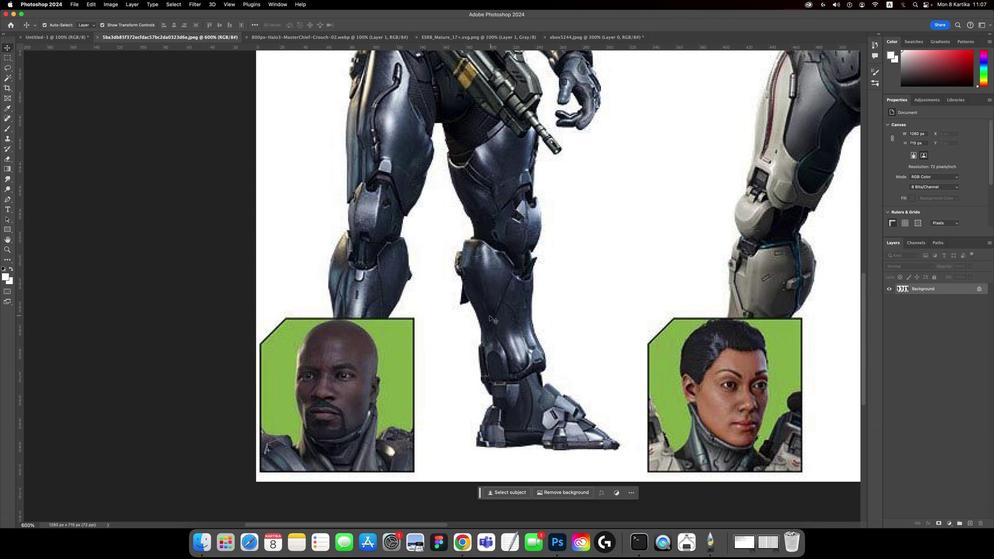 
Action: Mouse moved to (837, 346)
